Task: Find connections with filter location Alcoy with filter topic #mentorwith filter profile language Potuguese with filter current company WEG with filter school Indian Institute of Social Welfare and Business Management with filter industry Vocational Rehabilitation Services with filter service category Homeowners Insurance with filter keywords title Cafeteria Worker
Action: Mouse moved to (532, 61)
Screenshot: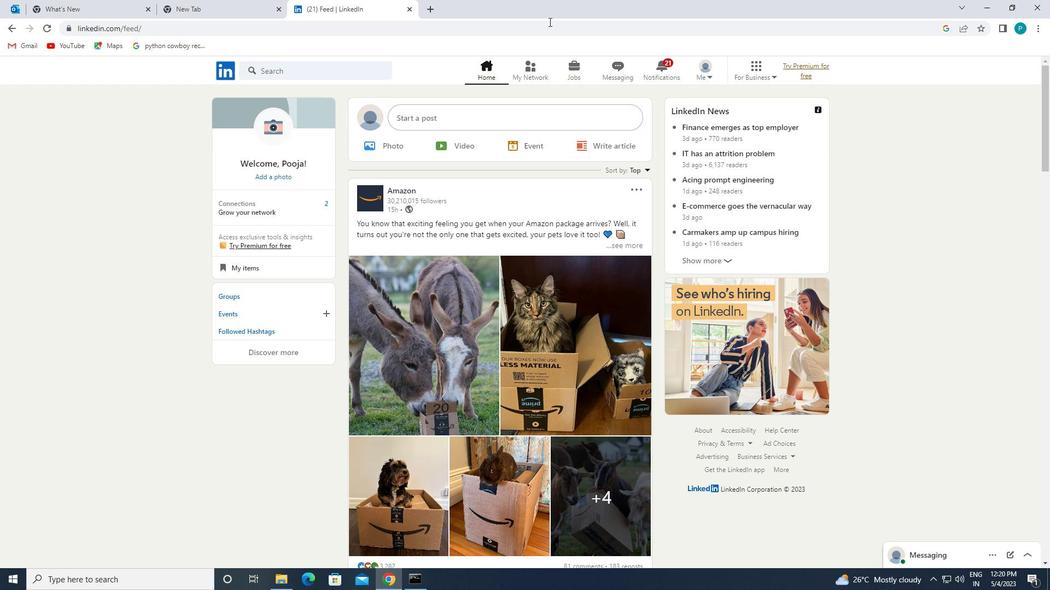 
Action: Mouse pressed left at (532, 61)
Screenshot: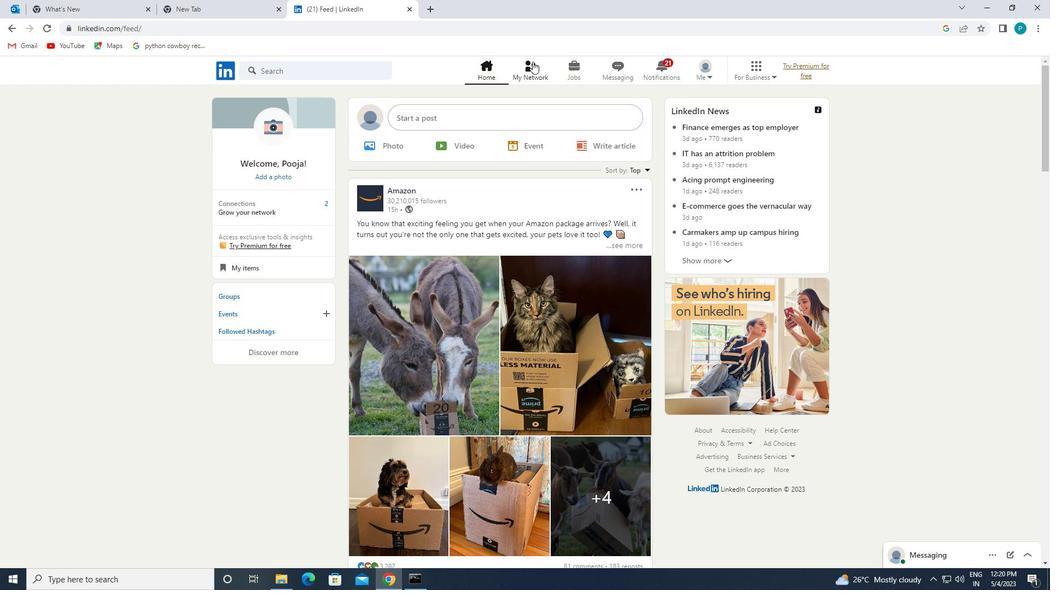 
Action: Mouse moved to (292, 128)
Screenshot: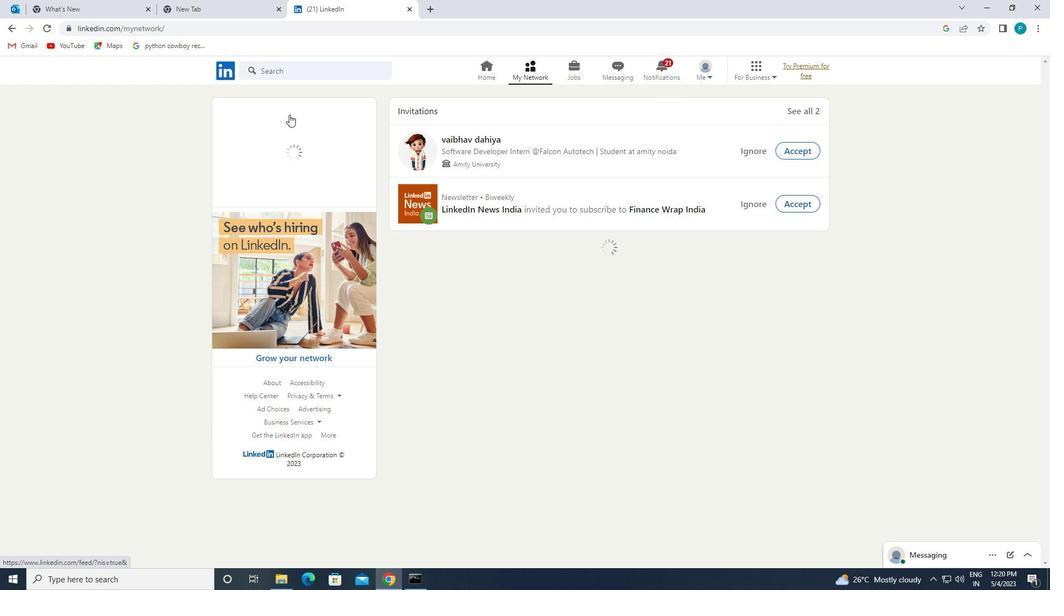 
Action: Mouse pressed left at (292, 128)
Screenshot: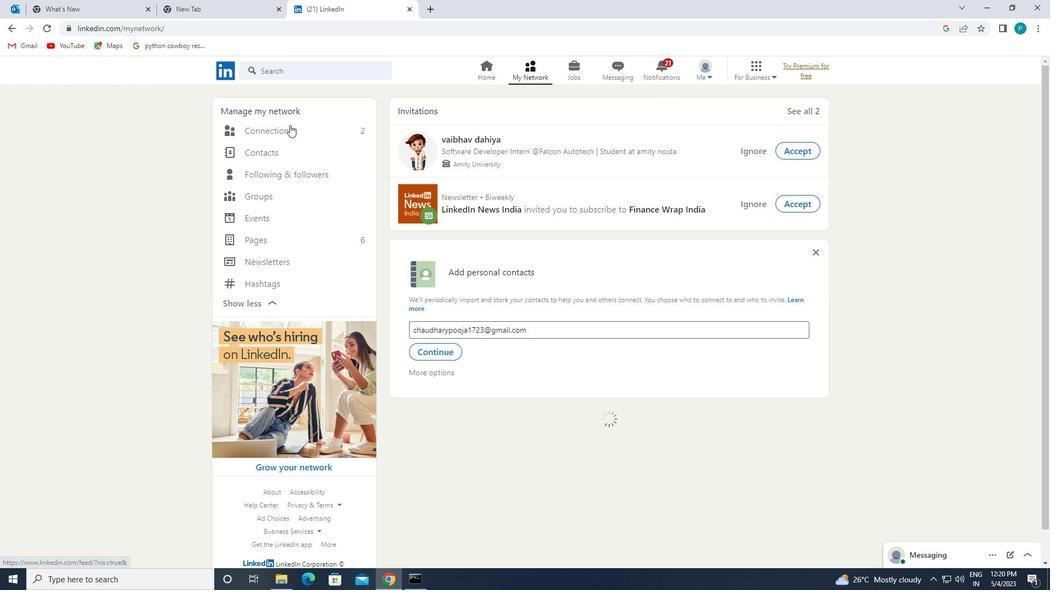 
Action: Mouse moved to (594, 131)
Screenshot: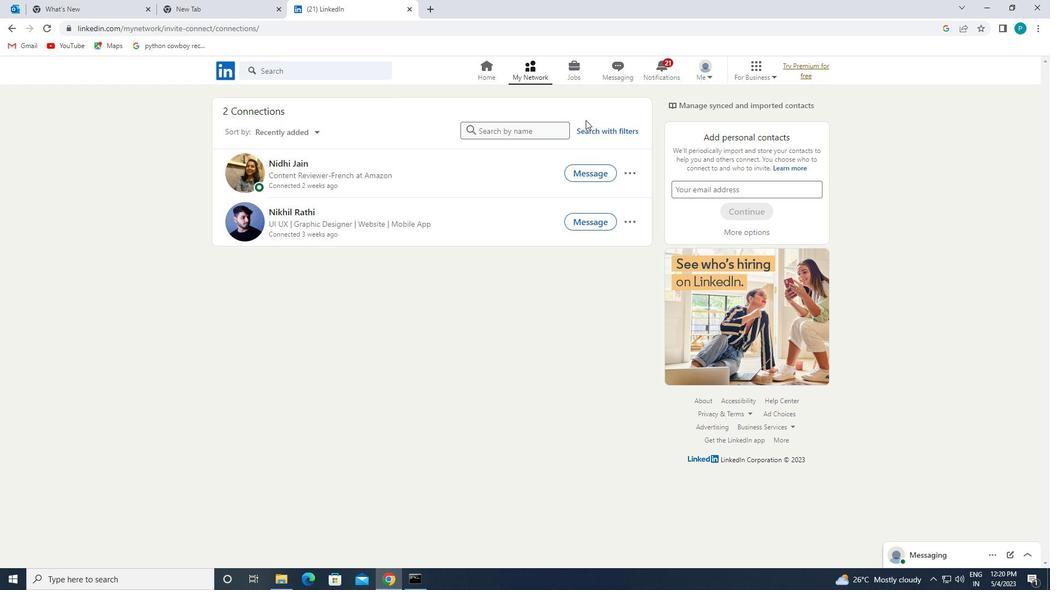 
Action: Mouse pressed left at (594, 131)
Screenshot: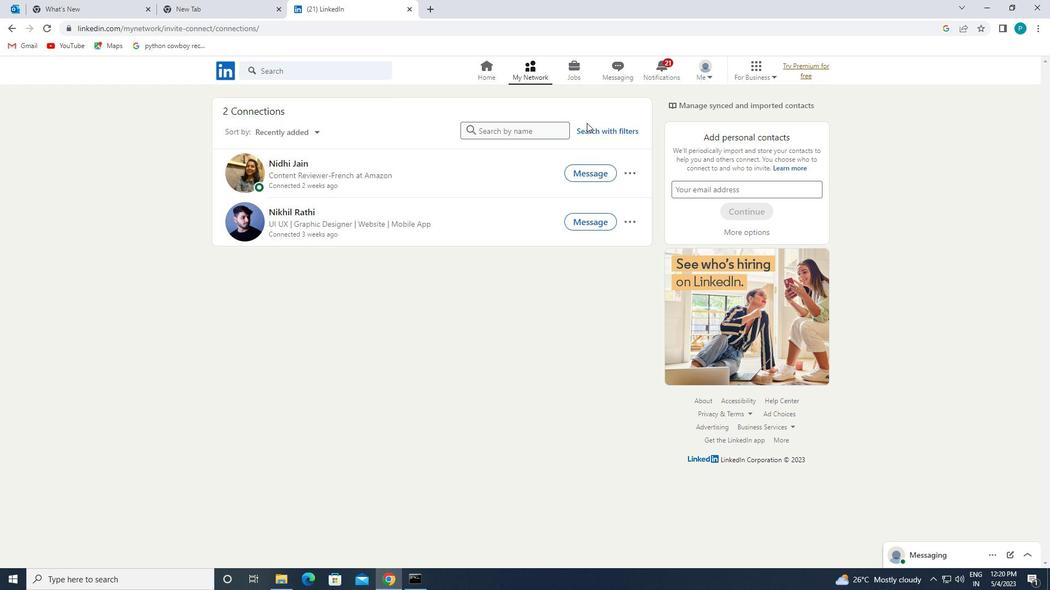 
Action: Mouse moved to (547, 104)
Screenshot: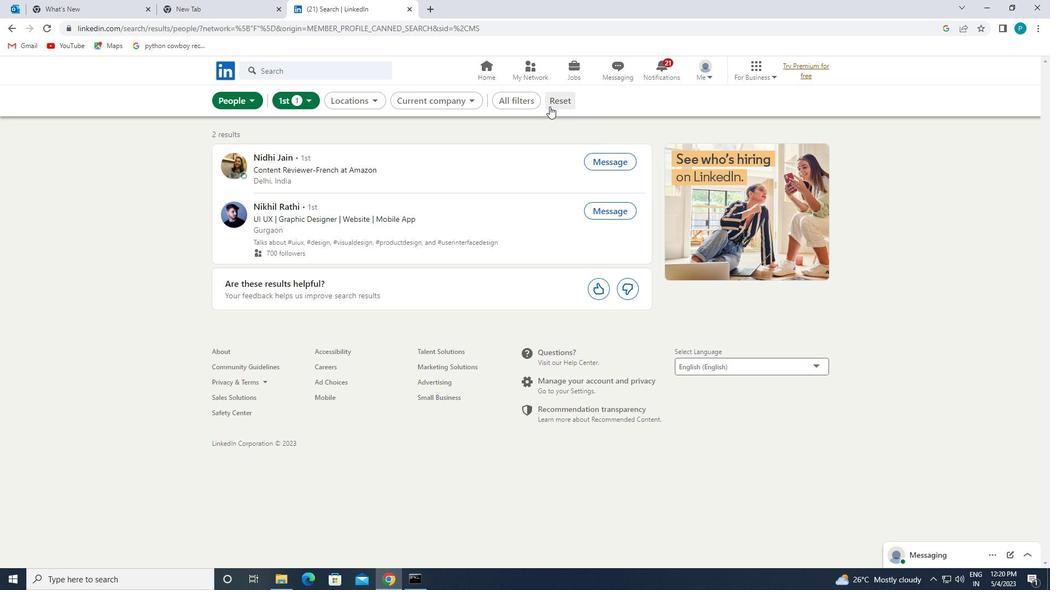 
Action: Mouse pressed left at (547, 104)
Screenshot: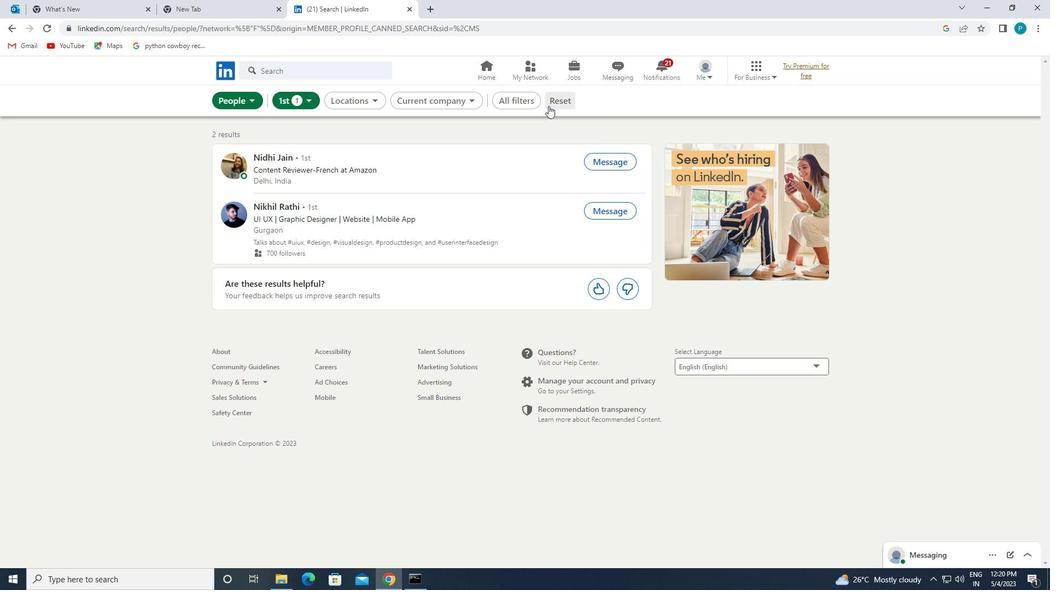 
Action: Mouse moved to (540, 97)
Screenshot: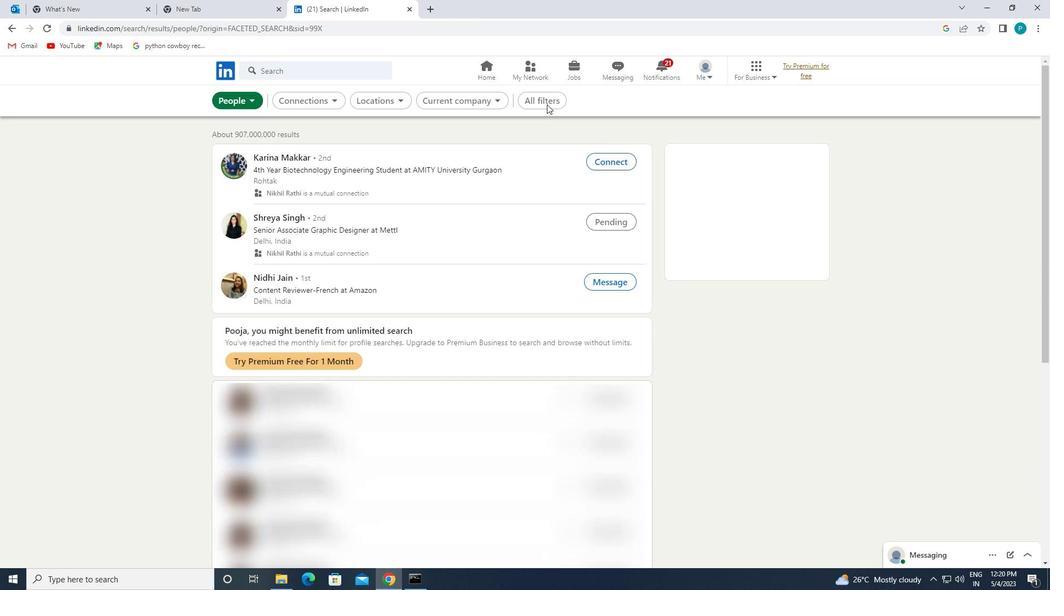 
Action: Mouse pressed left at (540, 97)
Screenshot: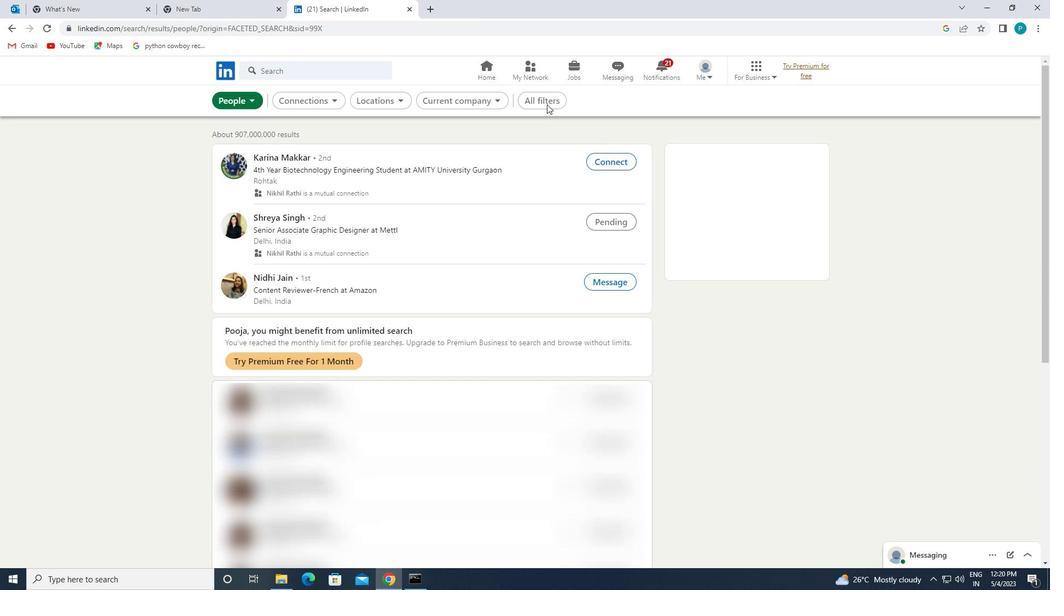 
Action: Mouse moved to (786, 206)
Screenshot: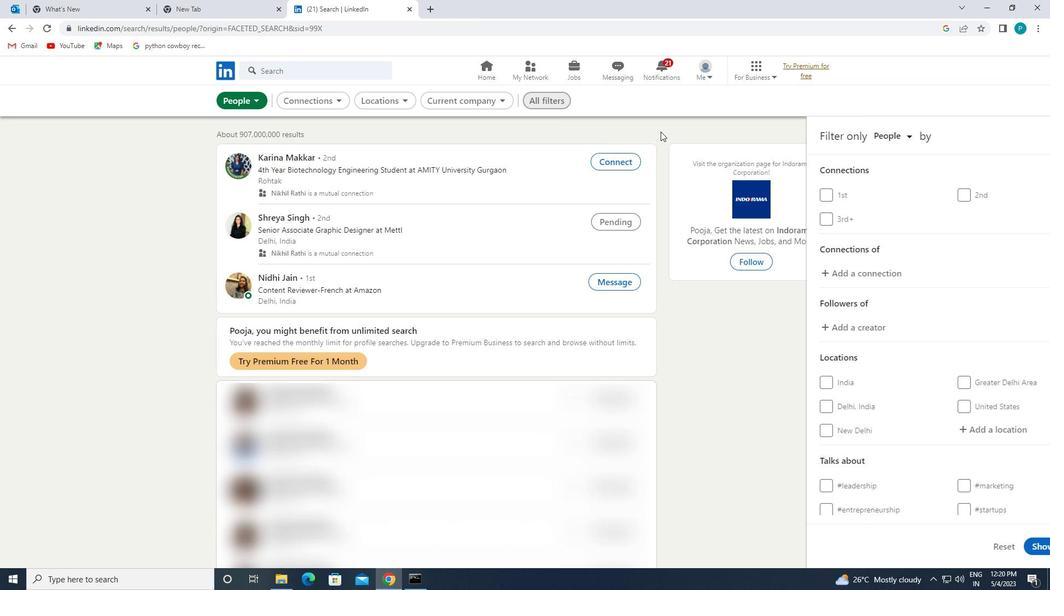 
Action: Mouse scrolled (786, 205) with delta (0, 0)
Screenshot: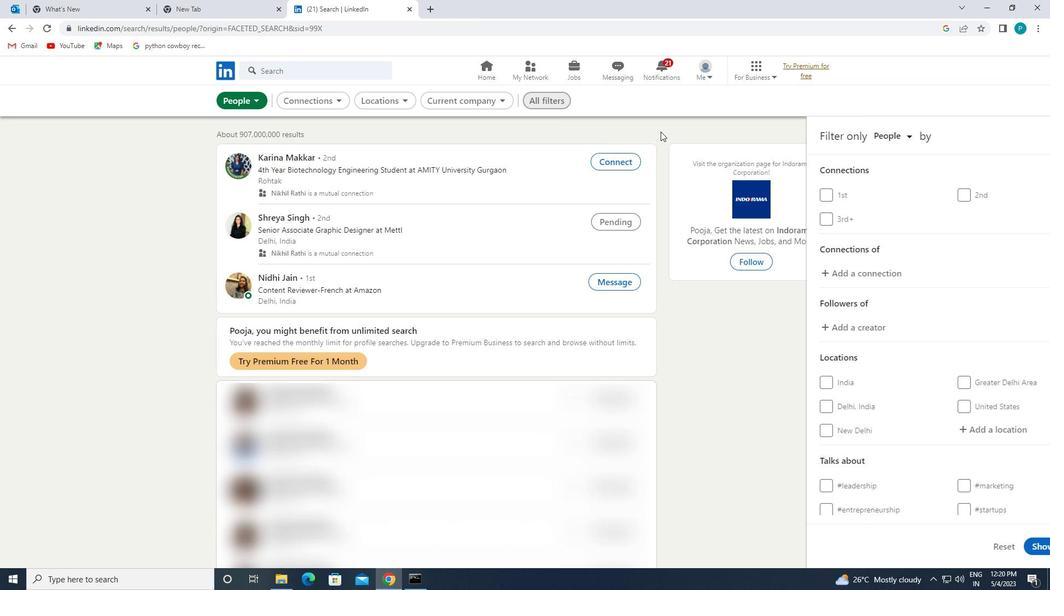 
Action: Mouse moved to (829, 233)
Screenshot: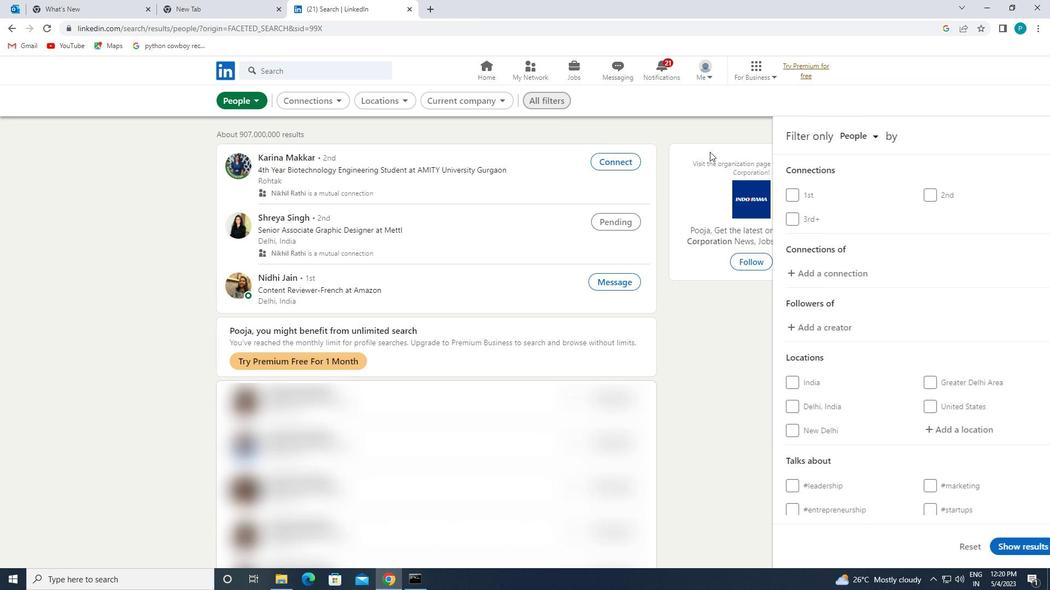 
Action: Mouse scrolled (829, 233) with delta (0, 0)
Screenshot: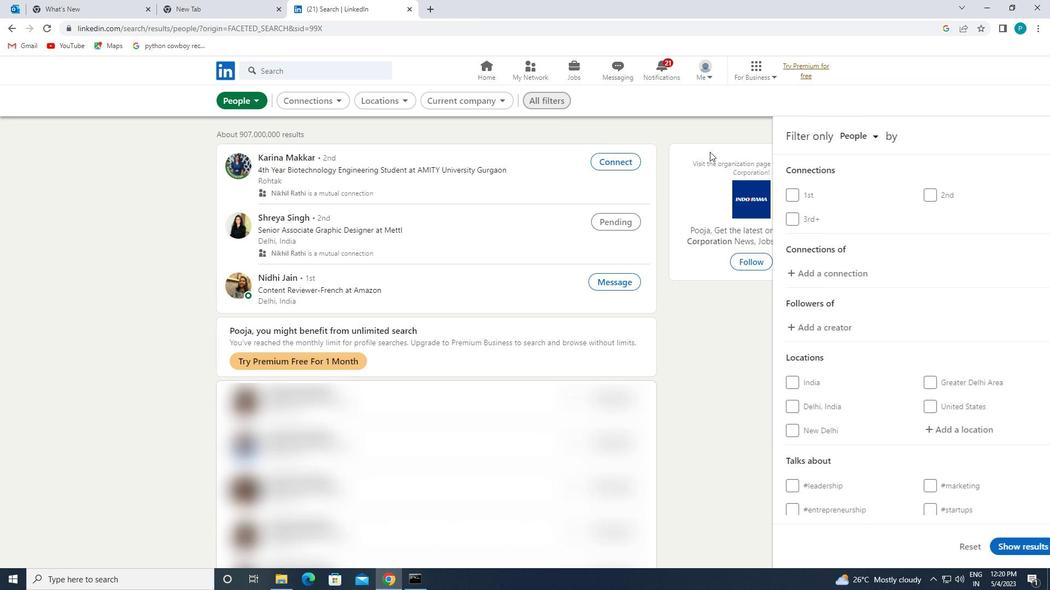 
Action: Mouse moved to (831, 234)
Screenshot: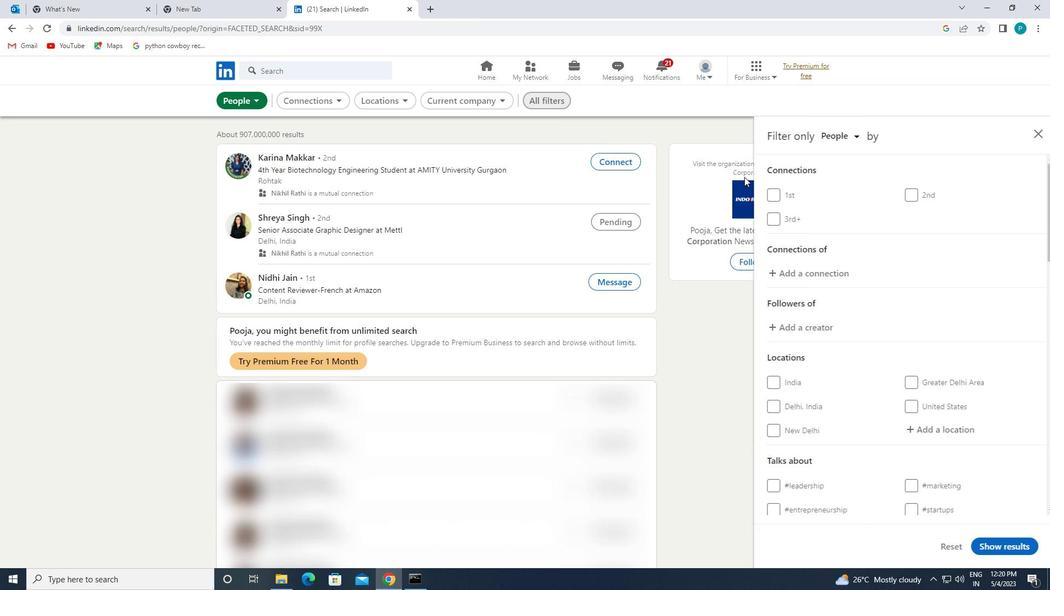 
Action: Mouse scrolled (831, 234) with delta (0, 0)
Screenshot: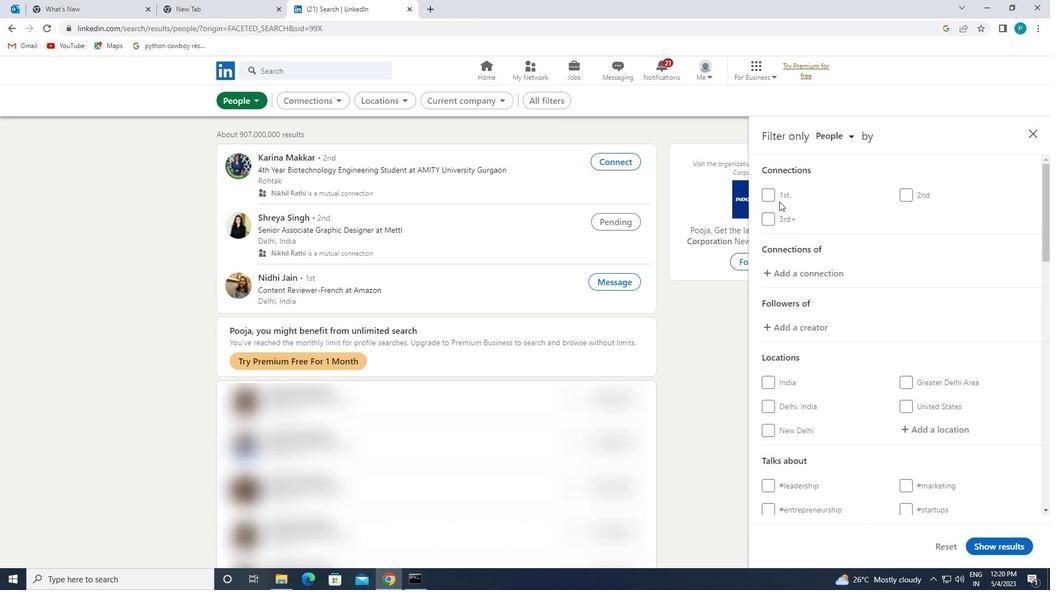 
Action: Mouse moved to (922, 264)
Screenshot: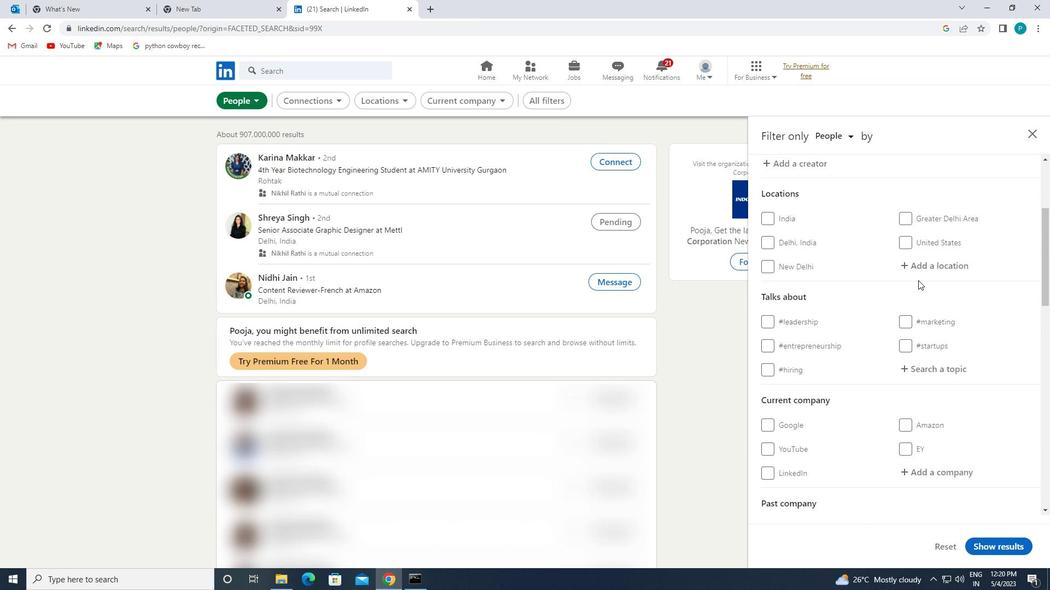 
Action: Mouse pressed left at (922, 264)
Screenshot: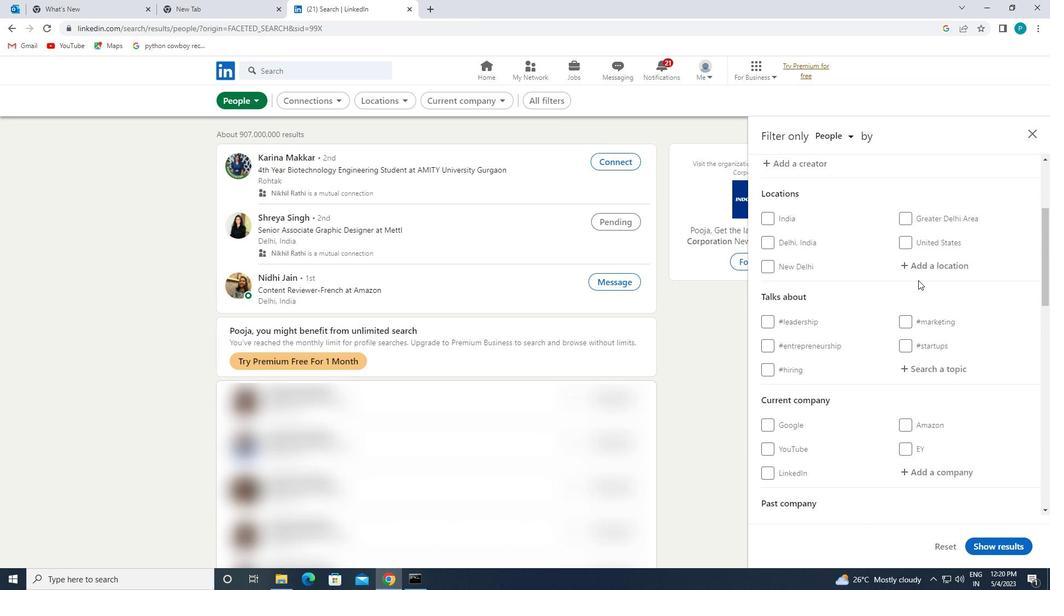 
Action: Mouse moved to (921, 263)
Screenshot: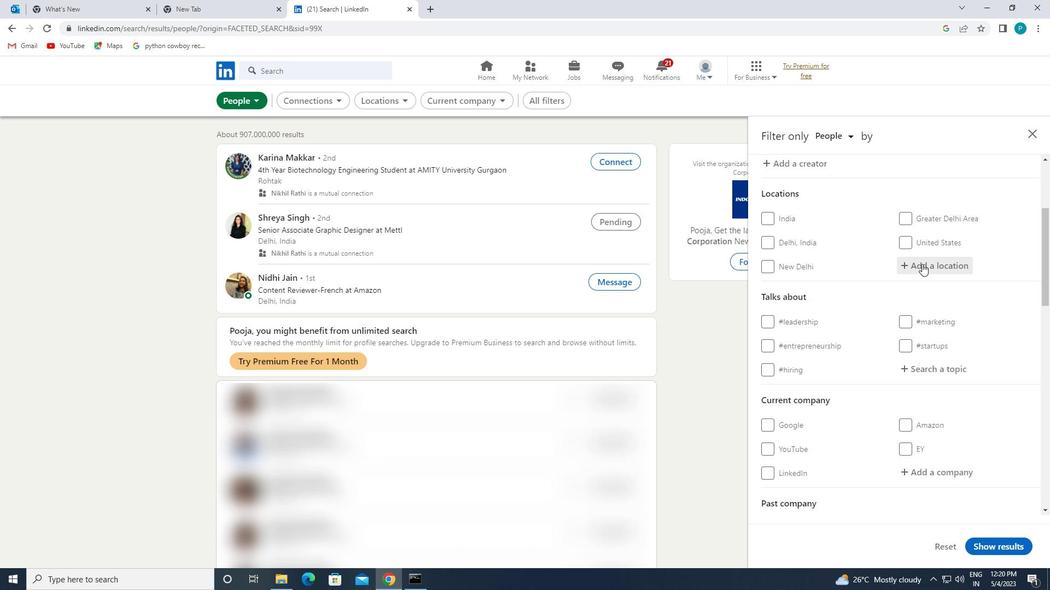 
Action: Key pressed <Key.caps_lock>a<Key.caps_lock>lcoy
Screenshot: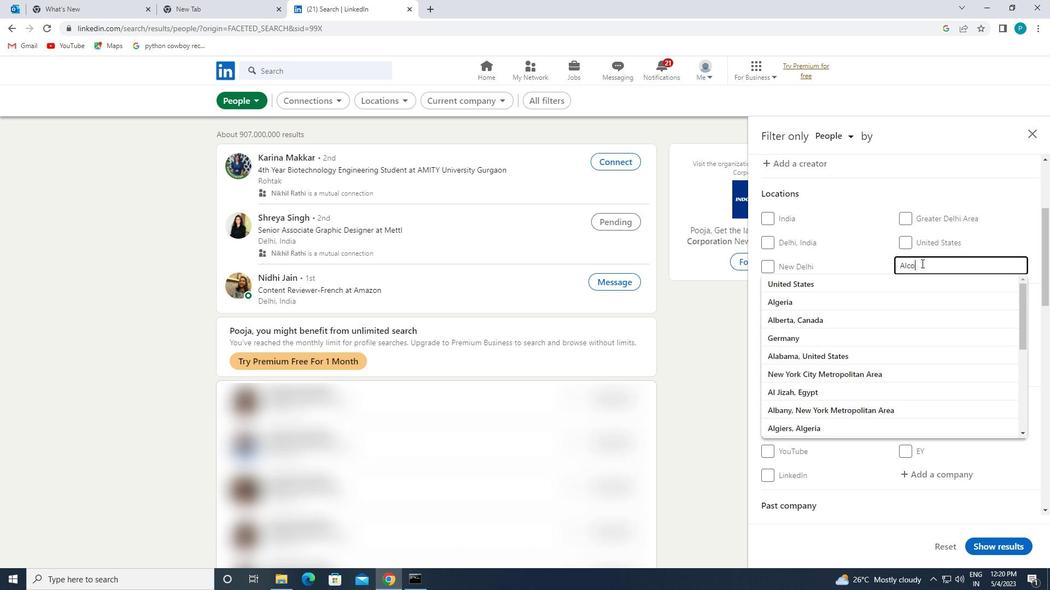 
Action: Mouse moved to (906, 274)
Screenshot: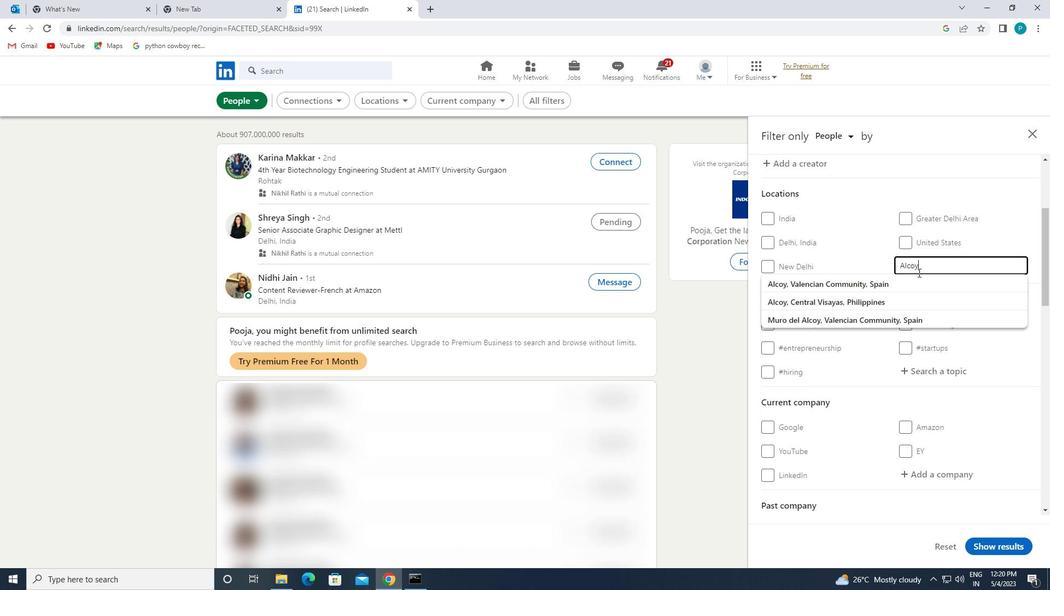
Action: Mouse pressed left at (906, 274)
Screenshot: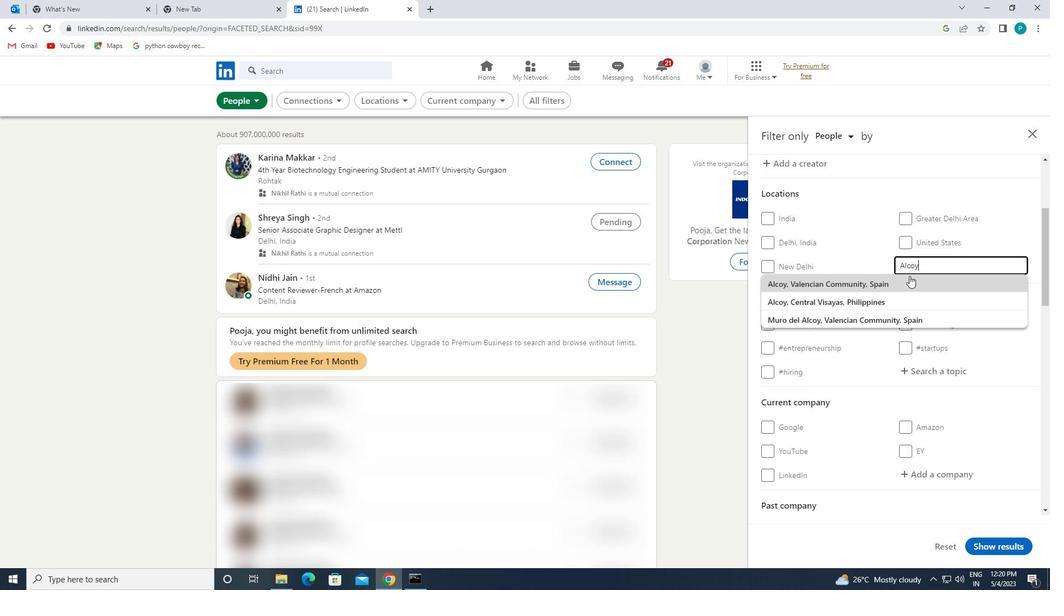 
Action: Mouse moved to (918, 286)
Screenshot: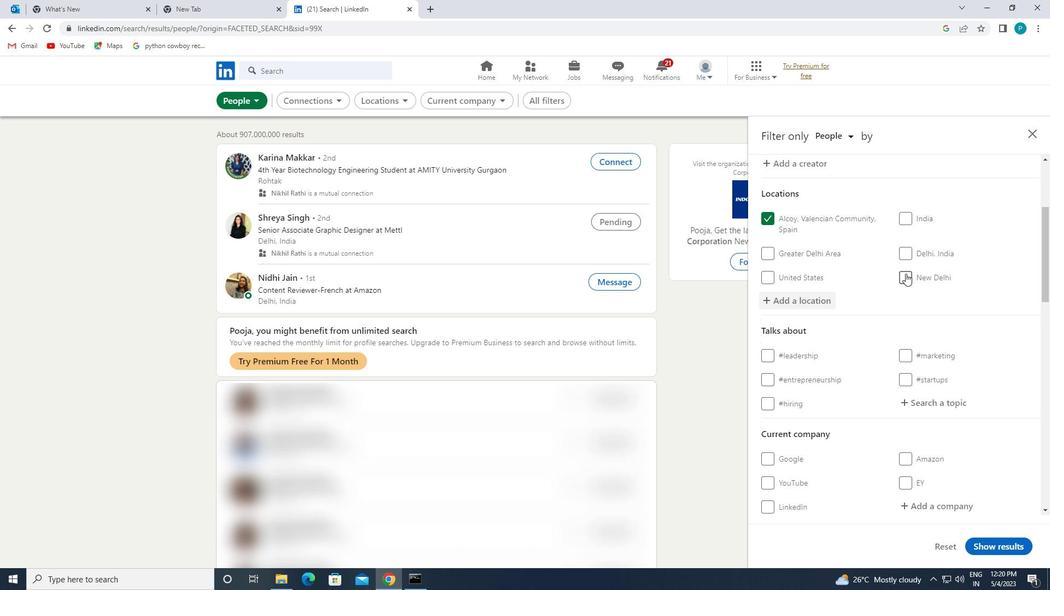 
Action: Mouse scrolled (918, 285) with delta (0, 0)
Screenshot: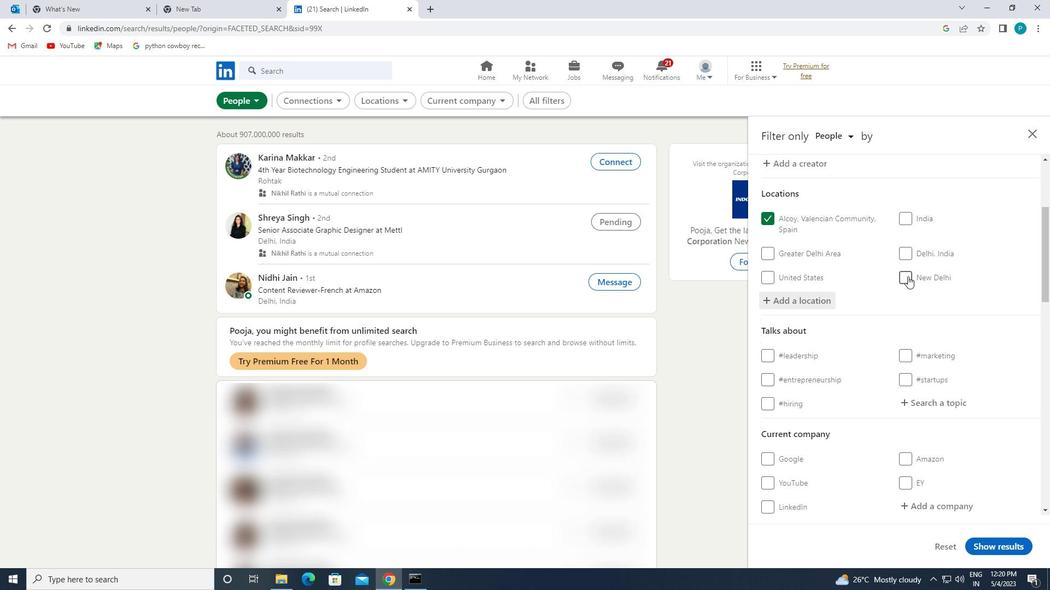 
Action: Mouse moved to (918, 286)
Screenshot: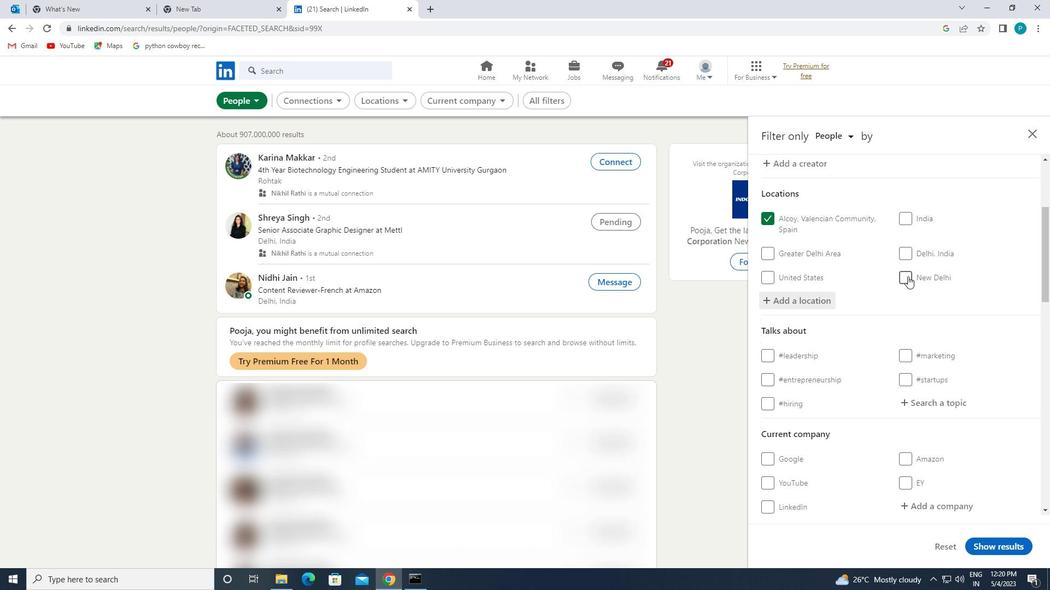 
Action: Mouse scrolled (918, 285) with delta (0, 0)
Screenshot: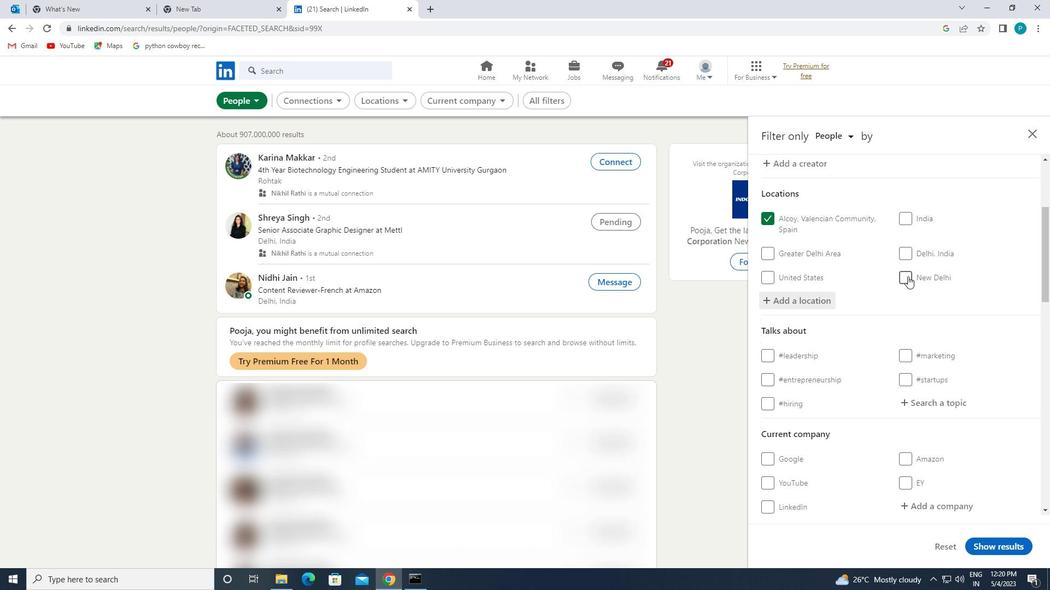 
Action: Mouse moved to (918, 286)
Screenshot: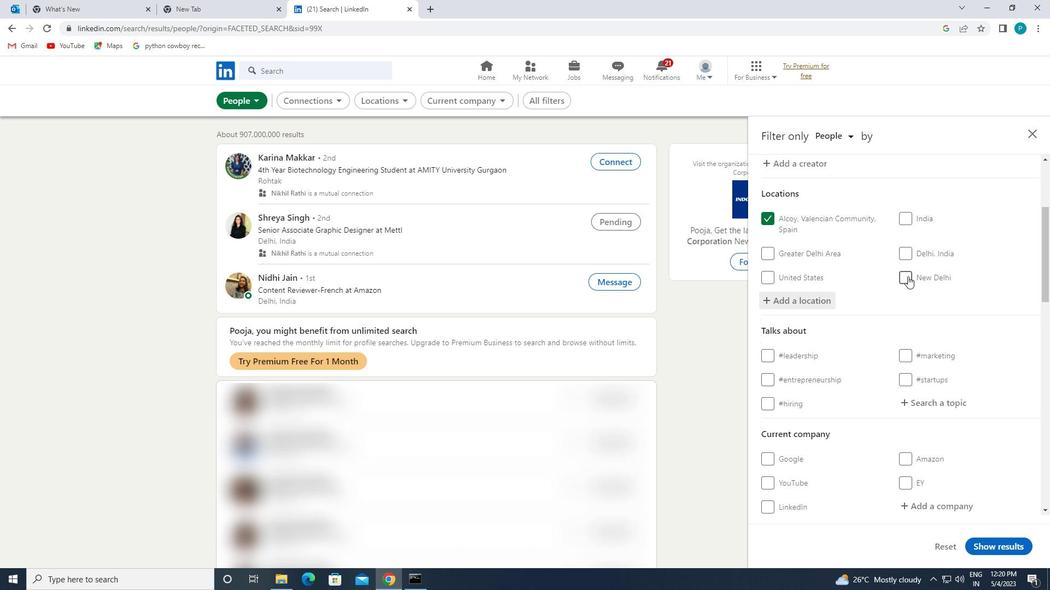 
Action: Mouse scrolled (918, 286) with delta (0, 0)
Screenshot: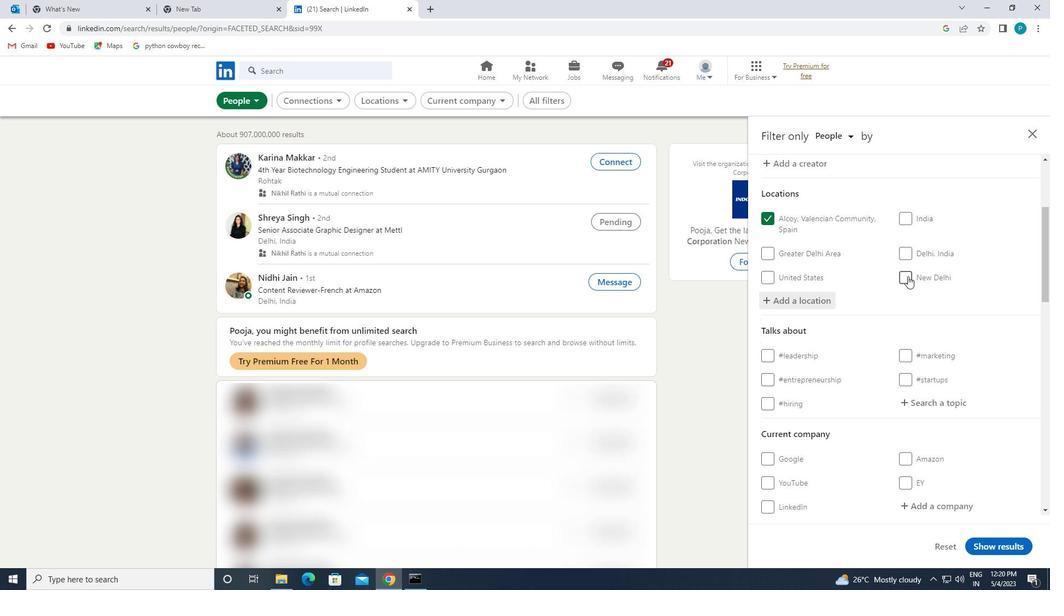 
Action: Mouse moved to (918, 243)
Screenshot: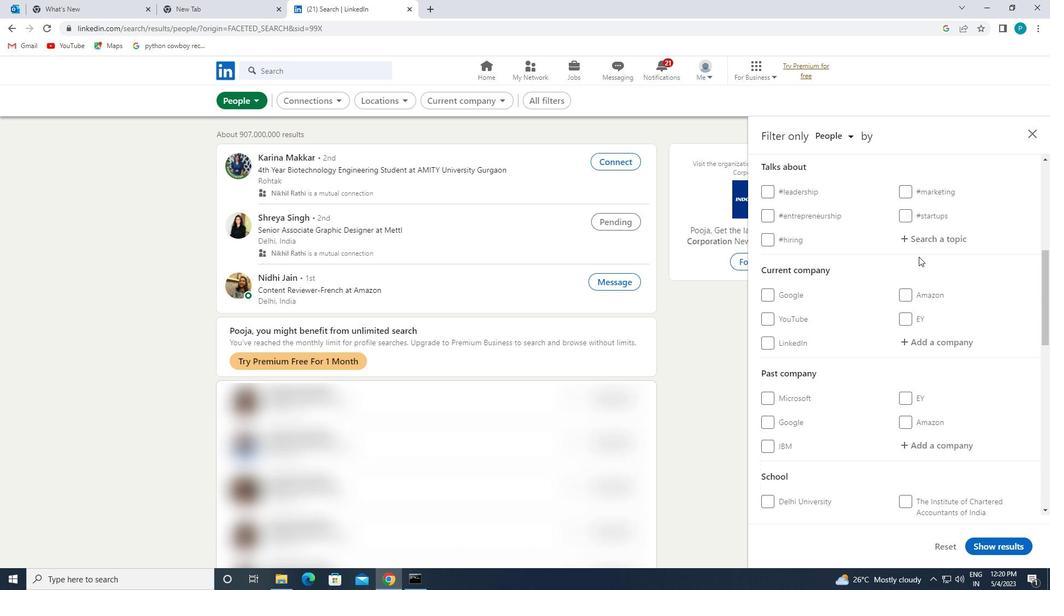 
Action: Mouse pressed left at (918, 243)
Screenshot: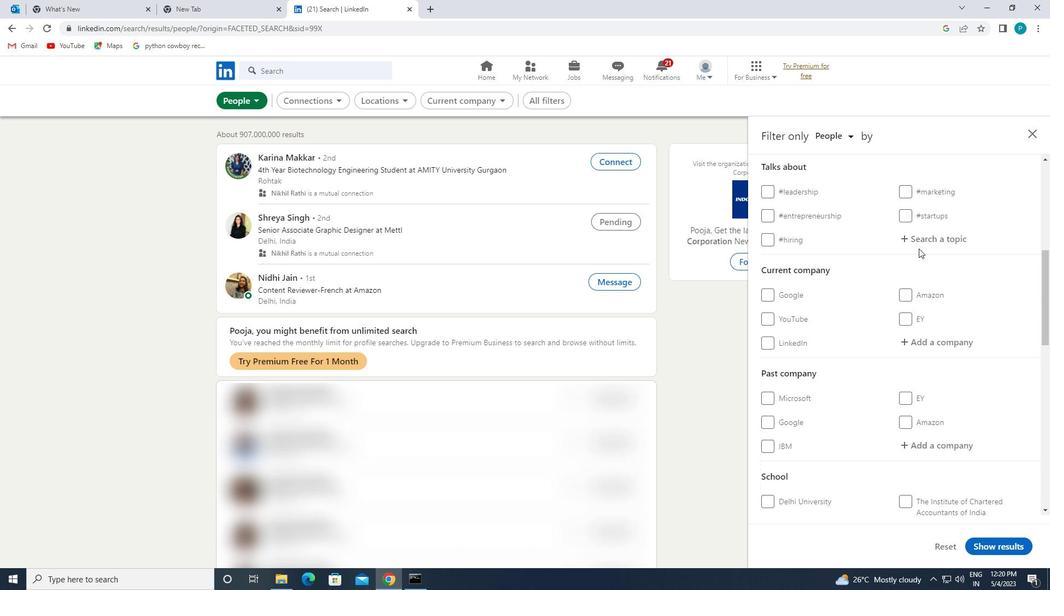 
Action: Mouse moved to (921, 246)
Screenshot: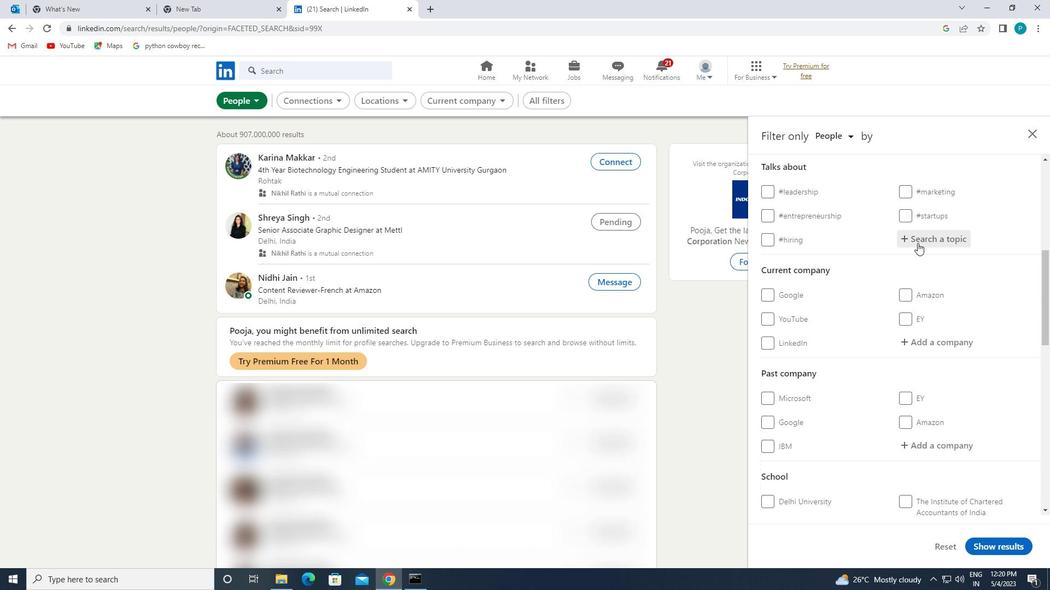 
Action: Key pressed <Key.shift><Key.shift>#MENTOR
Screenshot: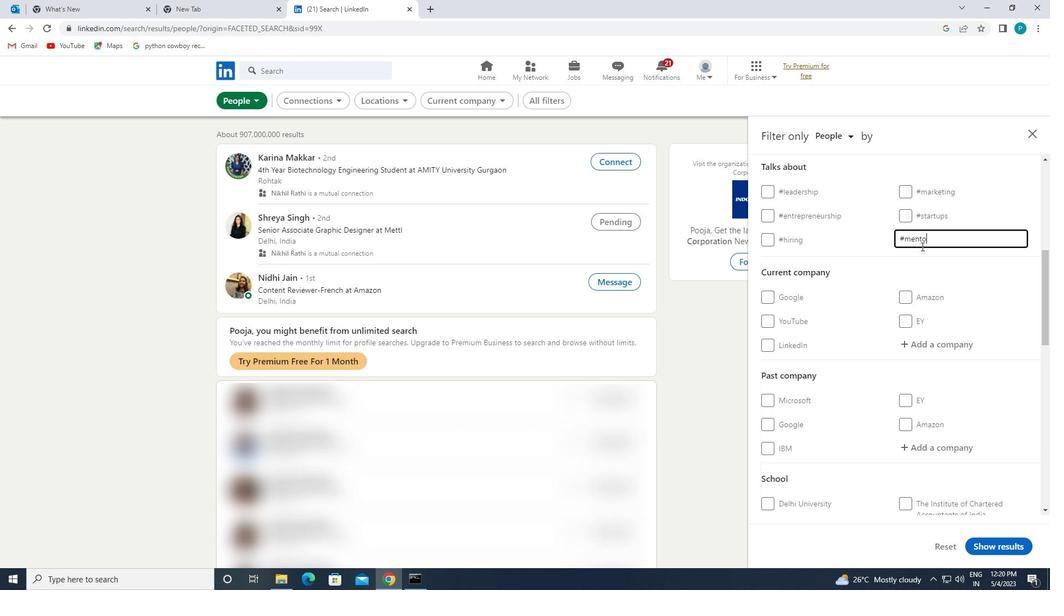 
Action: Mouse moved to (926, 250)
Screenshot: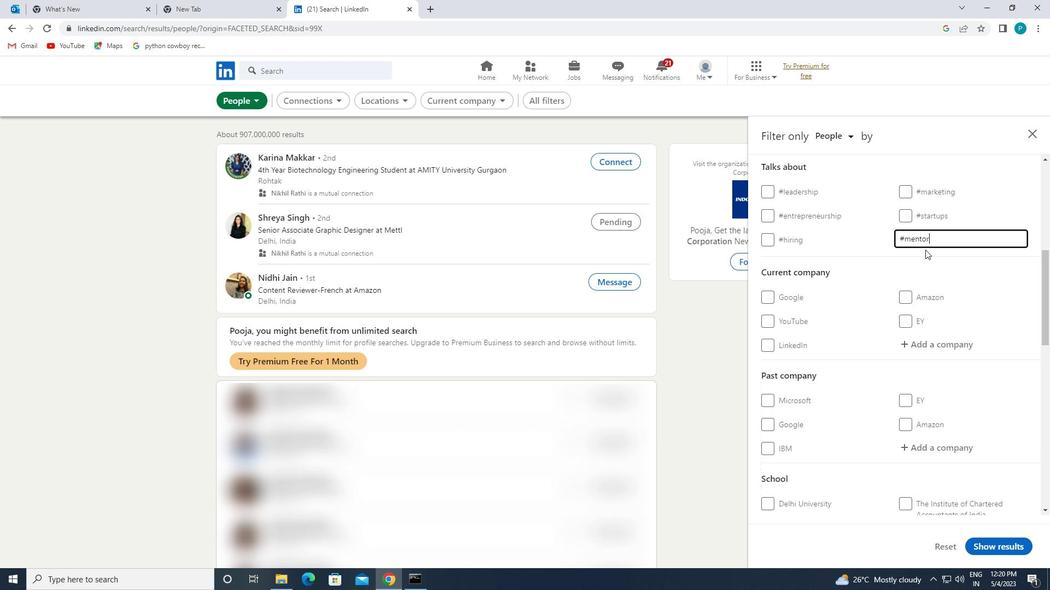 
Action: Mouse scrolled (926, 250) with delta (0, 0)
Screenshot: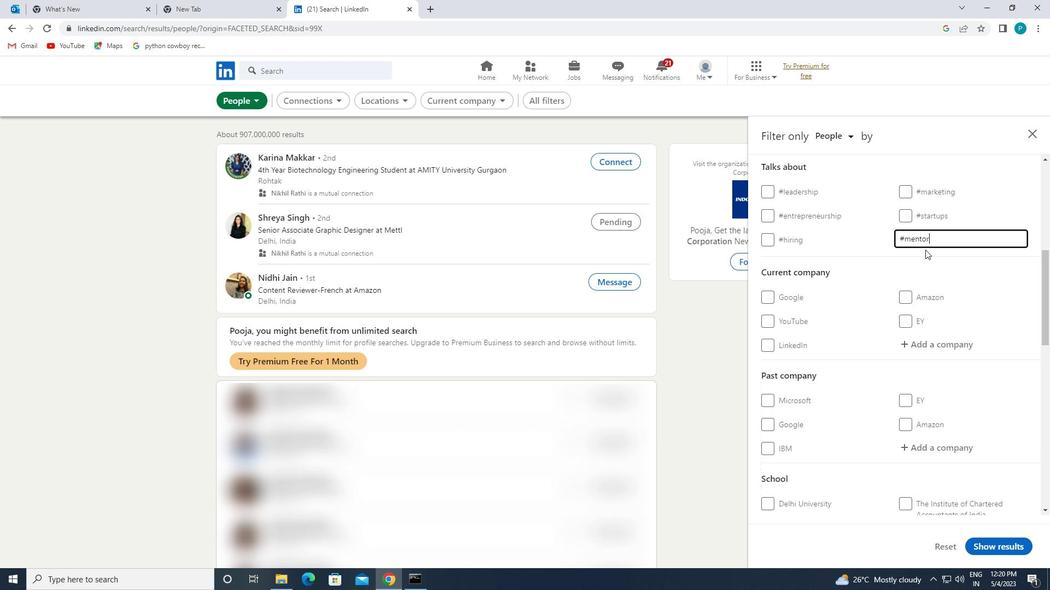 
Action: Mouse moved to (930, 254)
Screenshot: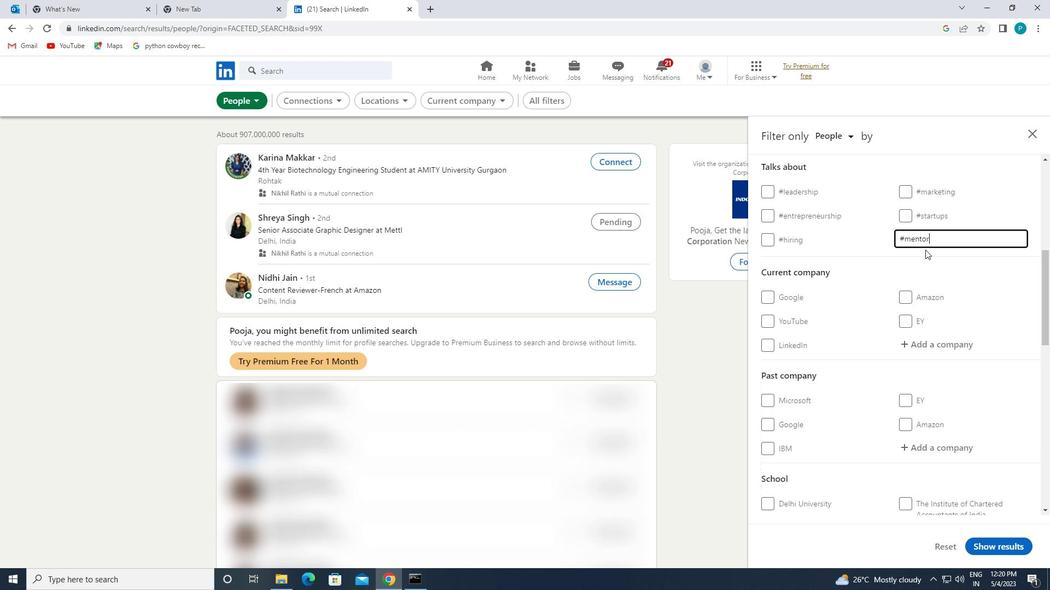 
Action: Mouse scrolled (930, 253) with delta (0, 0)
Screenshot: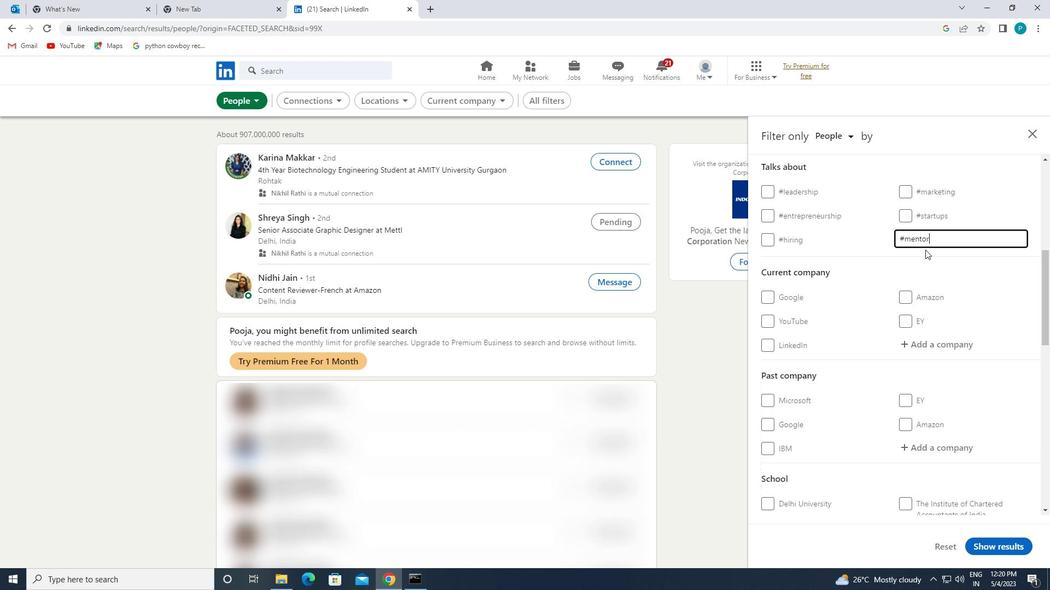
Action: Mouse moved to (930, 275)
Screenshot: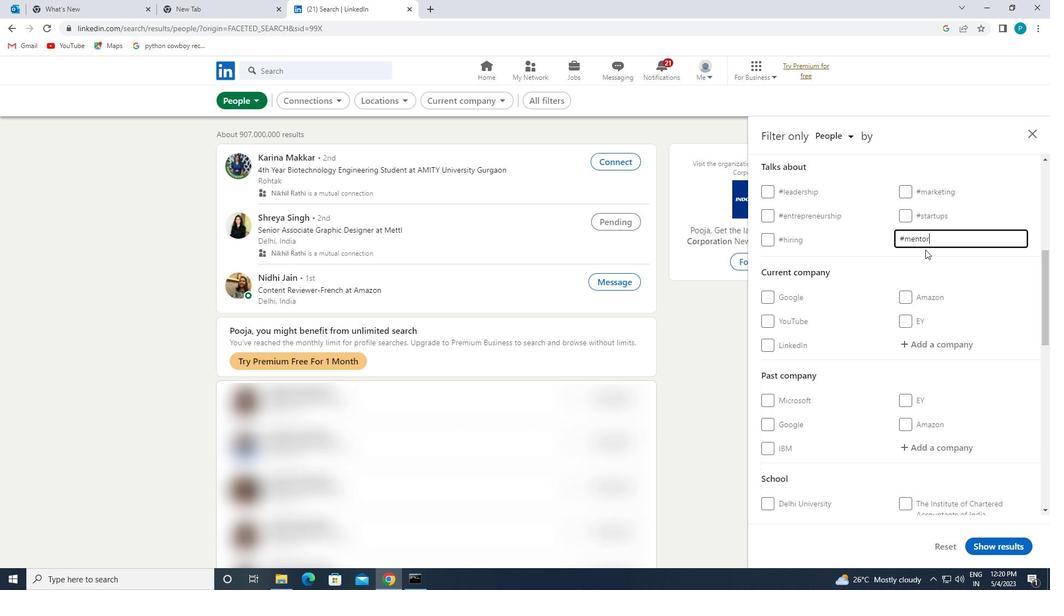 
Action: Mouse scrolled (930, 274) with delta (0, 0)
Screenshot: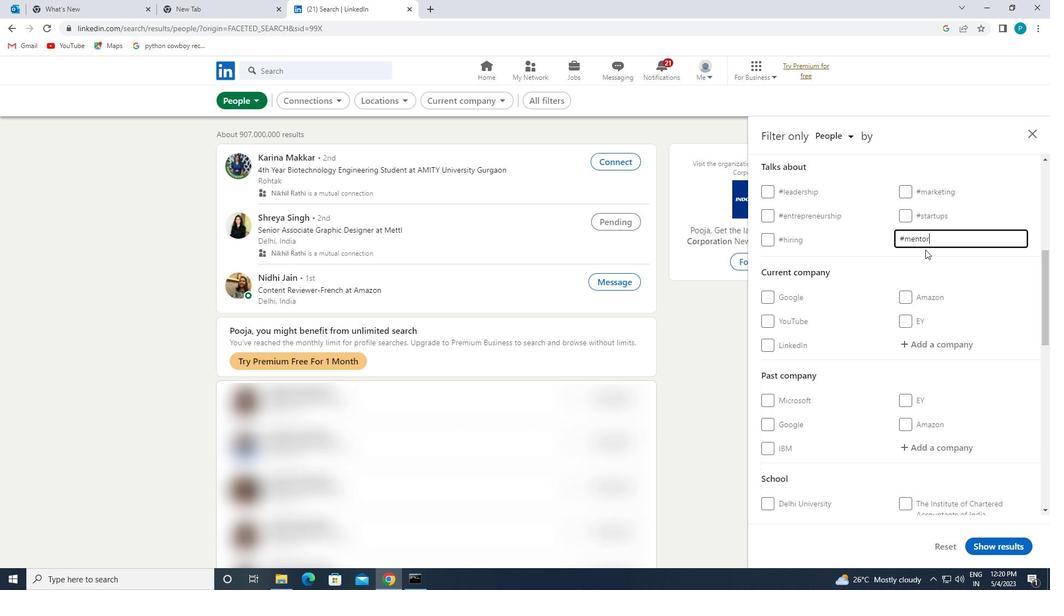 
Action: Mouse moved to (930, 283)
Screenshot: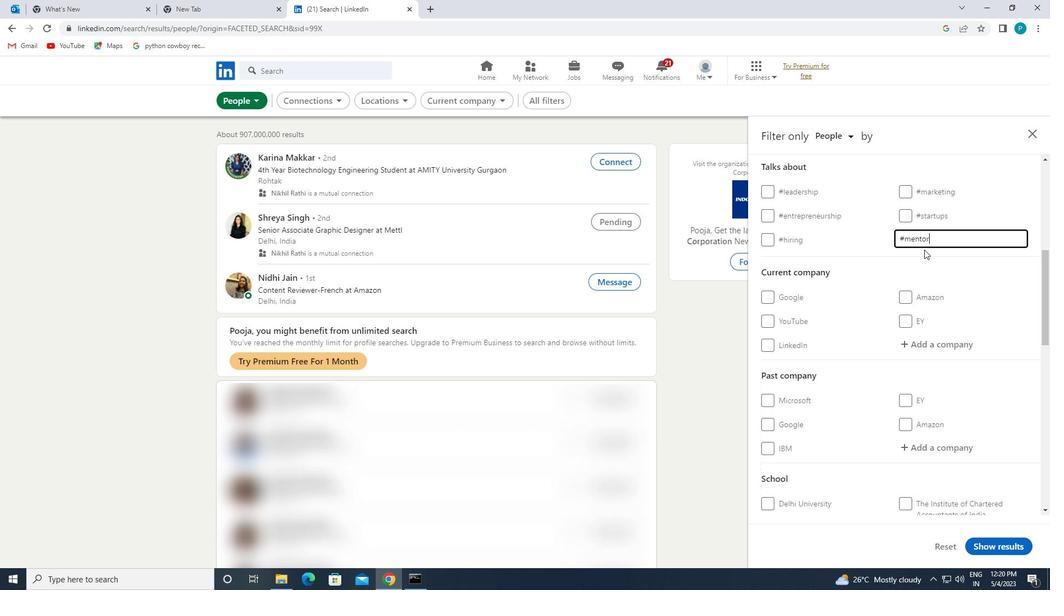 
Action: Mouse scrolled (930, 283) with delta (0, 0)
Screenshot: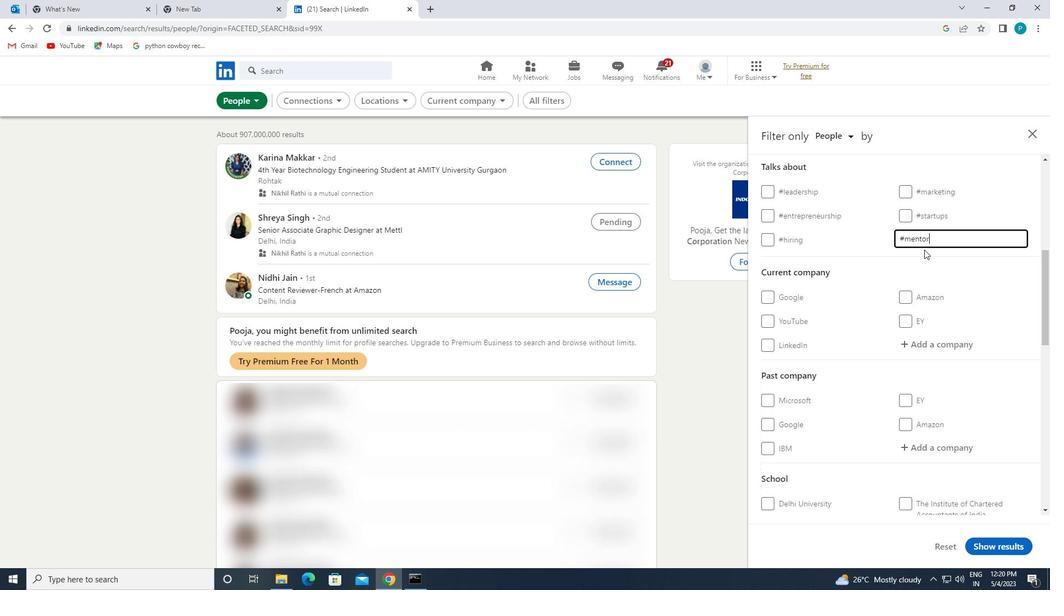 
Action: Mouse moved to (931, 294)
Screenshot: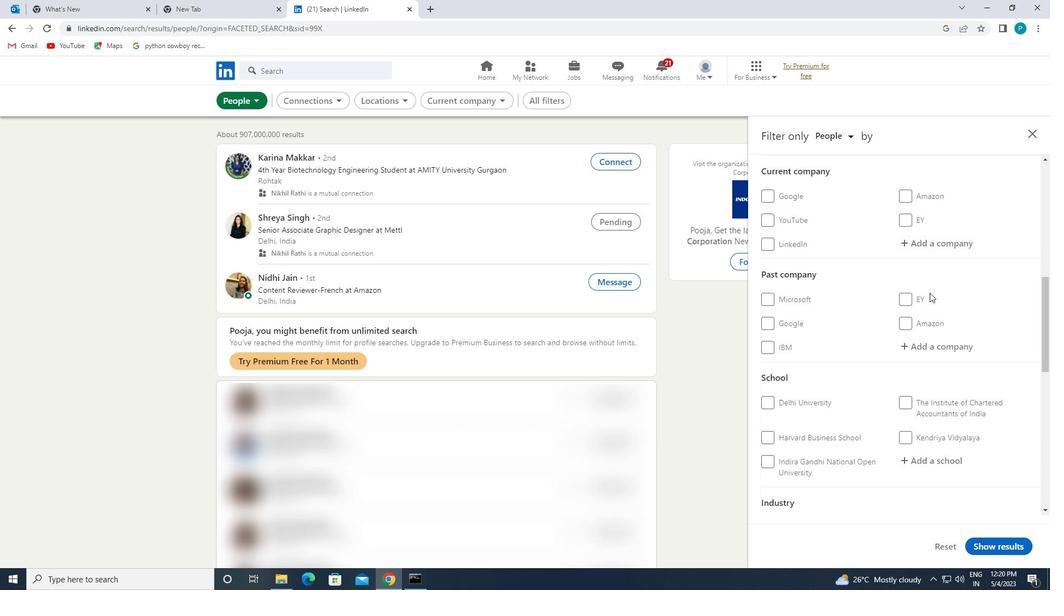 
Action: Mouse scrolled (931, 293) with delta (0, 0)
Screenshot: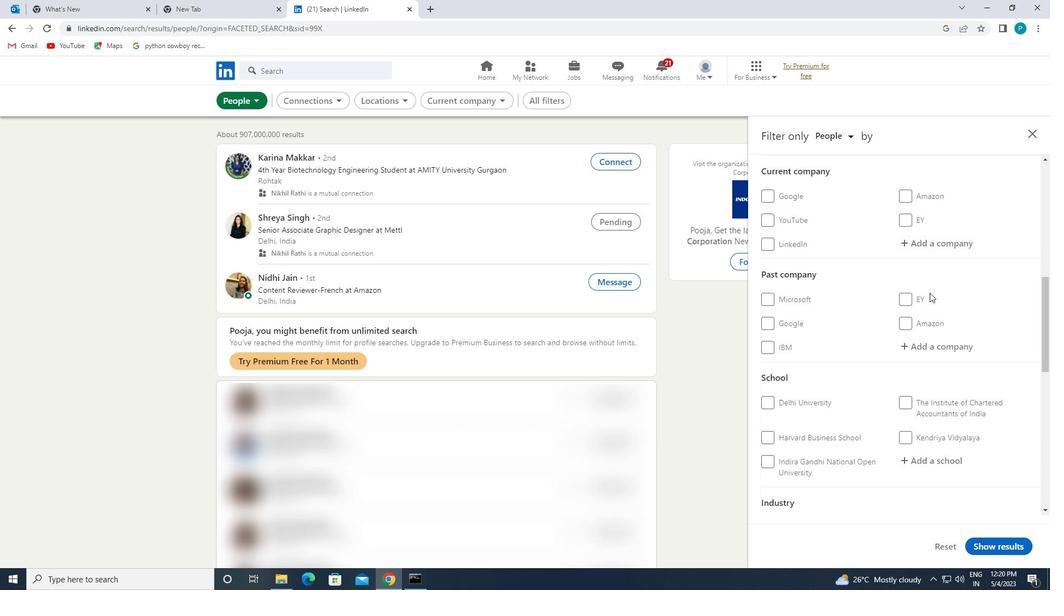 
Action: Mouse moved to (931, 294)
Screenshot: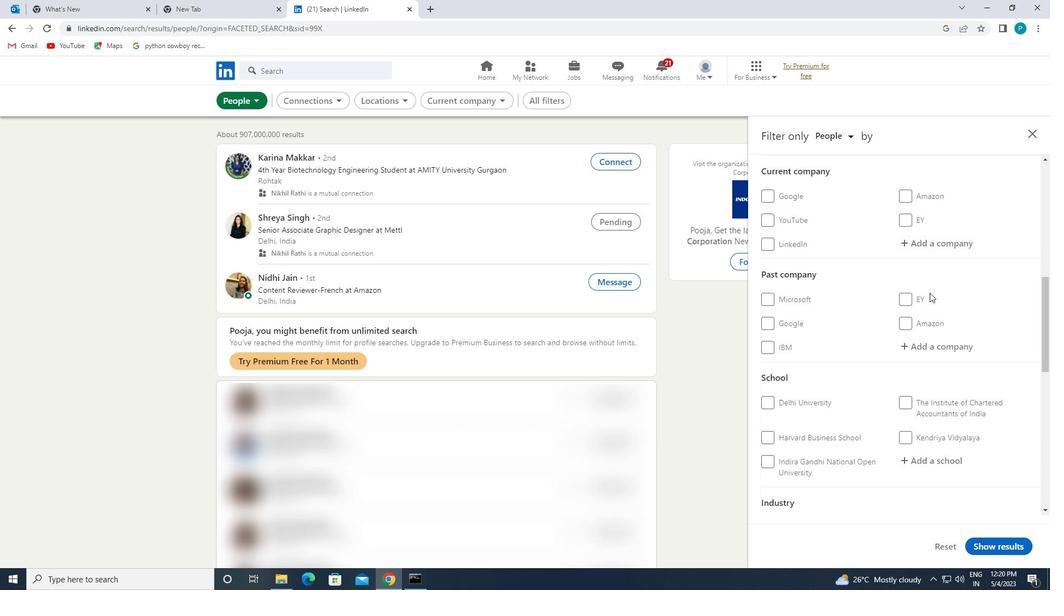 
Action: Mouse scrolled (931, 294) with delta (0, 0)
Screenshot: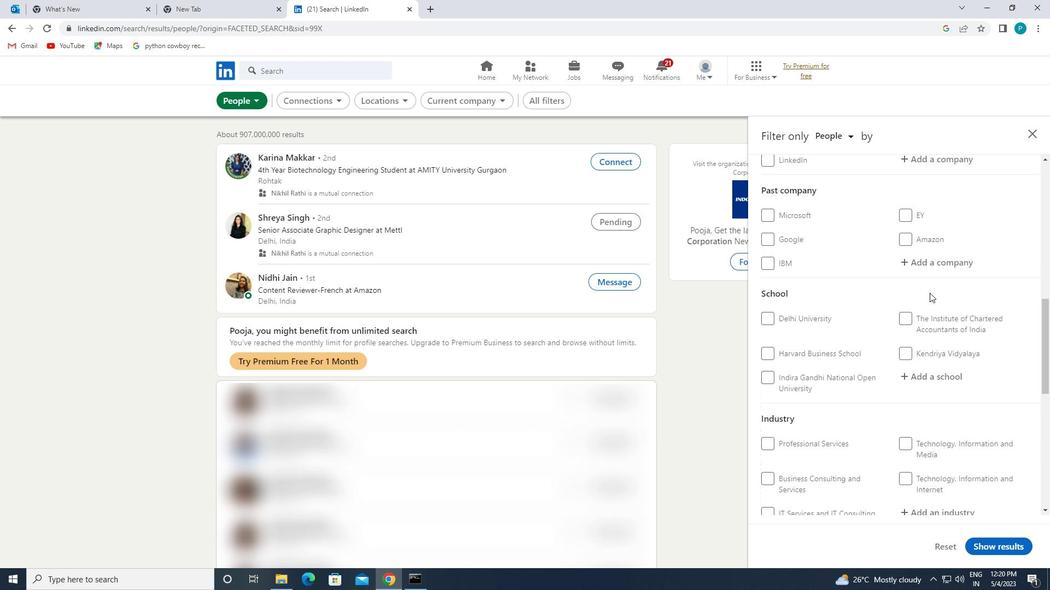 
Action: Mouse scrolled (931, 294) with delta (0, 0)
Screenshot: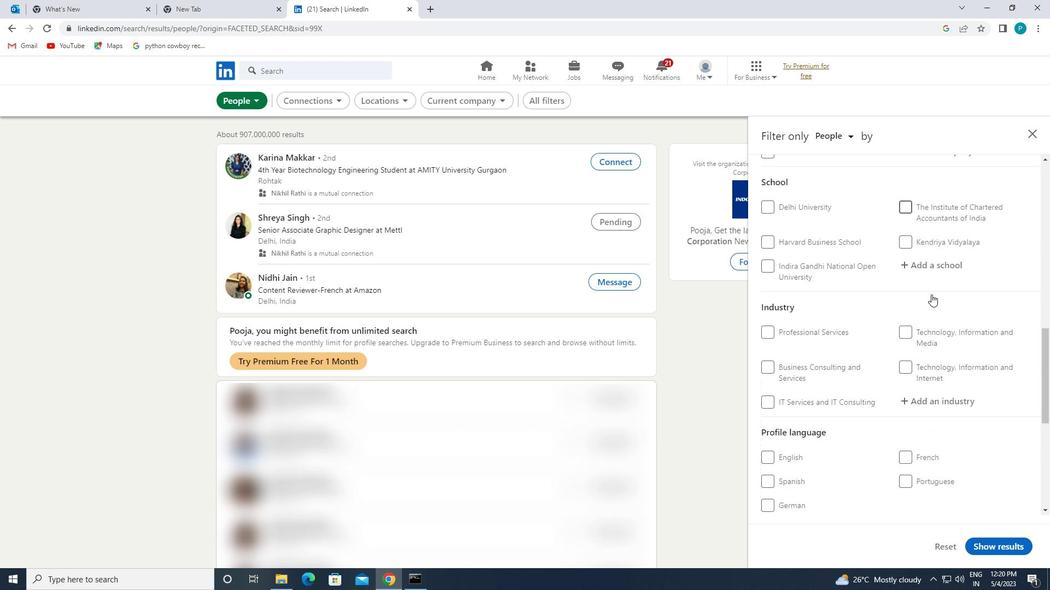 
Action: Mouse moved to (931, 297)
Screenshot: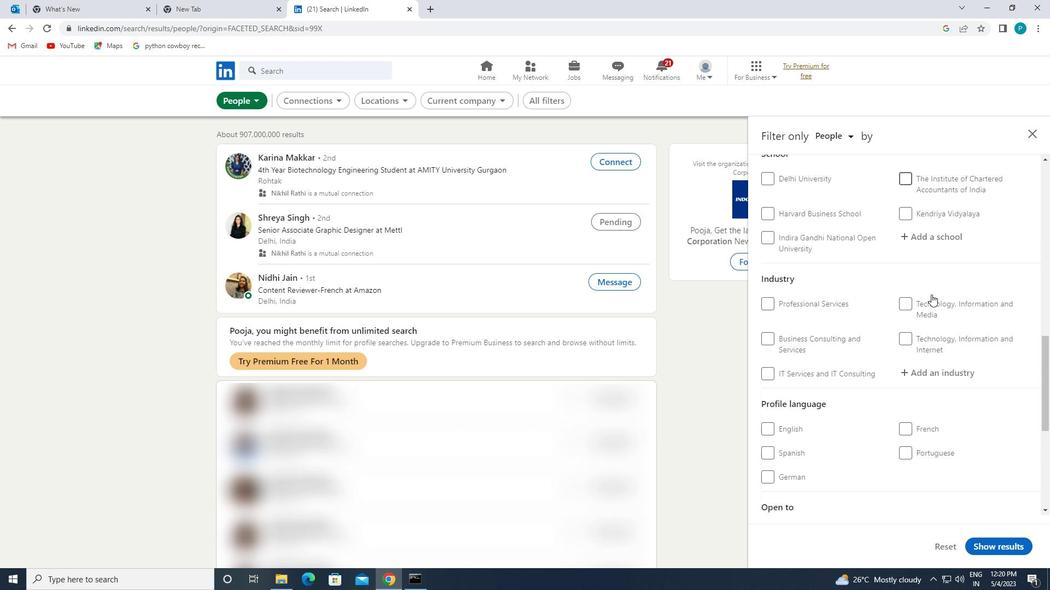 
Action: Mouse scrolled (931, 297) with delta (0, 0)
Screenshot: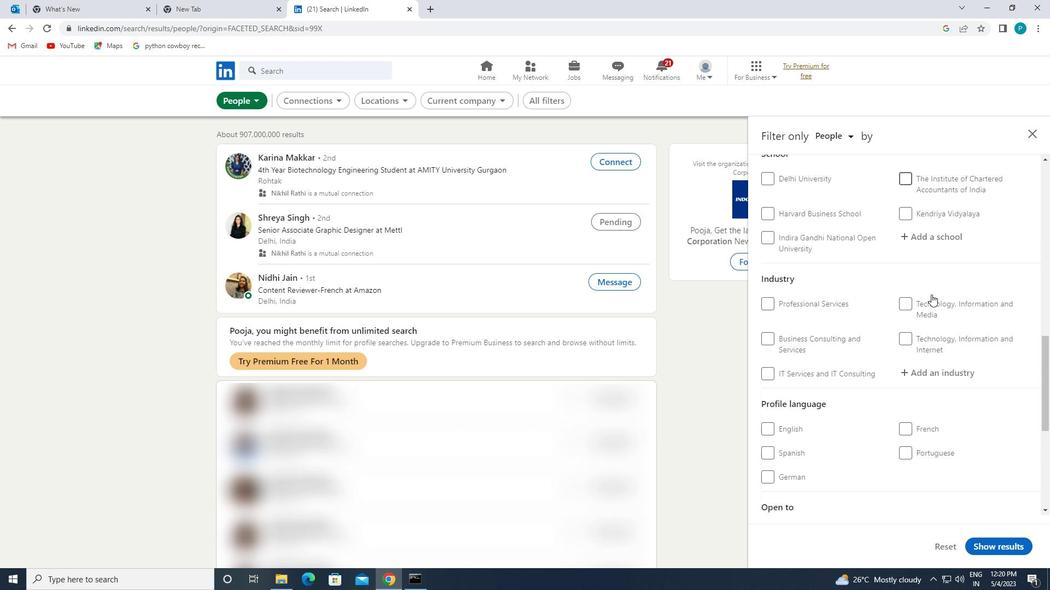 
Action: Mouse moved to (922, 333)
Screenshot: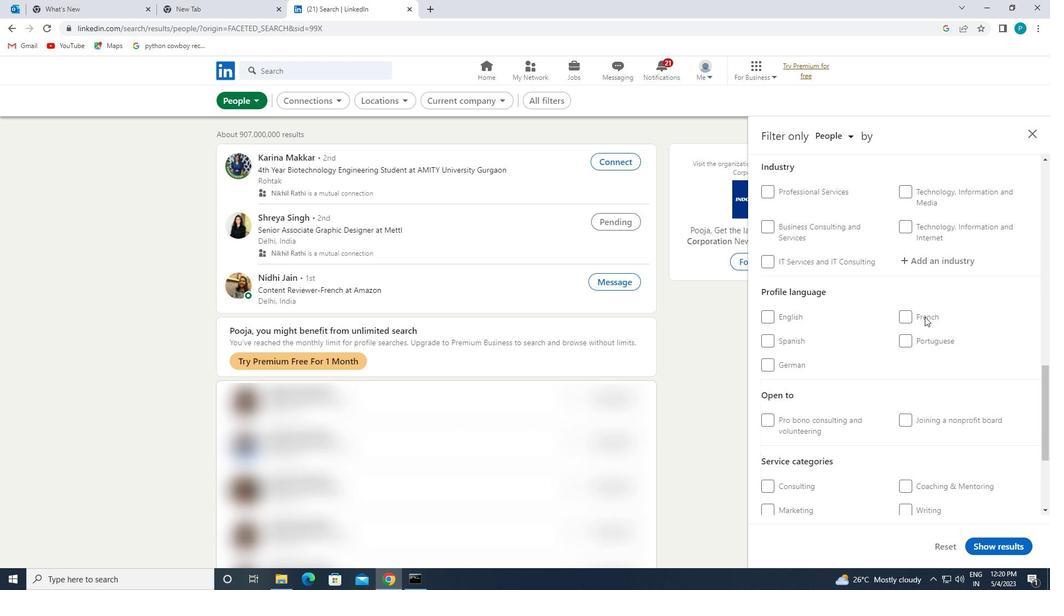 
Action: Mouse pressed left at (922, 333)
Screenshot: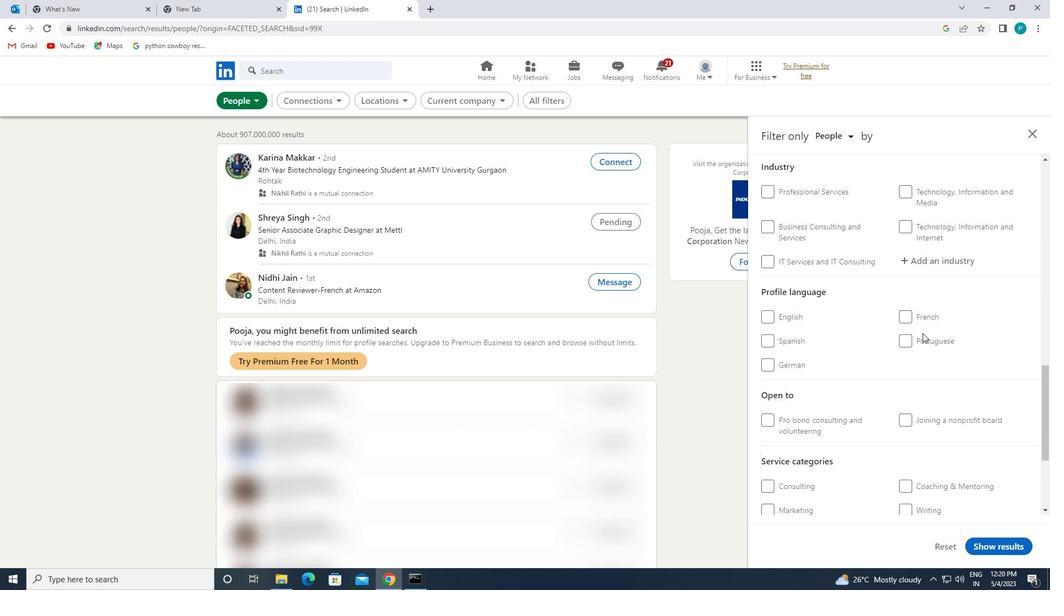 
Action: Mouse moved to (923, 341)
Screenshot: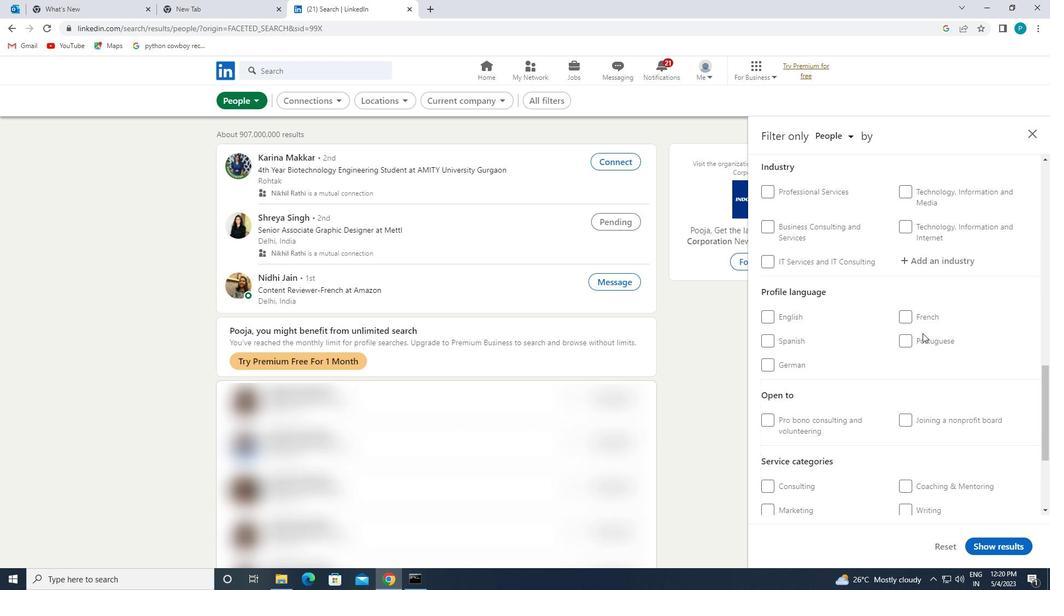 
Action: Mouse pressed left at (923, 341)
Screenshot: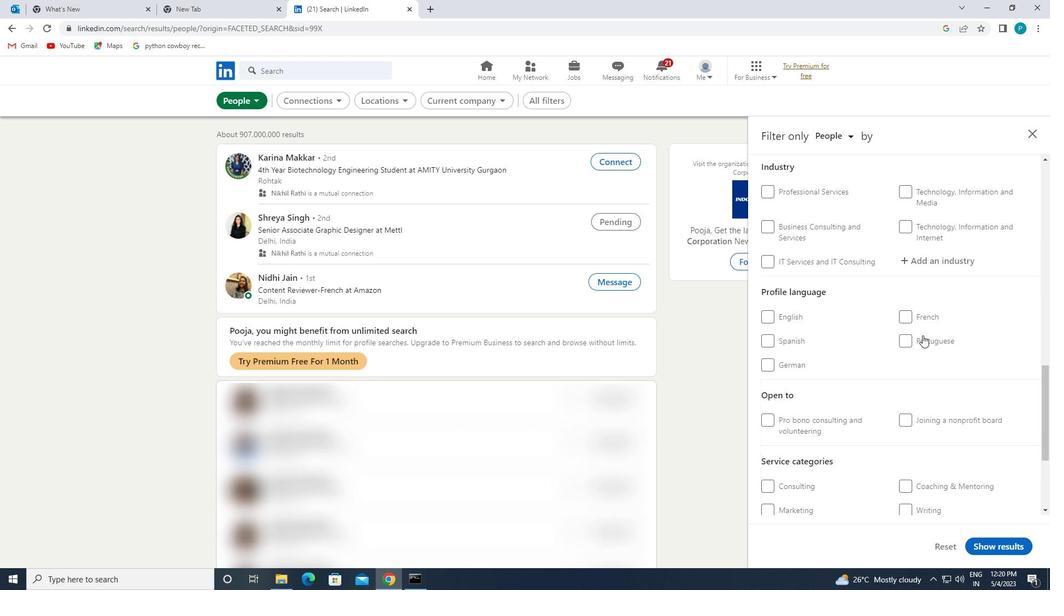 
Action: Mouse moved to (950, 339)
Screenshot: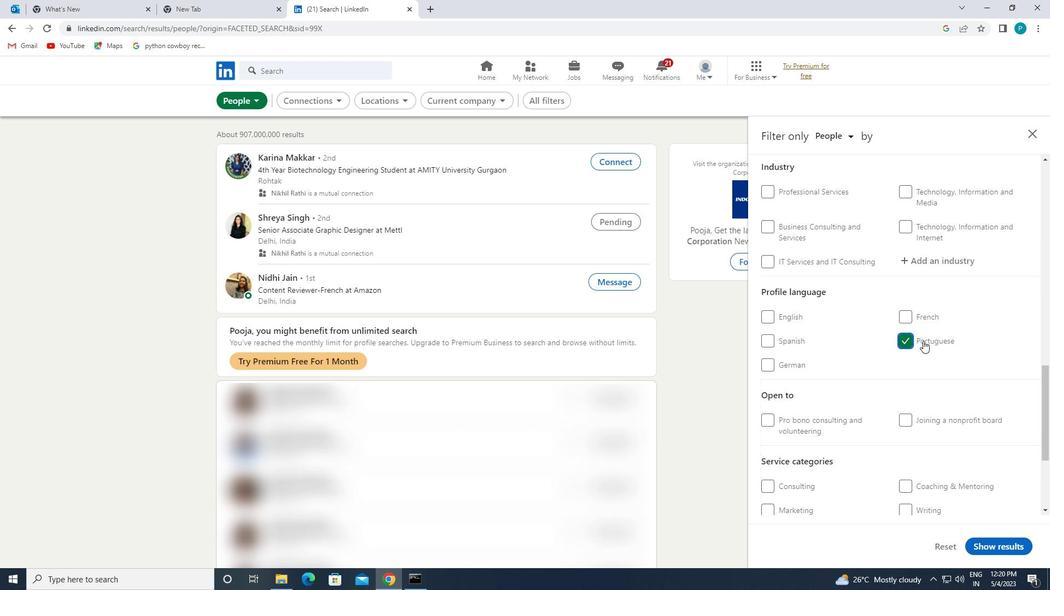 
Action: Mouse scrolled (950, 340) with delta (0, 0)
Screenshot: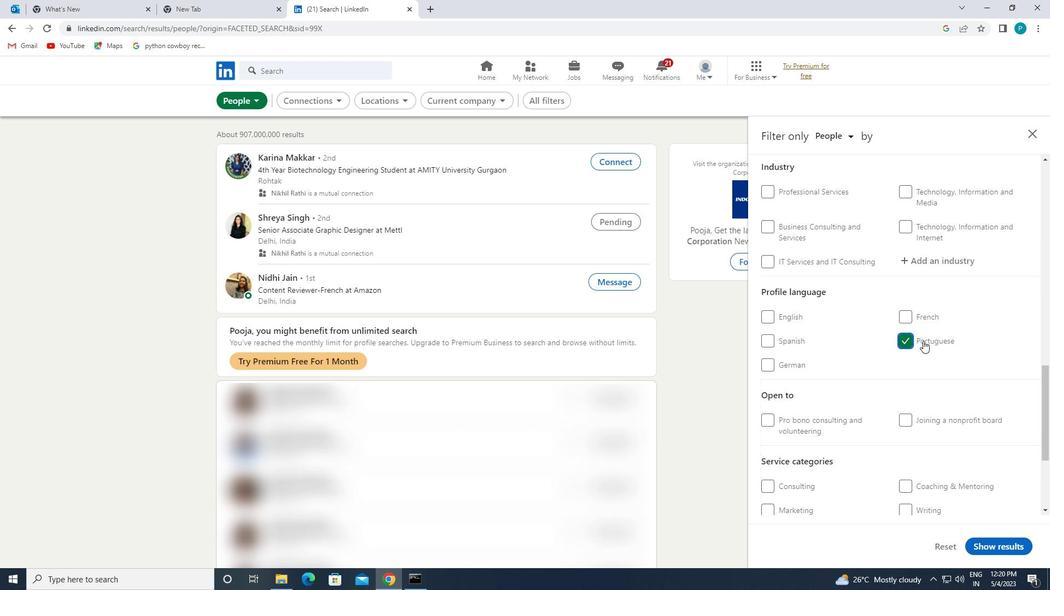 
Action: Mouse moved to (950, 339)
Screenshot: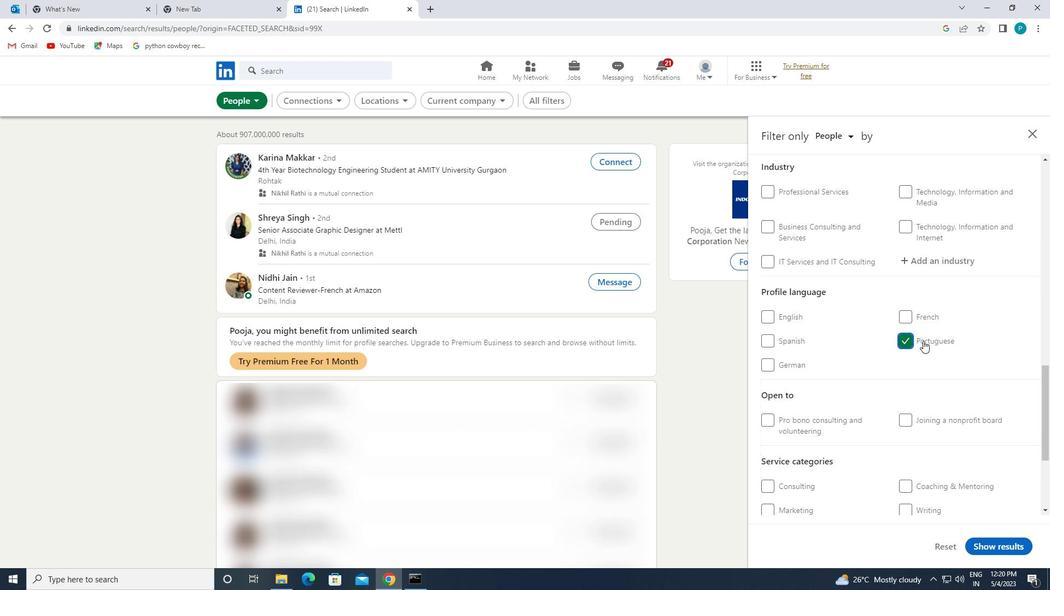 
Action: Mouse scrolled (950, 340) with delta (0, 0)
Screenshot: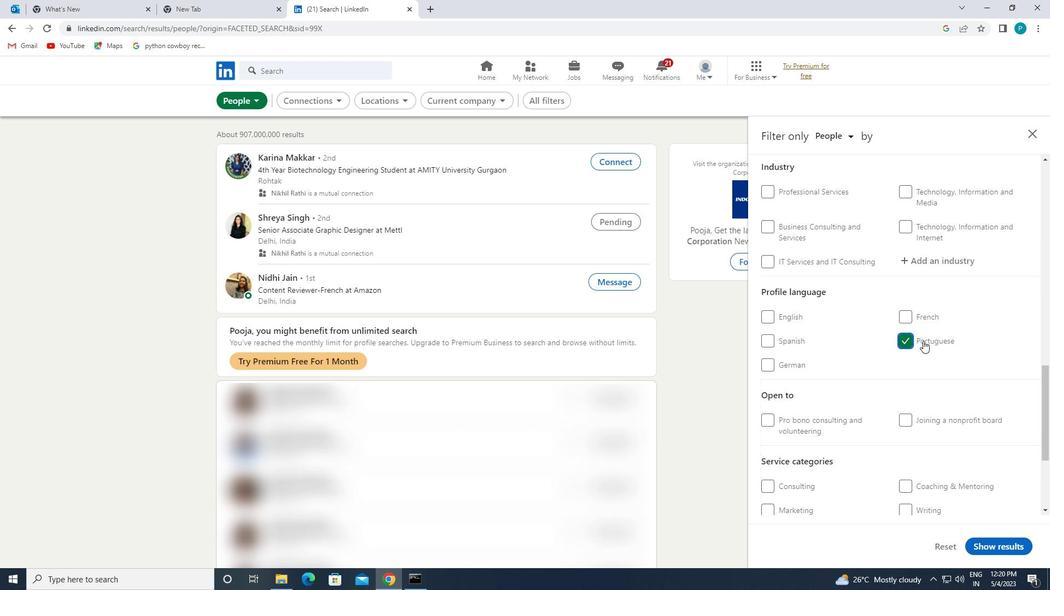 
Action: Mouse scrolled (950, 340) with delta (0, 0)
Screenshot: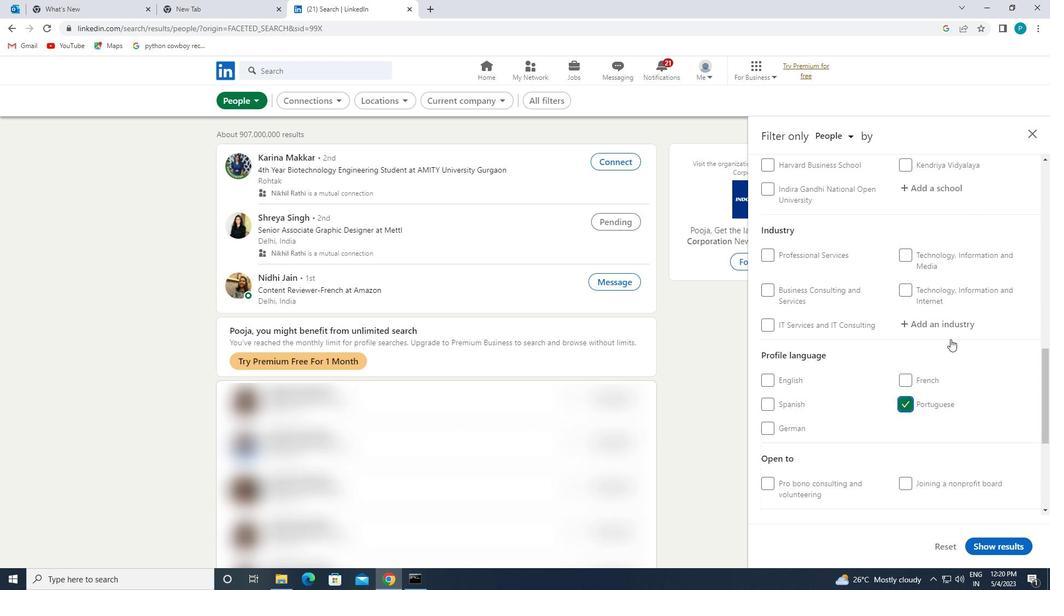 
Action: Mouse scrolled (950, 340) with delta (0, 0)
Screenshot: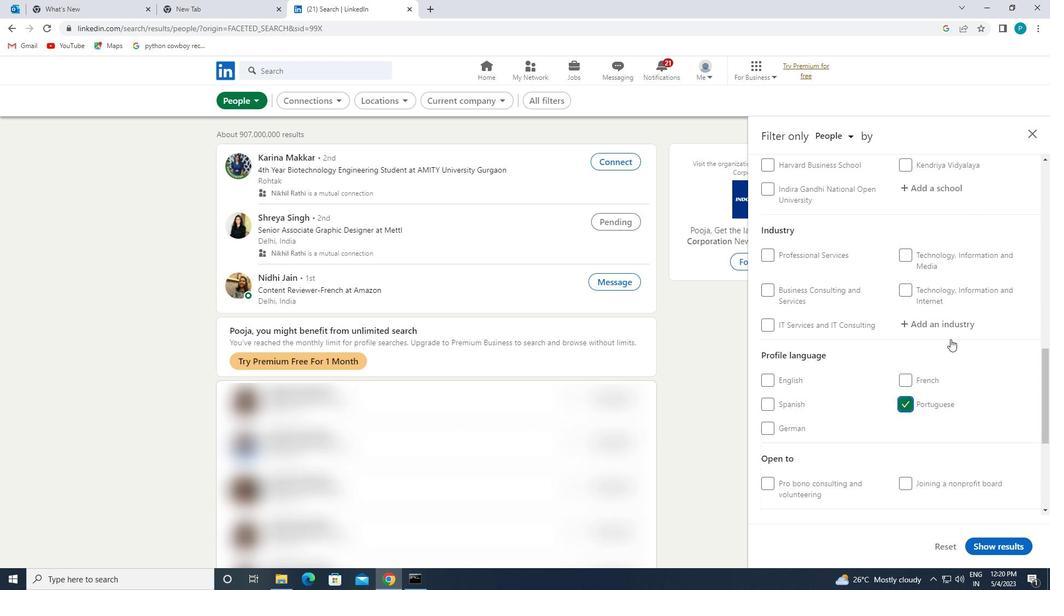 
Action: Mouse scrolled (950, 340) with delta (0, 0)
Screenshot: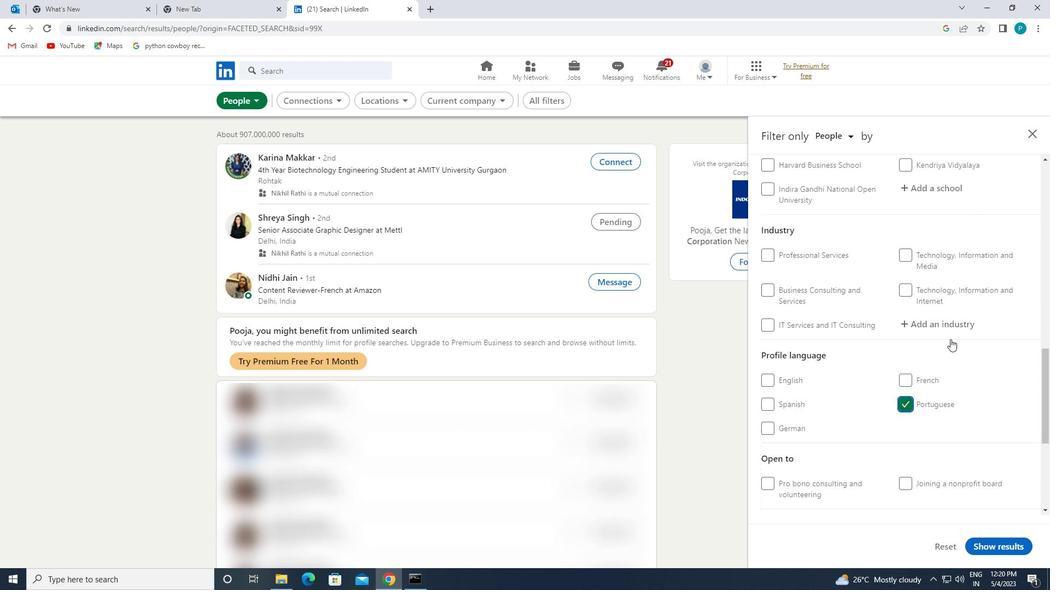 
Action: Mouse moved to (929, 283)
Screenshot: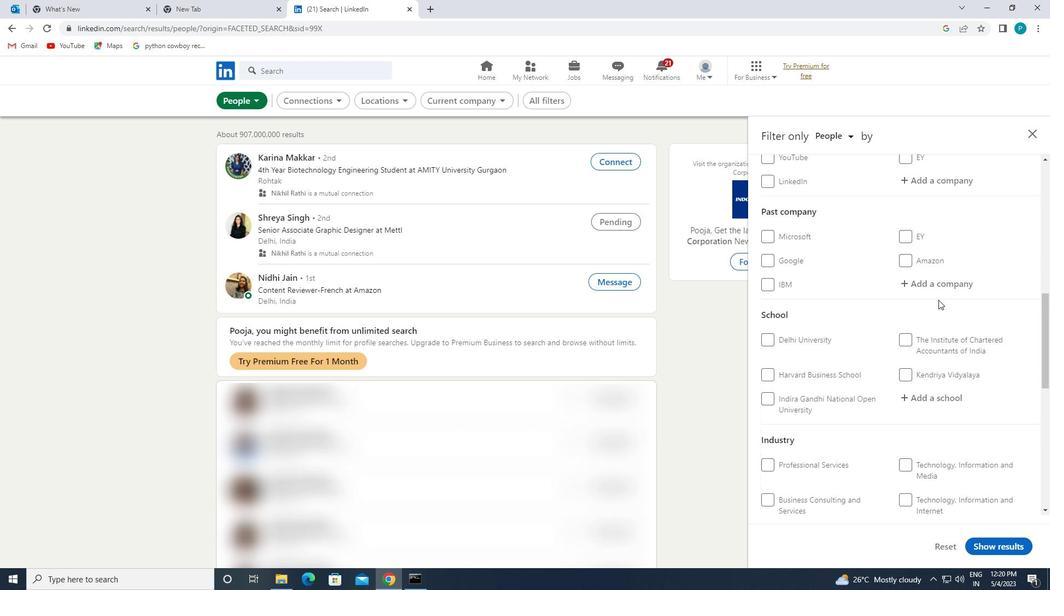 
Action: Mouse scrolled (929, 284) with delta (0, 0)
Screenshot: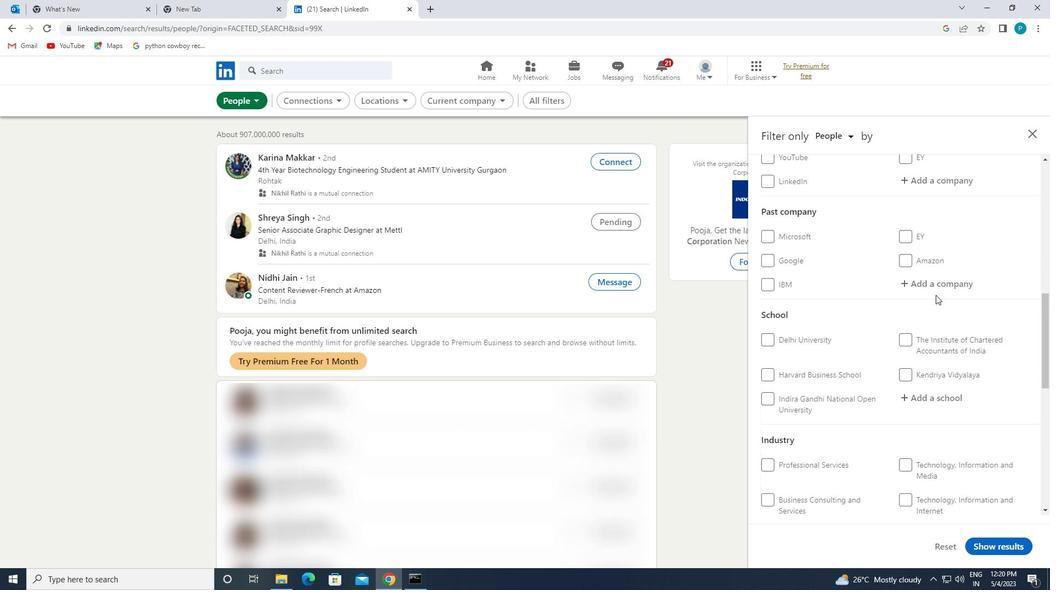 
Action: Mouse scrolled (929, 284) with delta (0, 0)
Screenshot: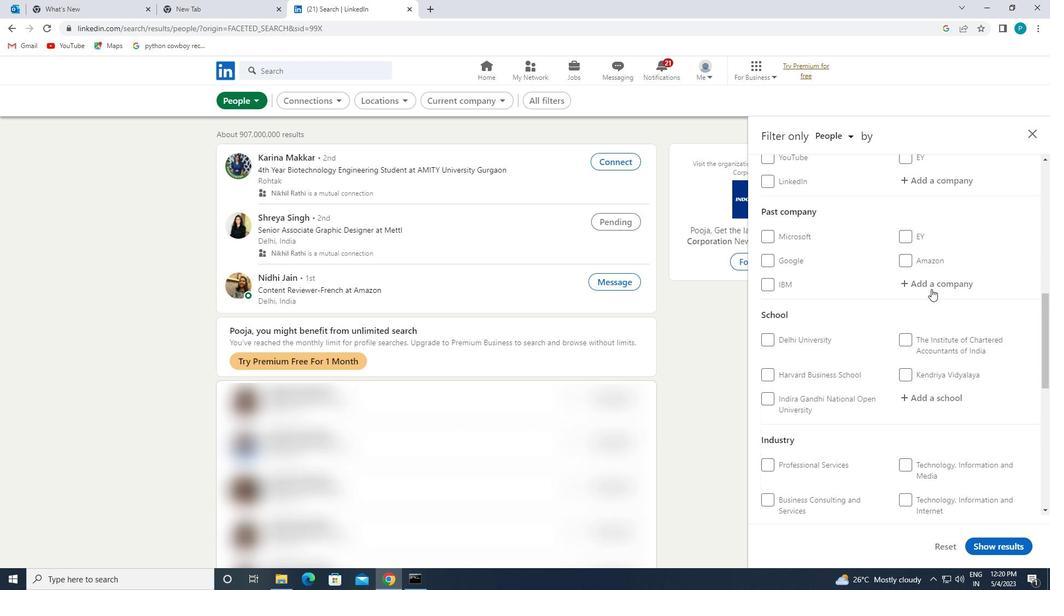 
Action: Mouse moved to (929, 286)
Screenshot: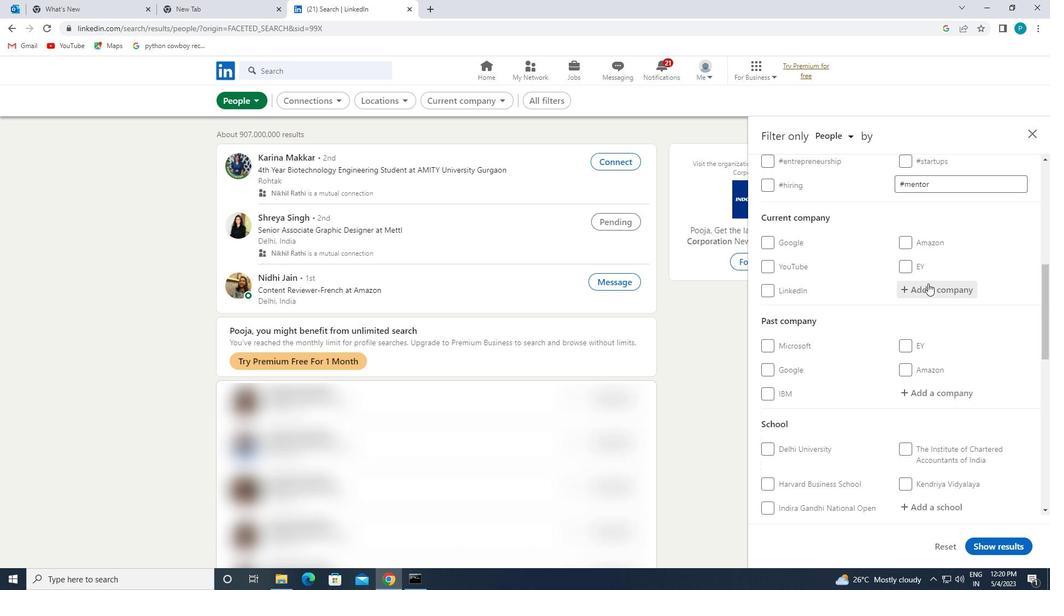 
Action: Mouse pressed left at (929, 286)
Screenshot: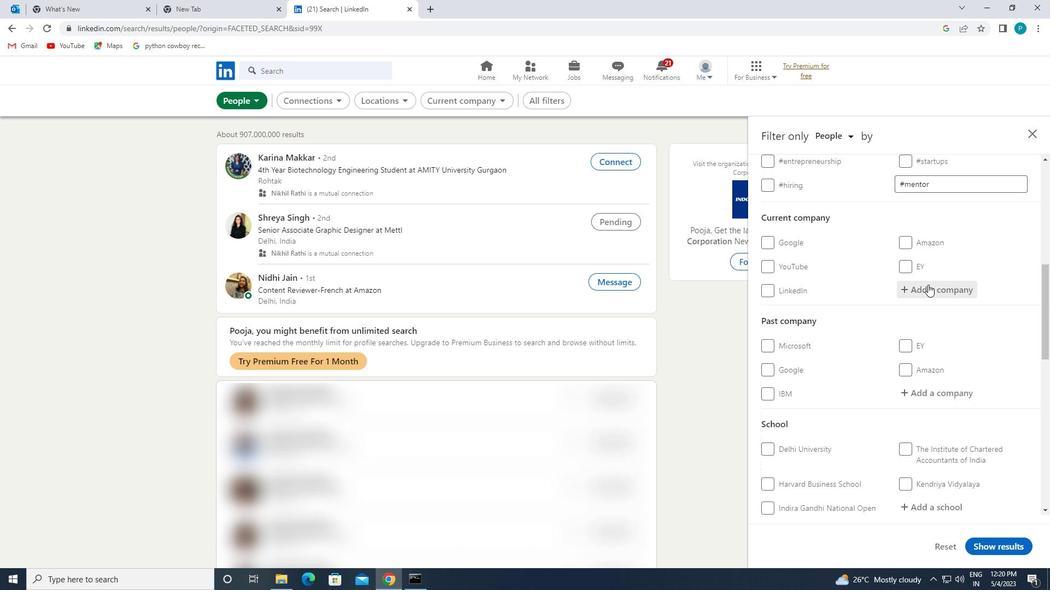 
Action: Key pressed <Key.caps_lock>WEG
Screenshot: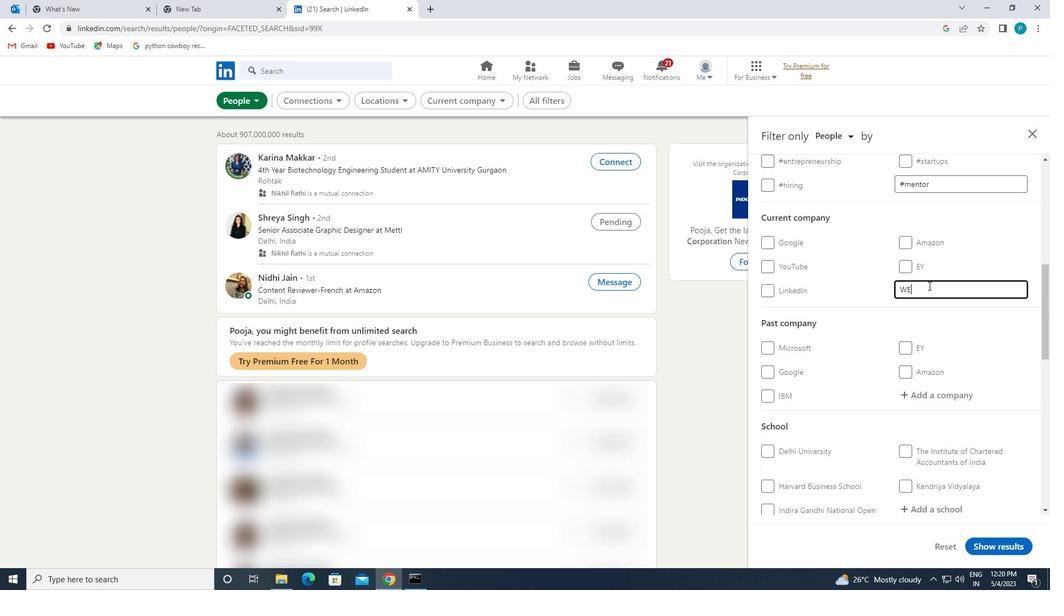 
Action: Mouse moved to (929, 306)
Screenshot: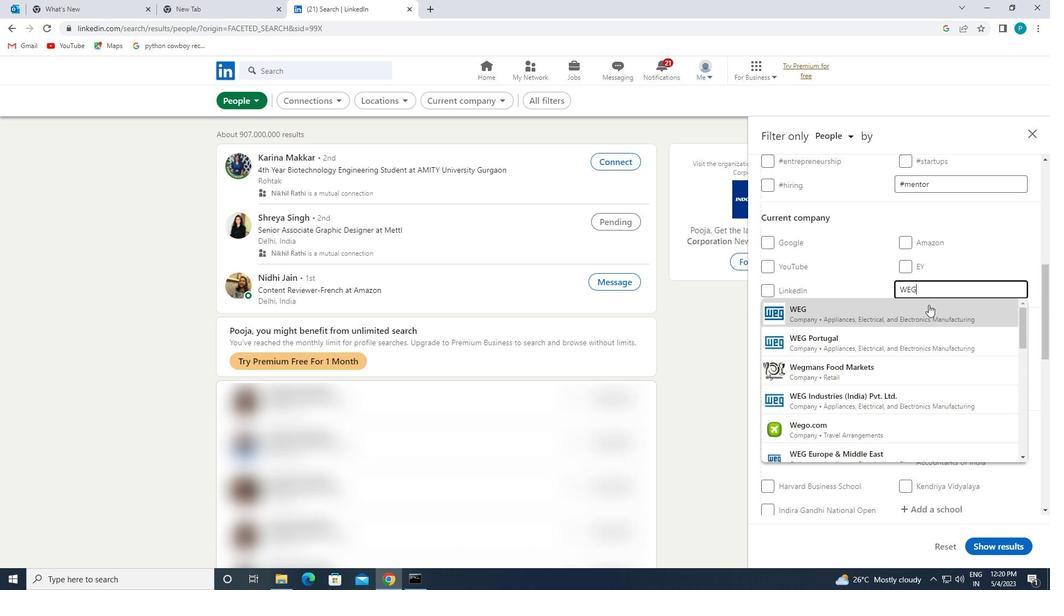 
Action: Mouse pressed left at (929, 306)
Screenshot: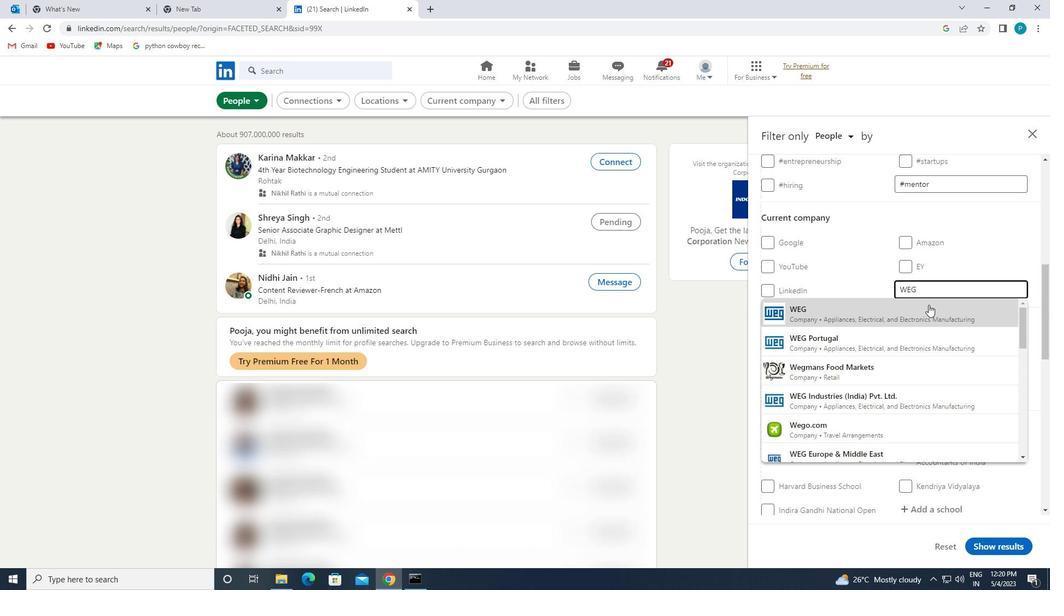 
Action: Mouse moved to (931, 311)
Screenshot: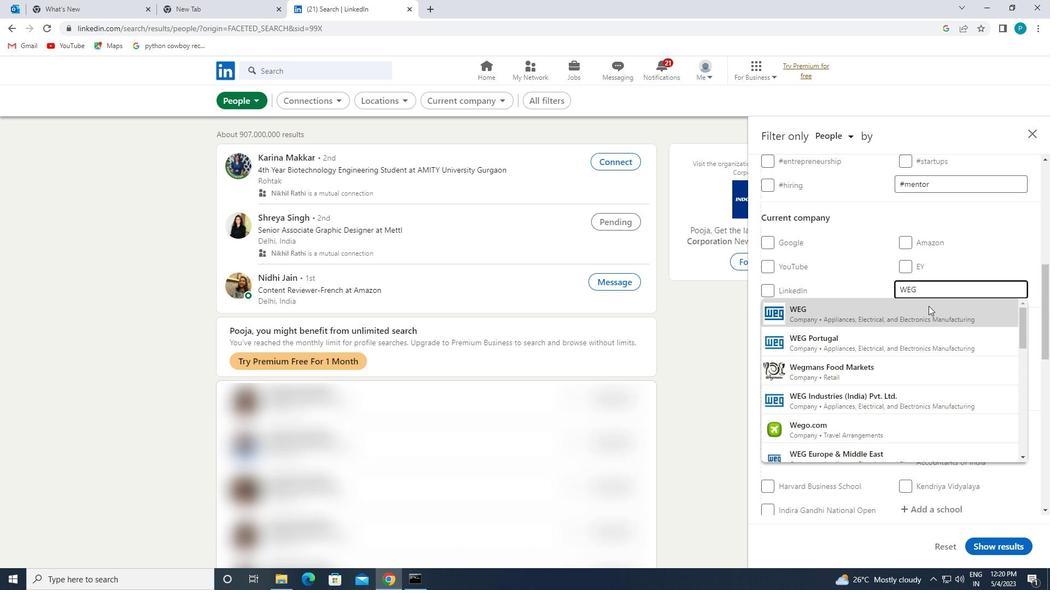 
Action: Mouse scrolled (931, 311) with delta (0, 0)
Screenshot: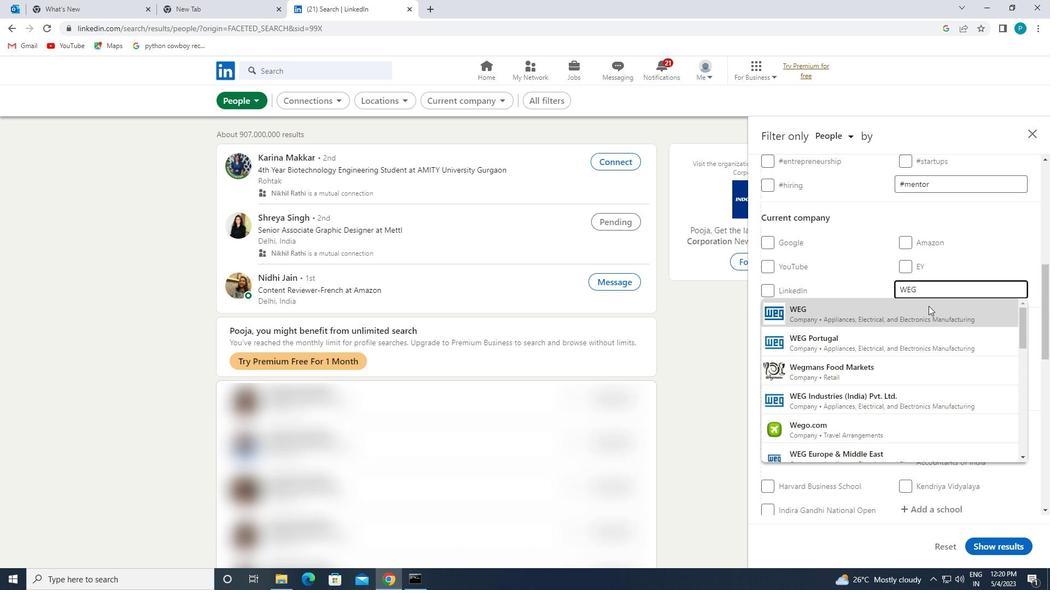 
Action: Mouse moved to (931, 312)
Screenshot: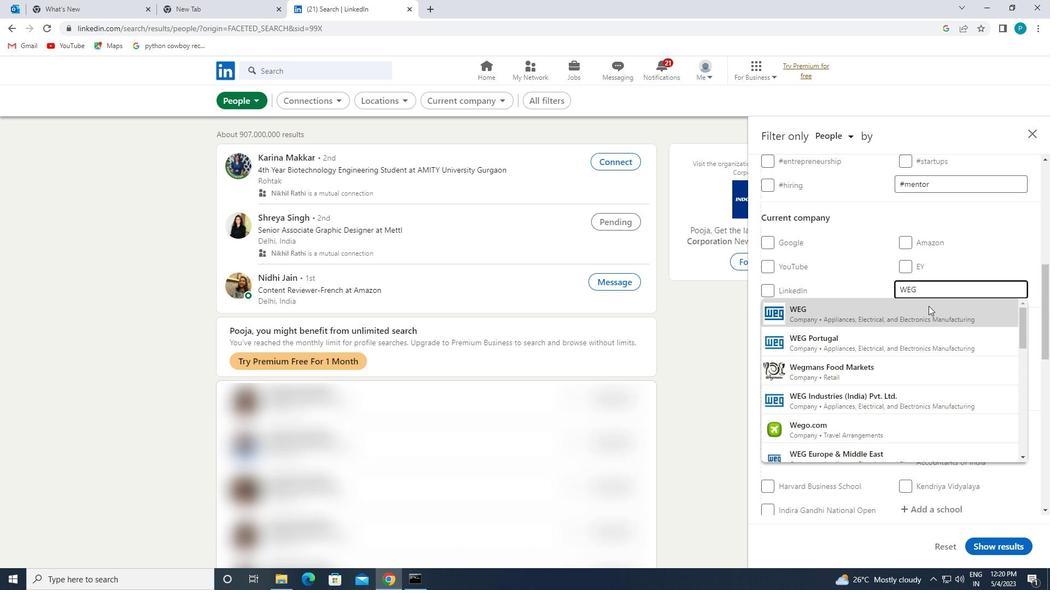 
Action: Mouse scrolled (931, 312) with delta (0, 0)
Screenshot: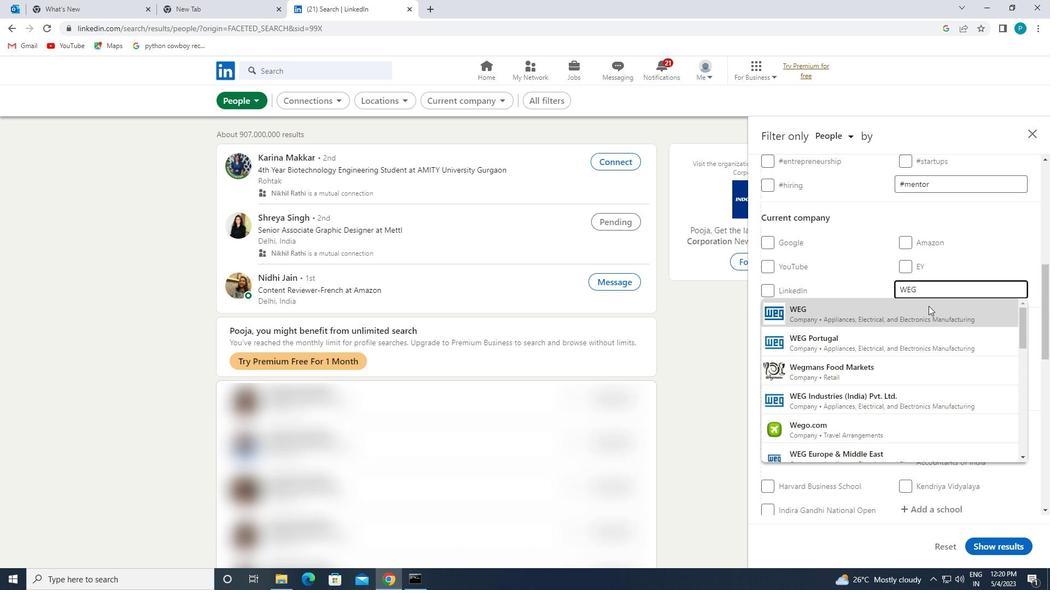 
Action: Mouse moved to (931, 313)
Screenshot: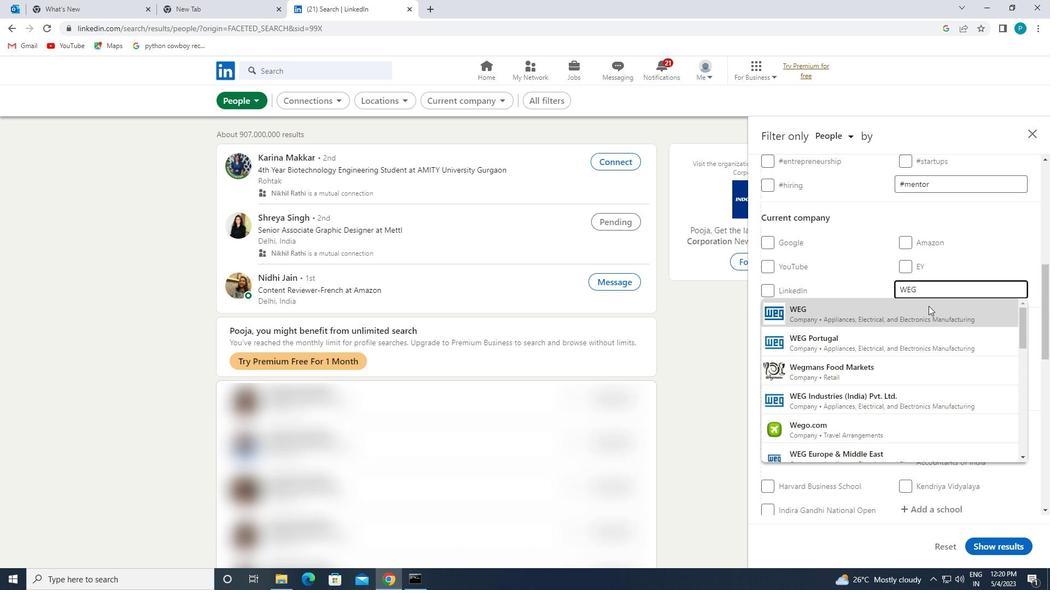 
Action: Mouse scrolled (931, 312) with delta (0, 0)
Screenshot: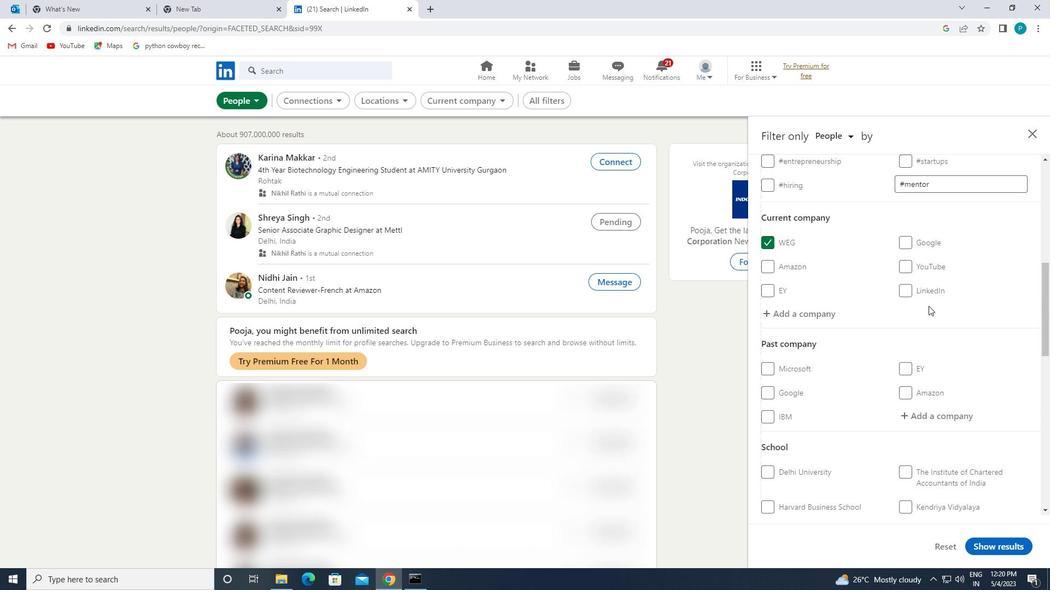 
Action: Mouse moved to (919, 306)
Screenshot: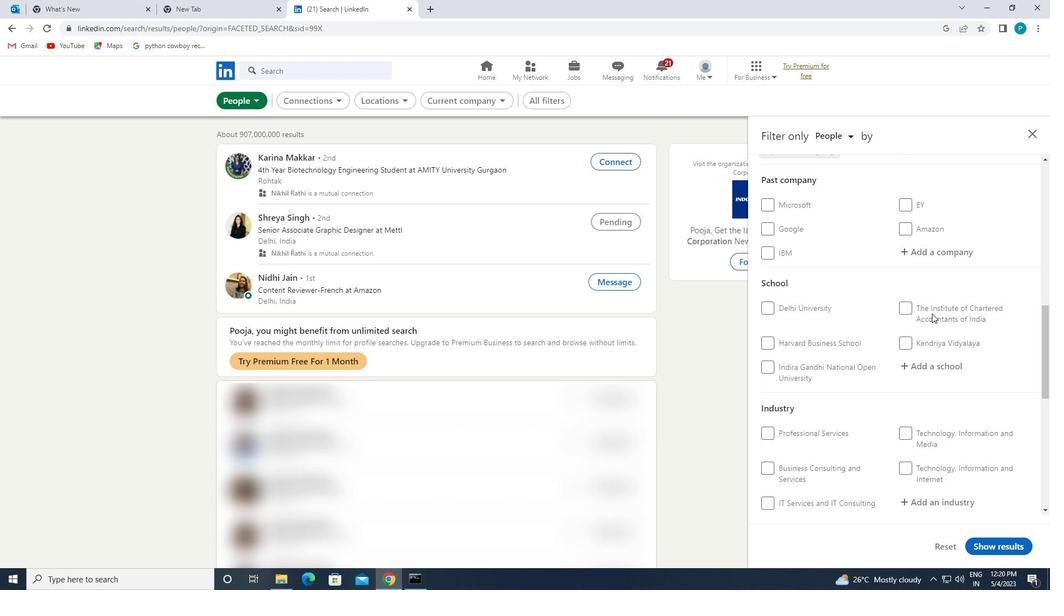 
Action: Mouse scrolled (919, 305) with delta (0, 0)
Screenshot: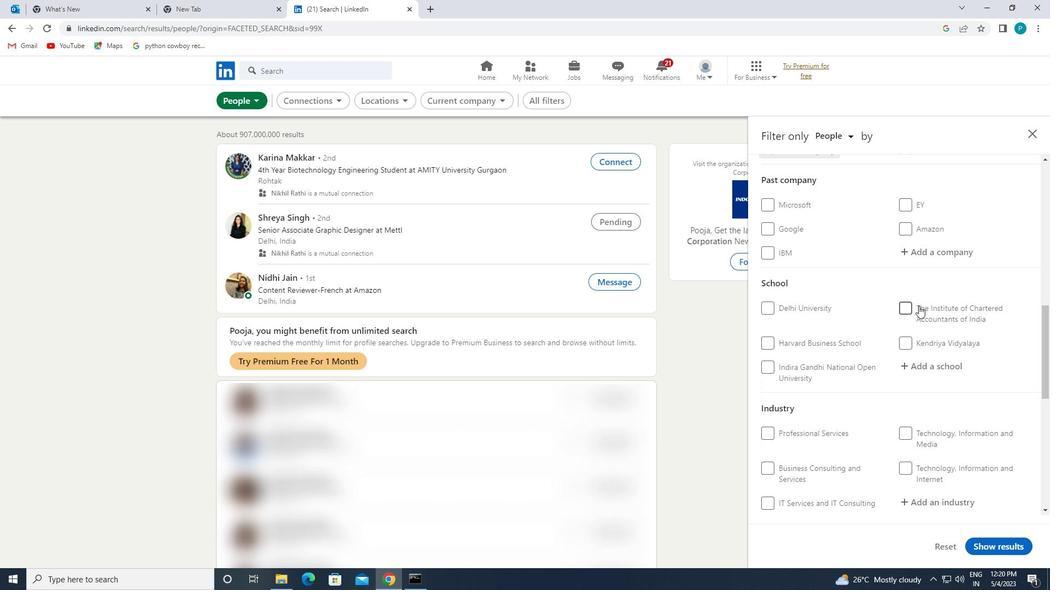 
Action: Mouse moved to (918, 311)
Screenshot: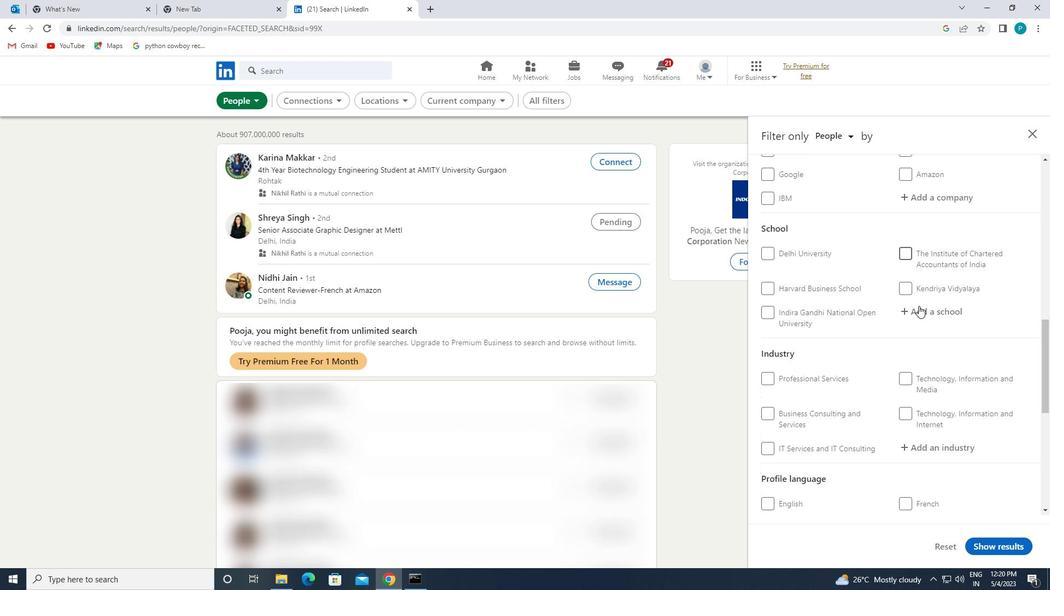 
Action: Mouse pressed left at (918, 311)
Screenshot: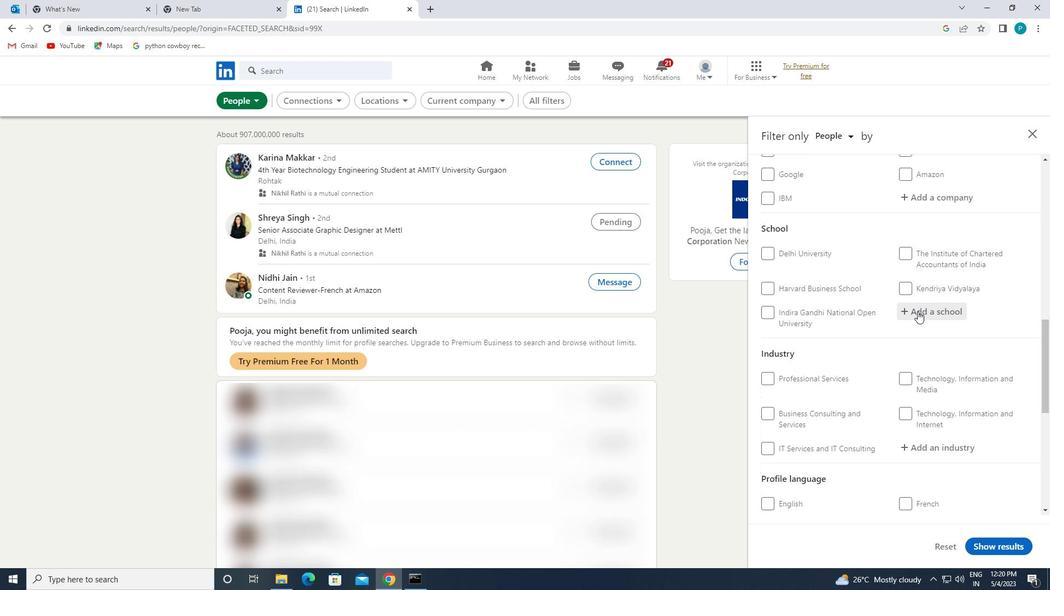 
Action: Key pressed <Key.caps_lock>I<Key.caps_lock>NDIAN<Key.backspace><Key.backspace><Key.backspace><Key.backspace><Key.backspace><Key.backspace><Key.backspace><Key.backspace>I<Key.caps_lock>NDIAN<Key.space><Key.caps_lock>I<Key.caps_lock>NSTITUTE<Key.space>OF<Key.space><Key.caps_lock>S<Key.caps_lock>OCO<Key.backspace>IAL
Screenshot: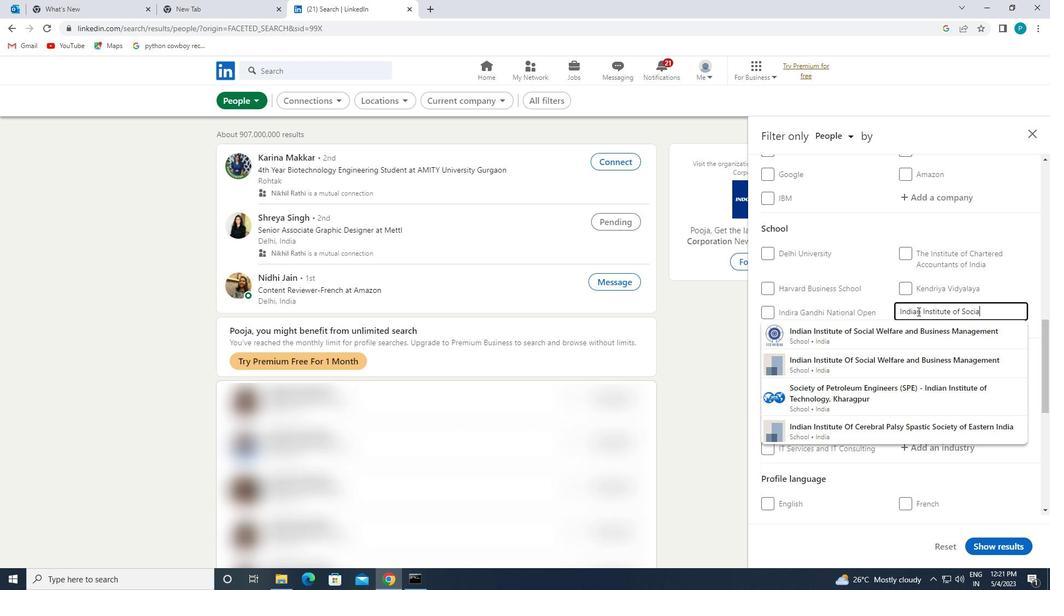
Action: Mouse moved to (902, 338)
Screenshot: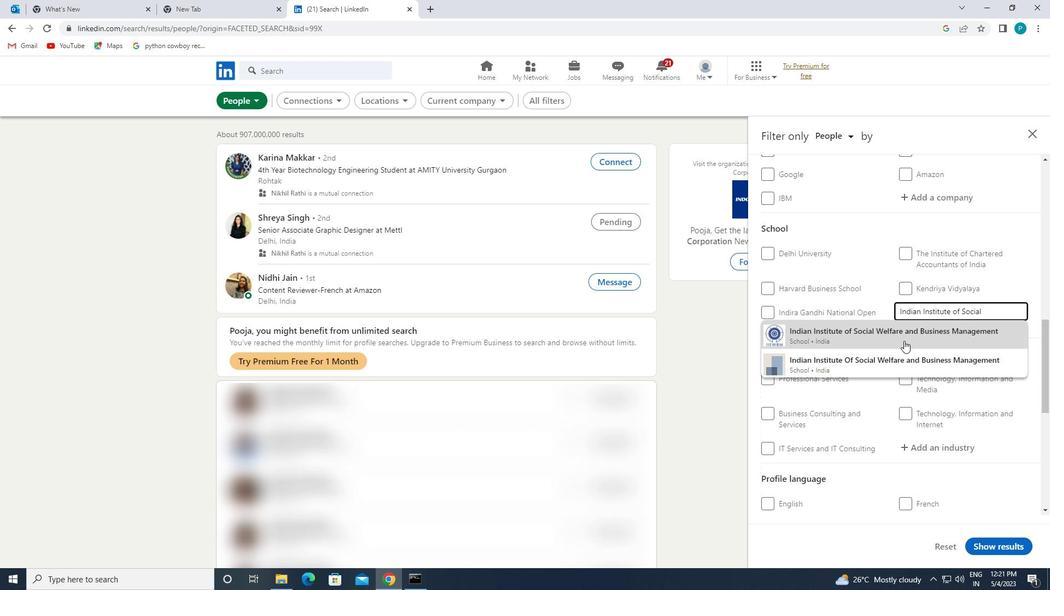 
Action: Mouse pressed left at (902, 338)
Screenshot: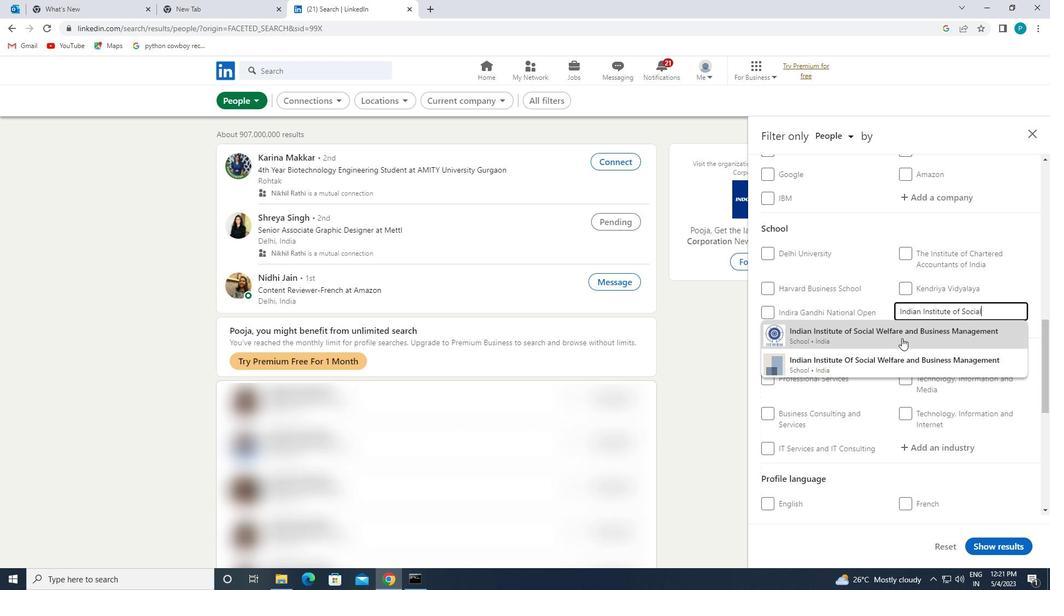 
Action: Mouse moved to (925, 356)
Screenshot: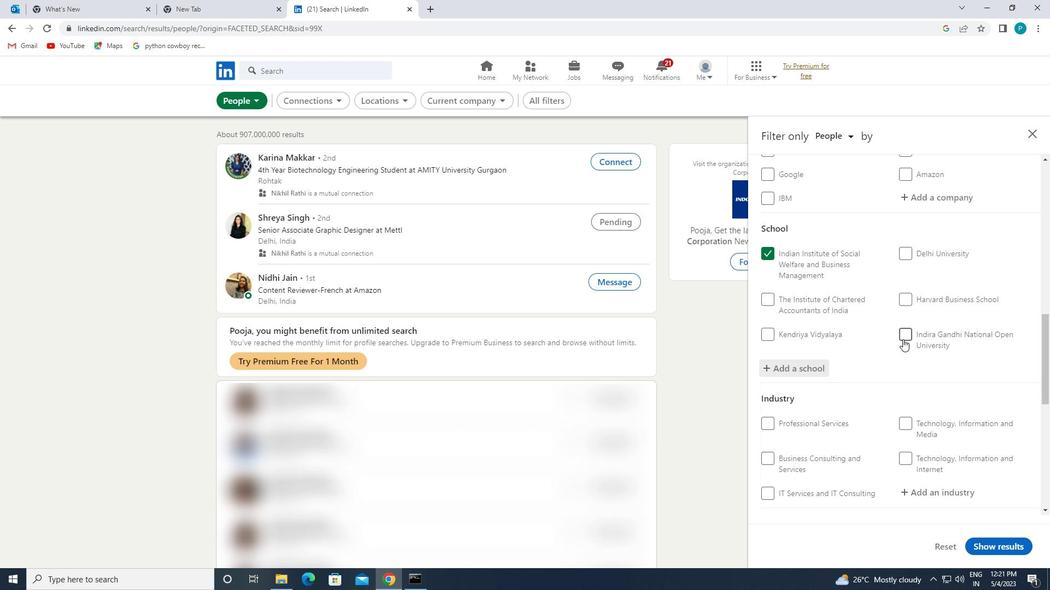 
Action: Mouse scrolled (925, 355) with delta (0, 0)
Screenshot: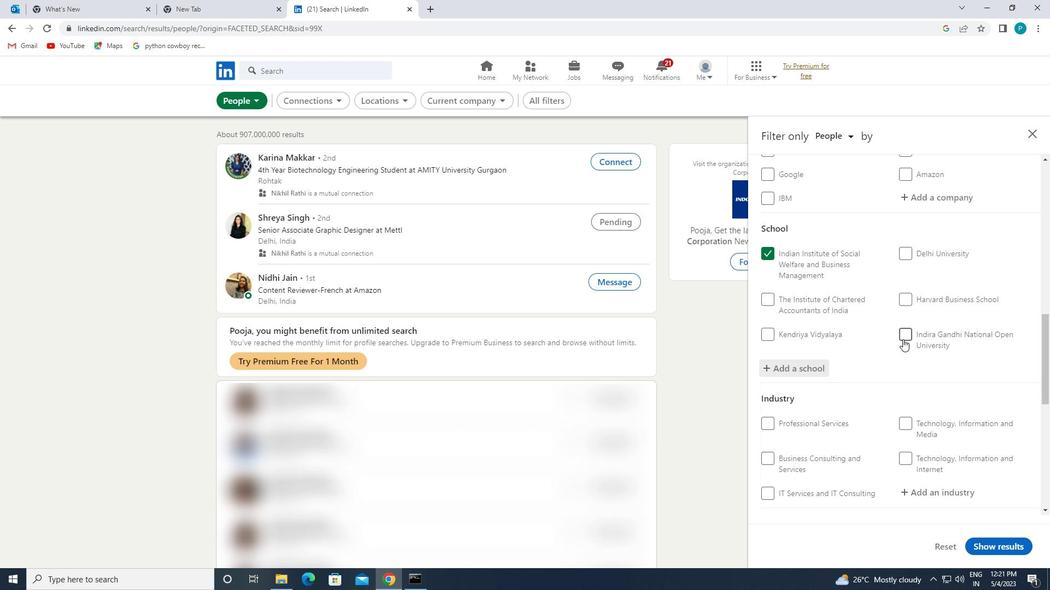 
Action: Mouse moved to (926, 356)
Screenshot: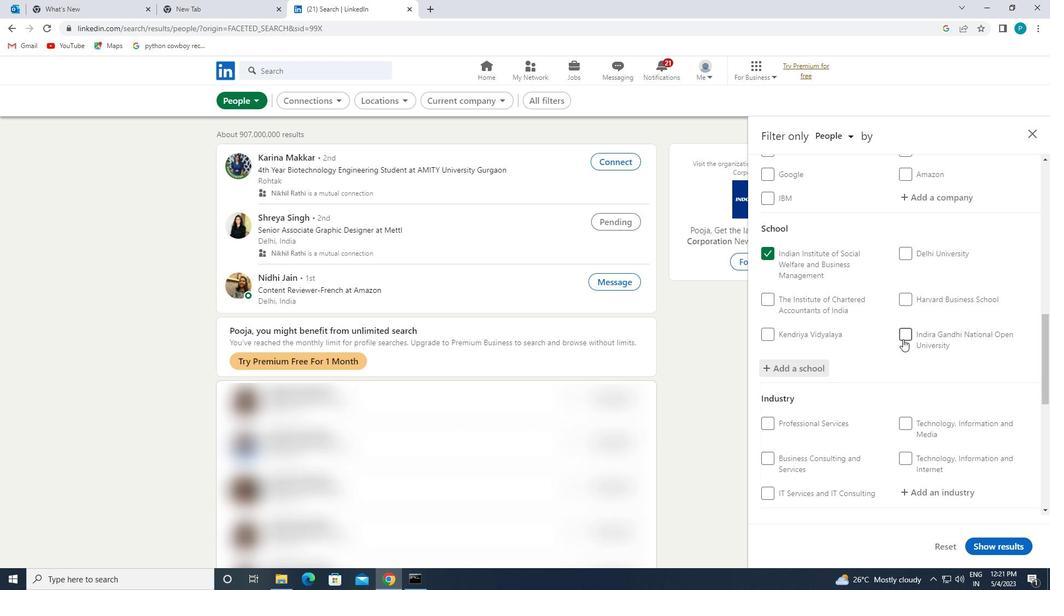 
Action: Mouse scrolled (926, 356) with delta (0, 0)
Screenshot: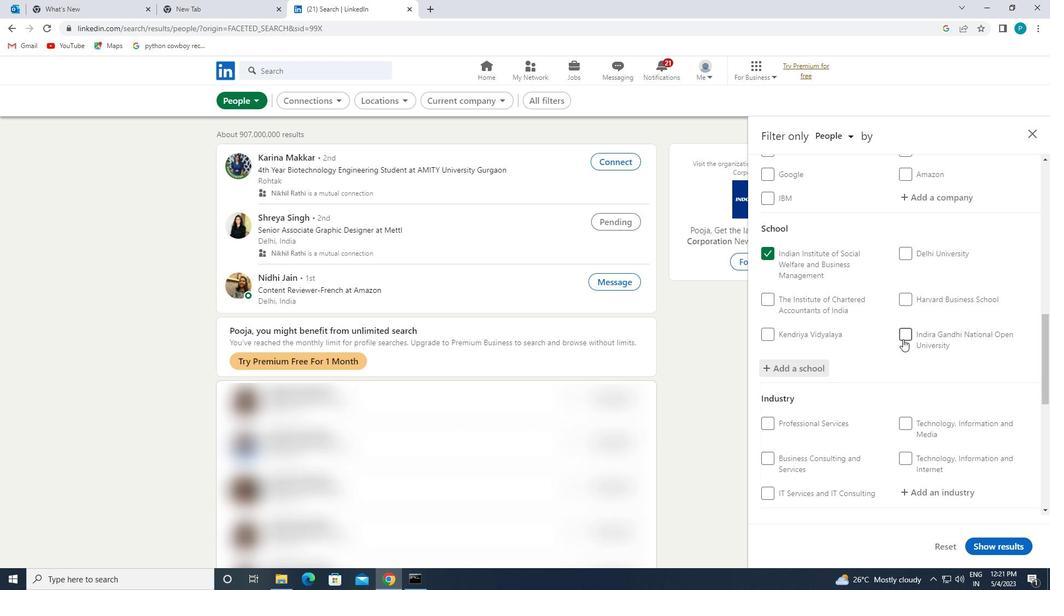 
Action: Mouse moved to (936, 381)
Screenshot: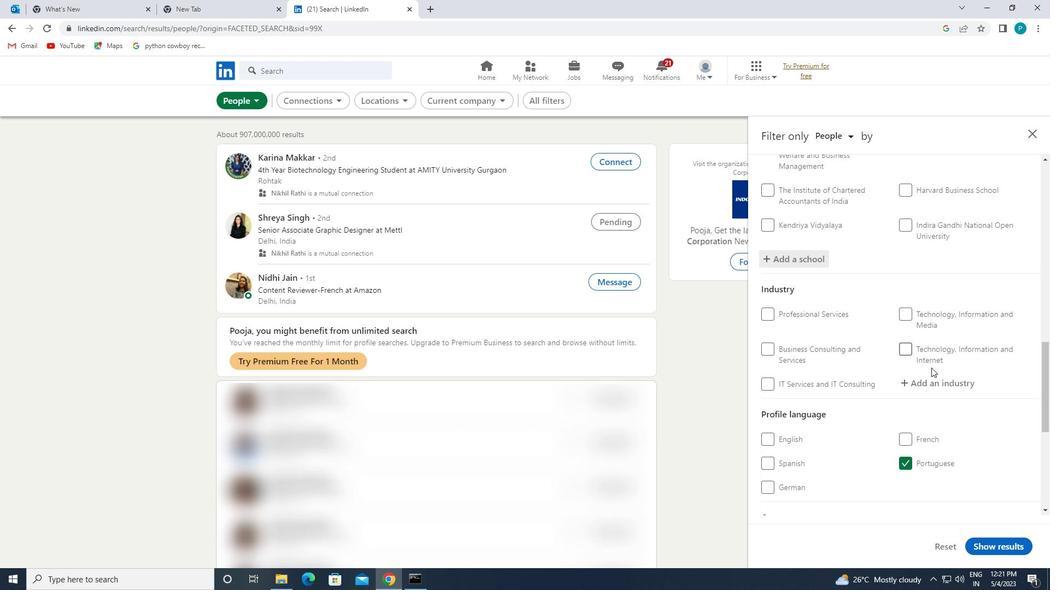 
Action: Mouse pressed left at (936, 381)
Screenshot: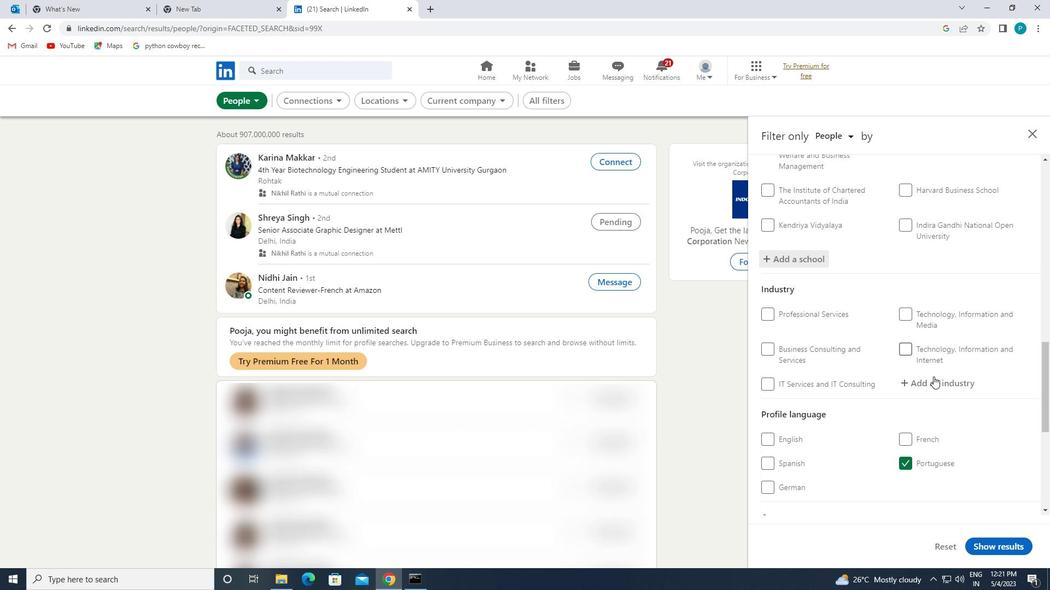 
Action: Key pressed <Key.caps_lock>V<Key.caps_lock>P<Key.backspace>OCATIONAL
Screenshot: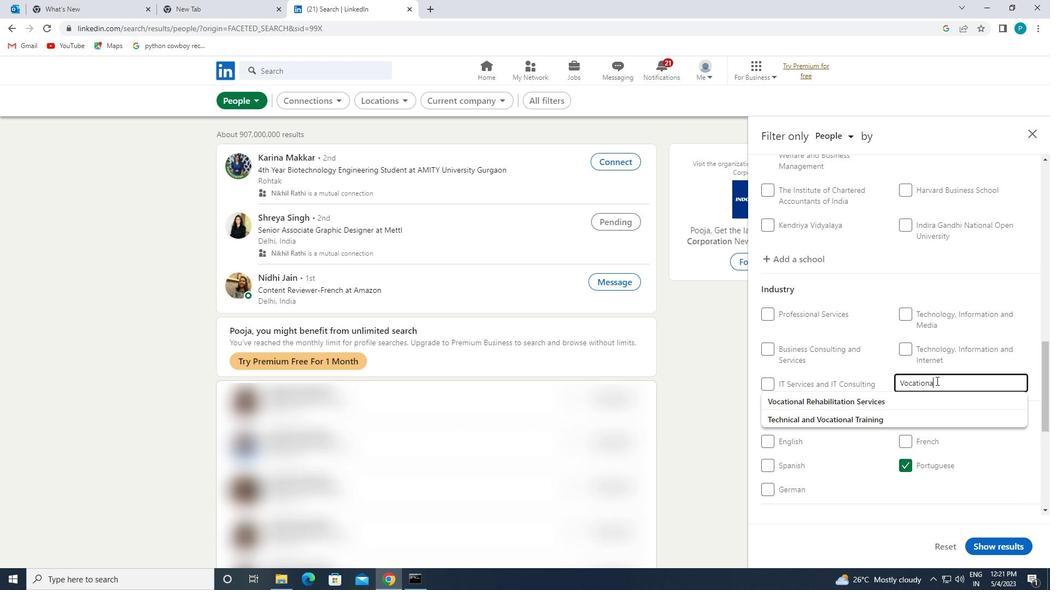 
Action: Mouse moved to (908, 401)
Screenshot: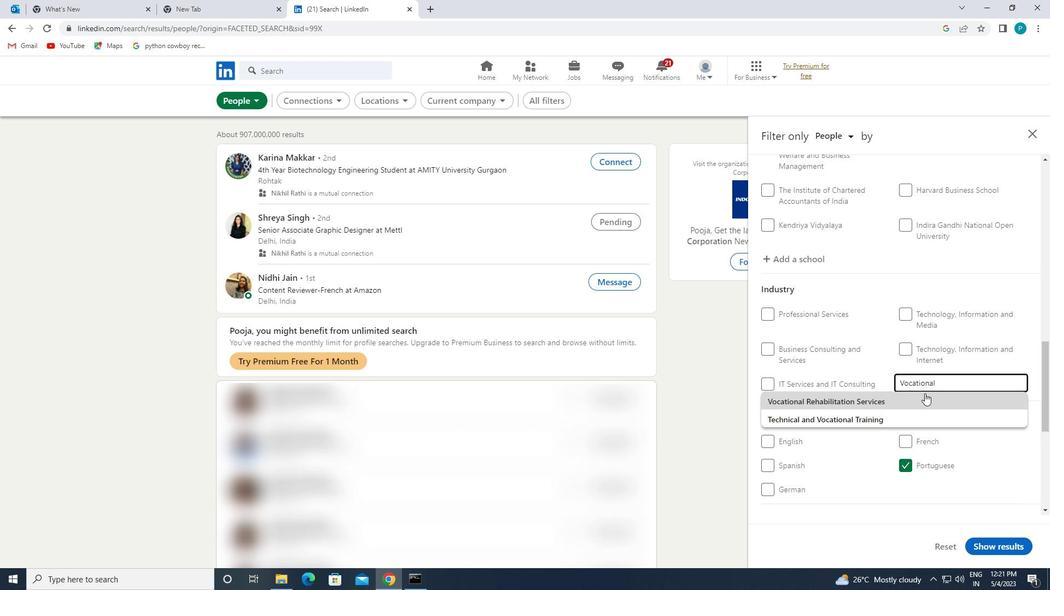 
Action: Mouse pressed left at (908, 401)
Screenshot: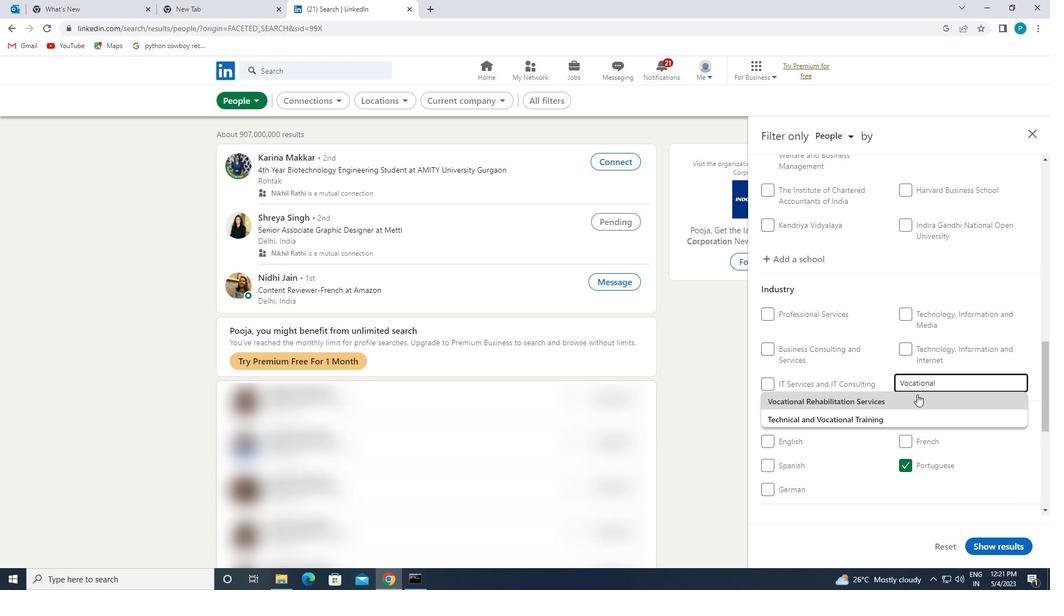 
Action: Mouse scrolled (908, 401) with delta (0, 0)
Screenshot: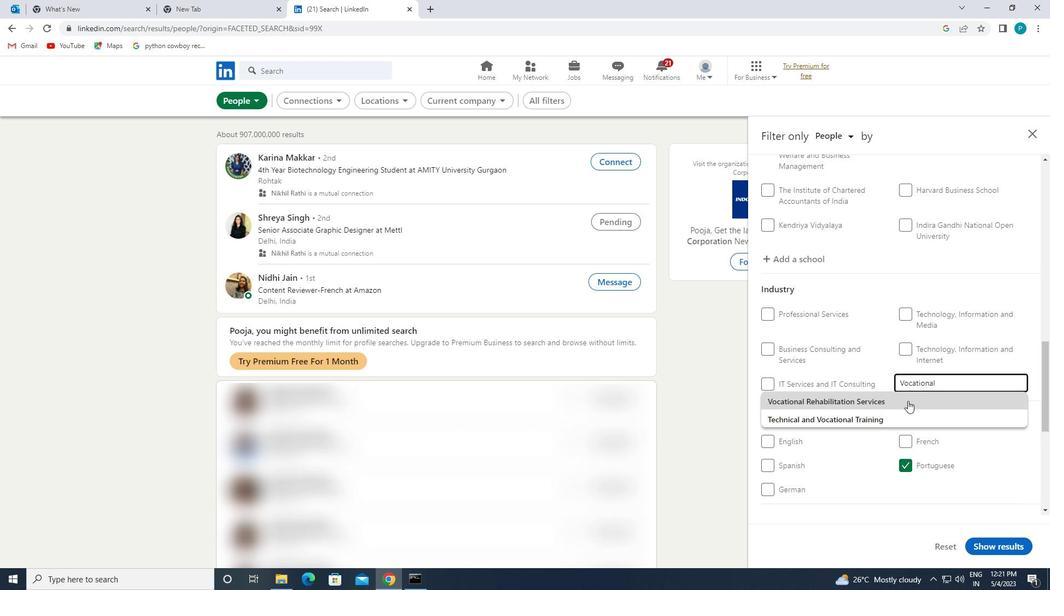 
Action: Mouse scrolled (908, 401) with delta (0, 0)
Screenshot: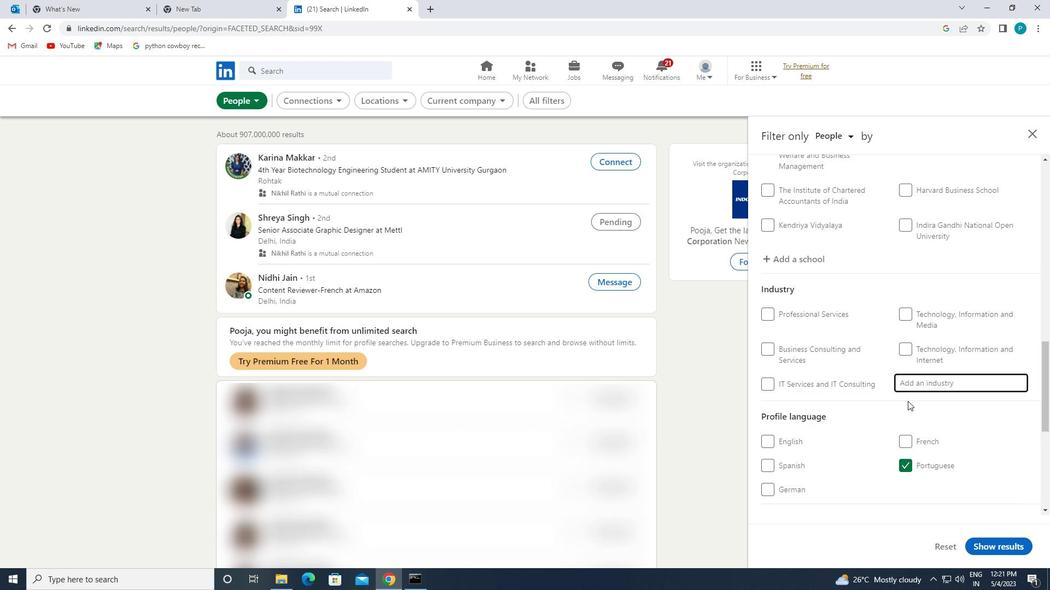 
Action: Mouse scrolled (908, 401) with delta (0, 0)
Screenshot: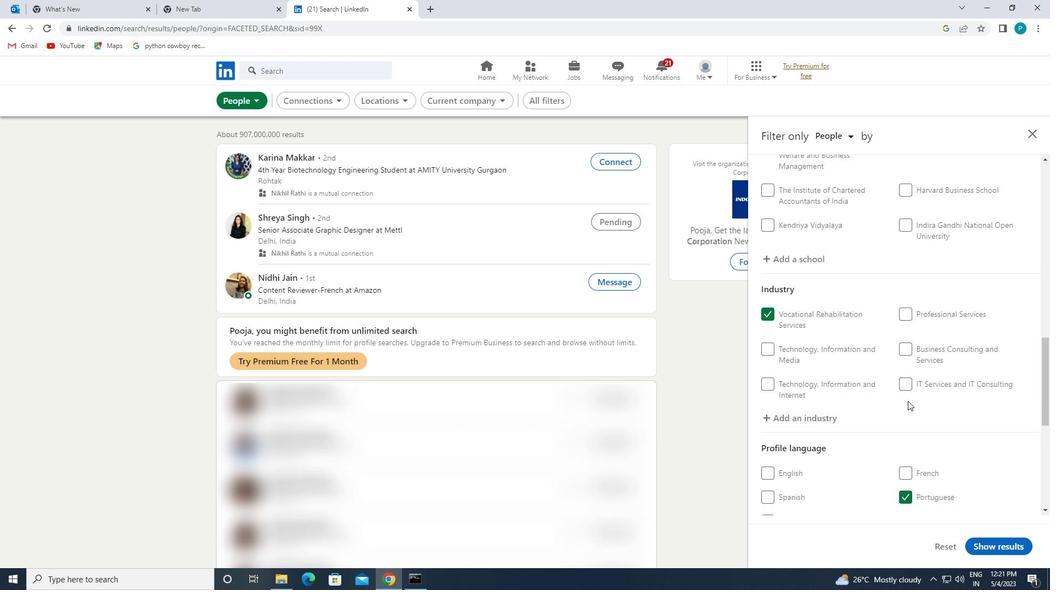 
Action: Mouse scrolled (908, 401) with delta (0, 0)
Screenshot: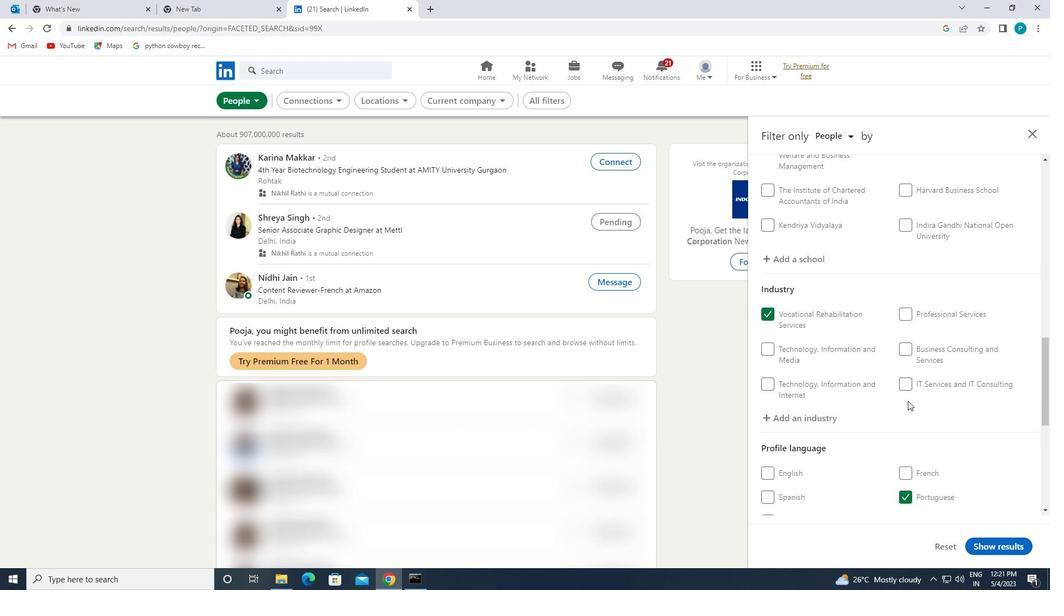 
Action: Mouse moved to (921, 429)
Screenshot: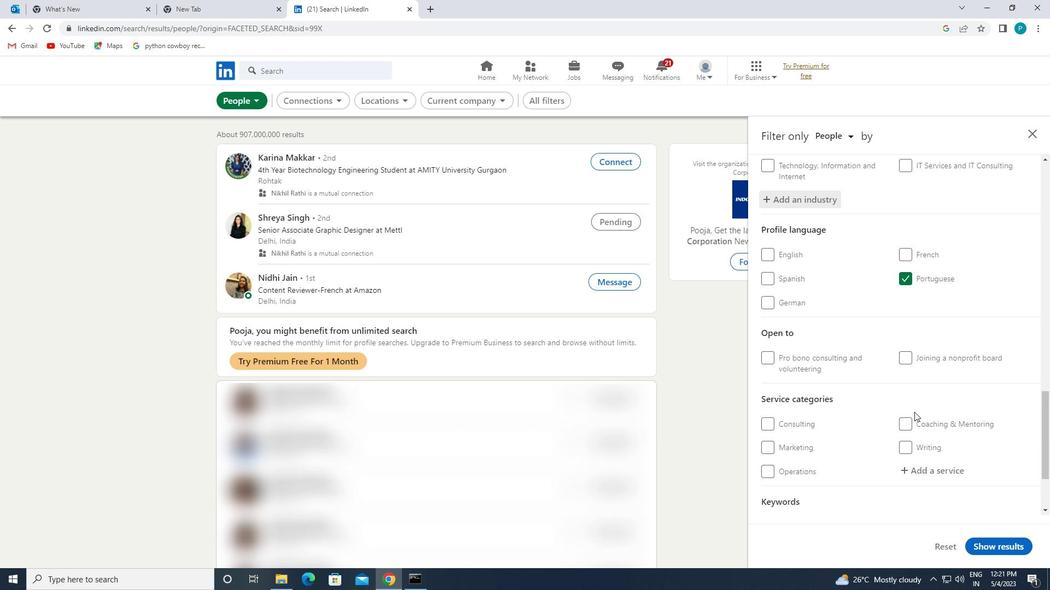 
Action: Mouse scrolled (921, 428) with delta (0, 0)
Screenshot: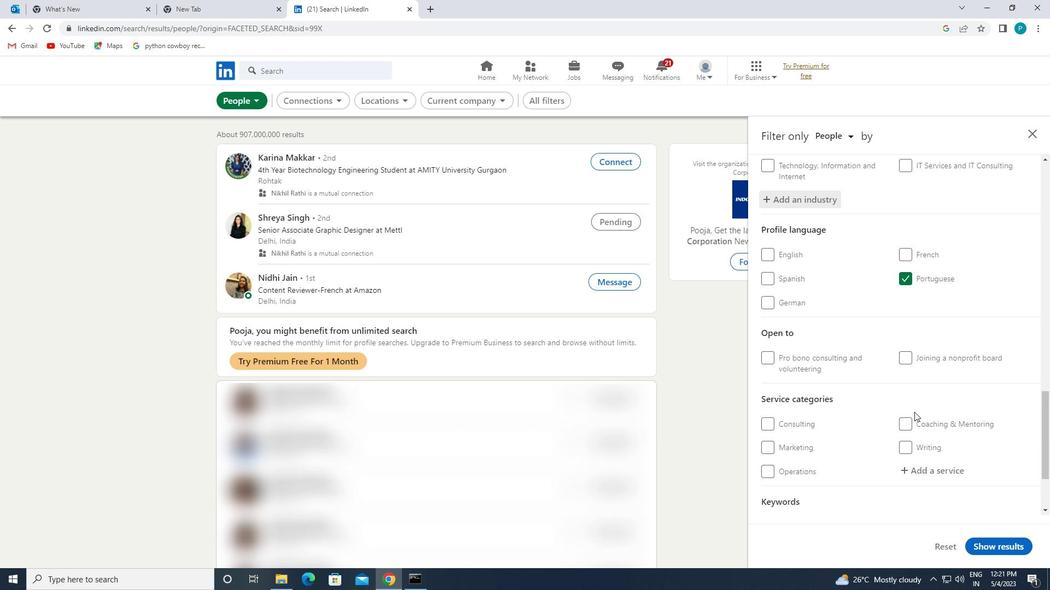 
Action: Mouse moved to (922, 420)
Screenshot: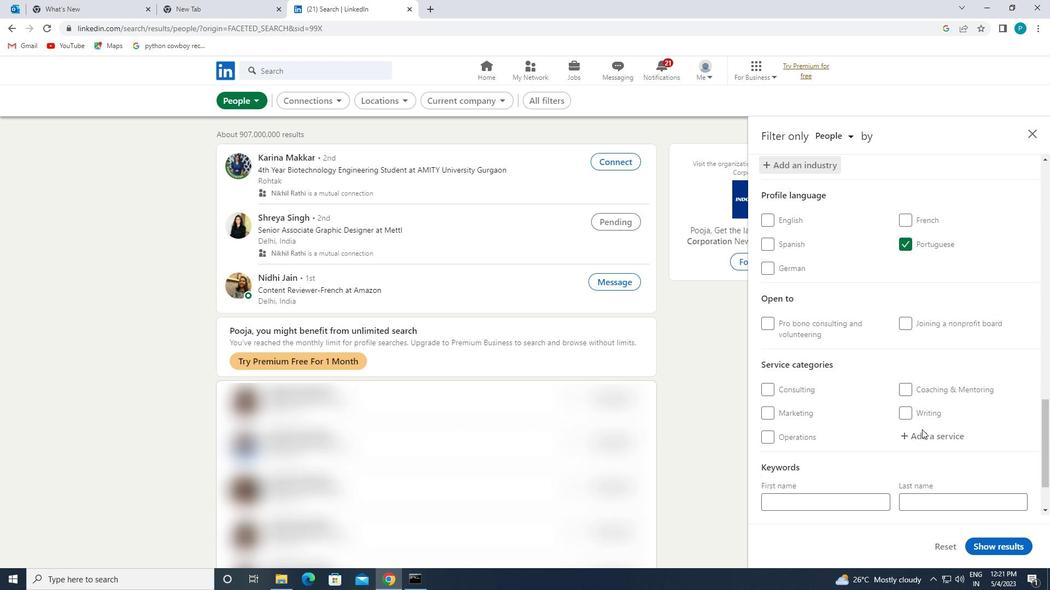 
Action: Mouse pressed left at (922, 420)
Screenshot: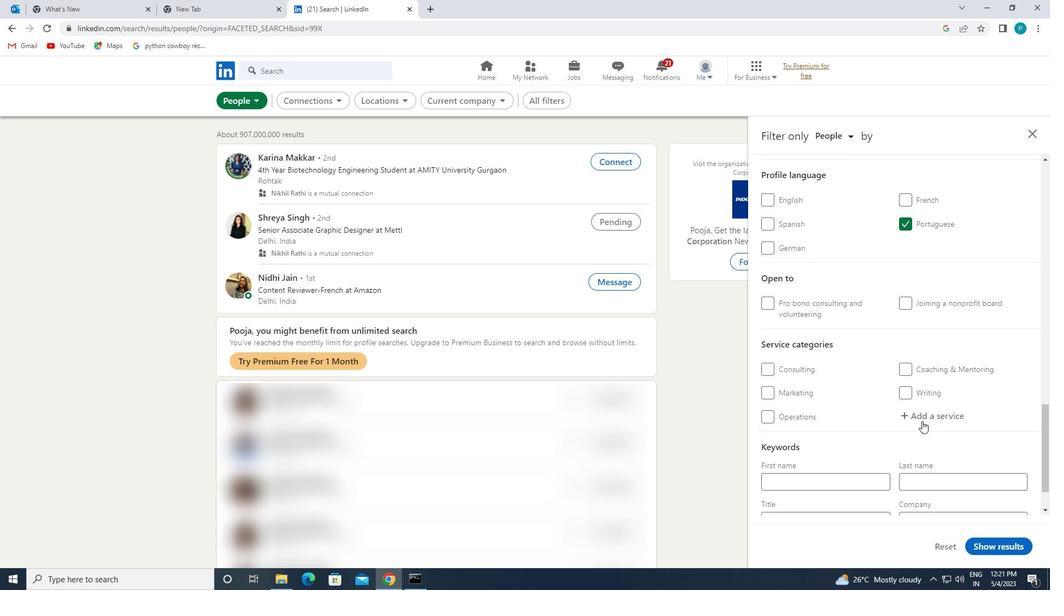 
Action: Mouse moved to (922, 420)
Screenshot: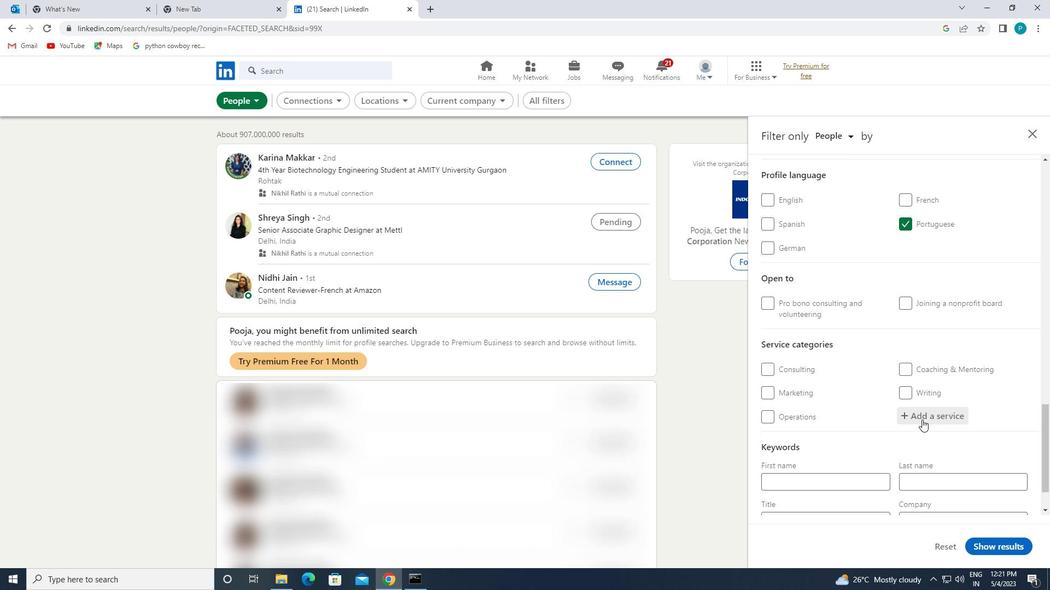 
Action: Key pressed <Key.caps_lock>H<Key.caps_lock>OME
Screenshot: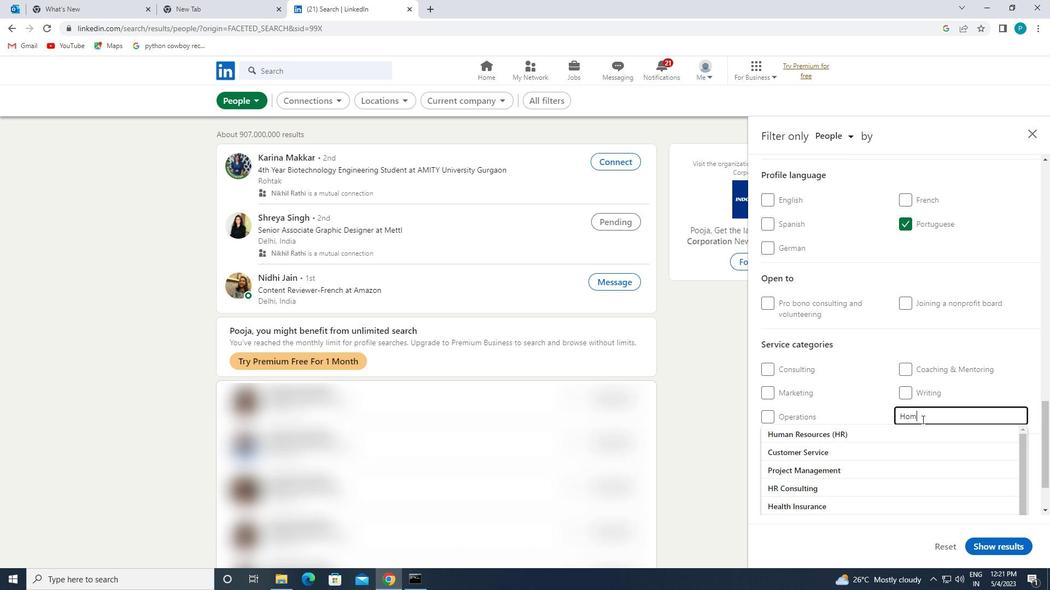 
Action: Mouse moved to (849, 429)
Screenshot: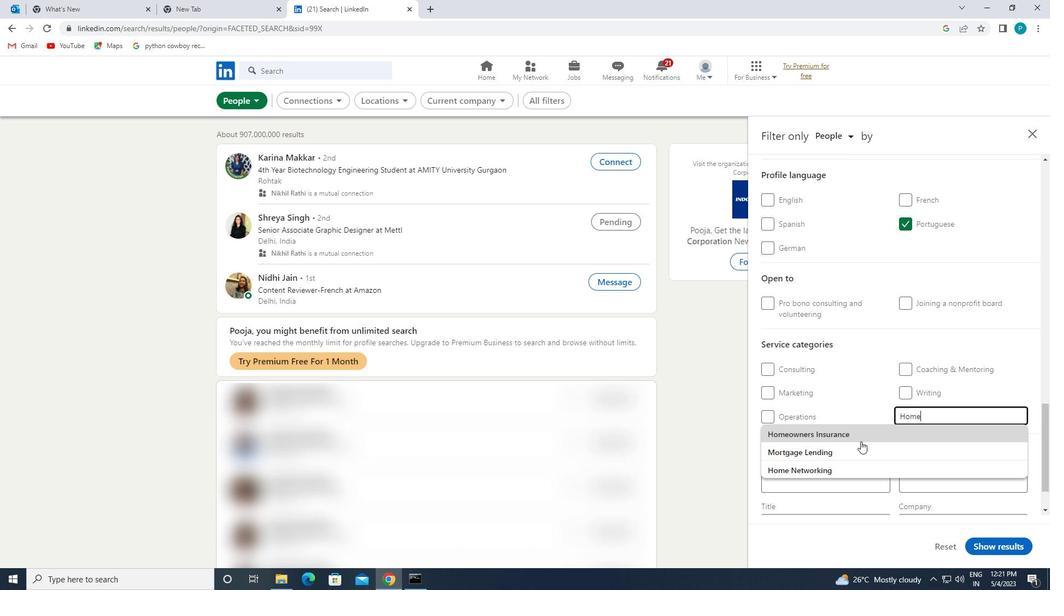 
Action: Mouse pressed left at (849, 429)
Screenshot: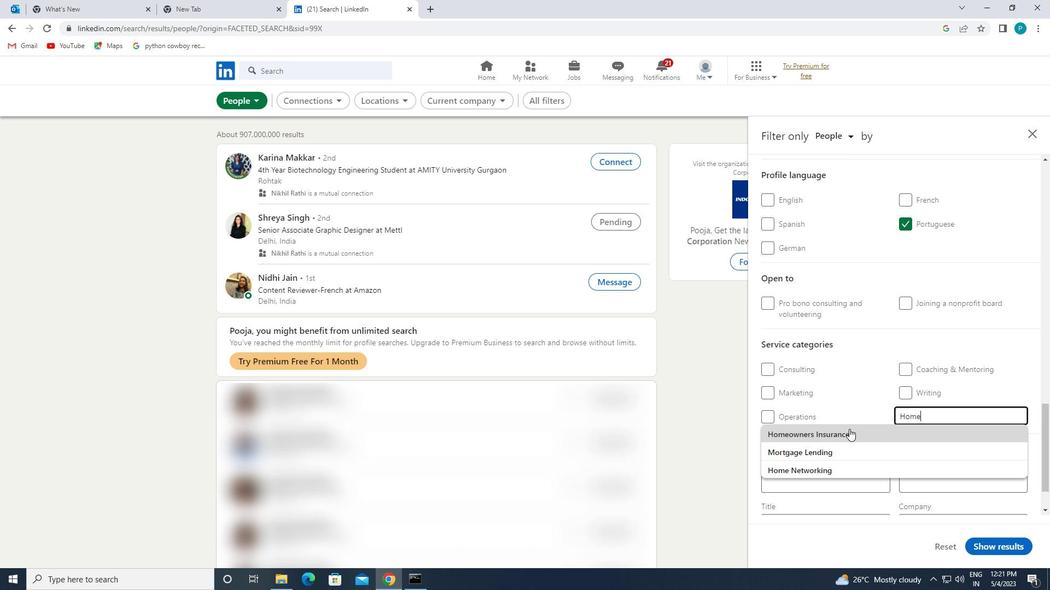 
Action: Mouse scrolled (849, 428) with delta (0, 0)
Screenshot: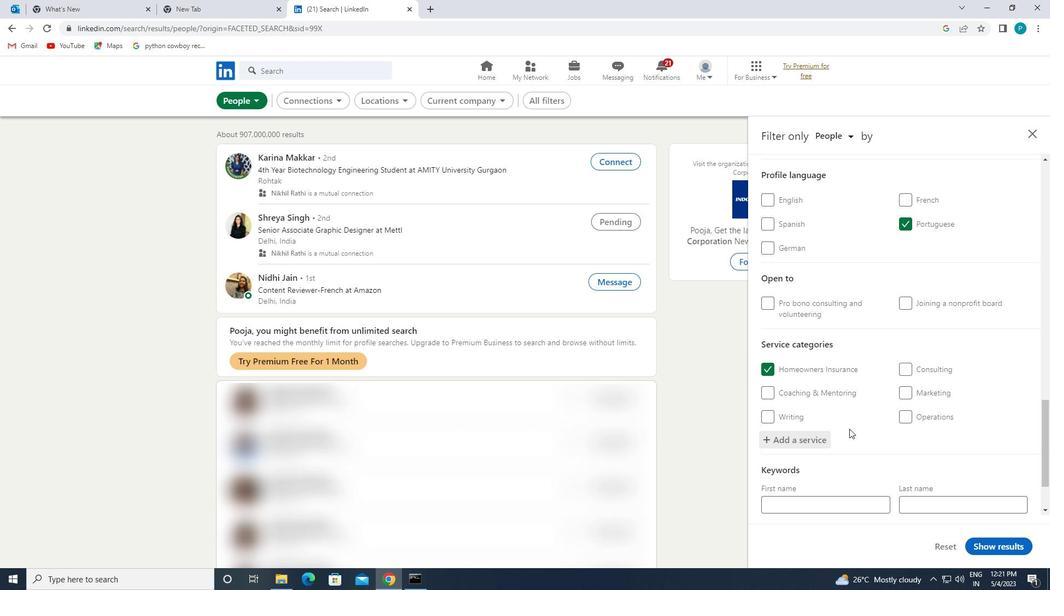
Action: Mouse scrolled (849, 428) with delta (0, 0)
Screenshot: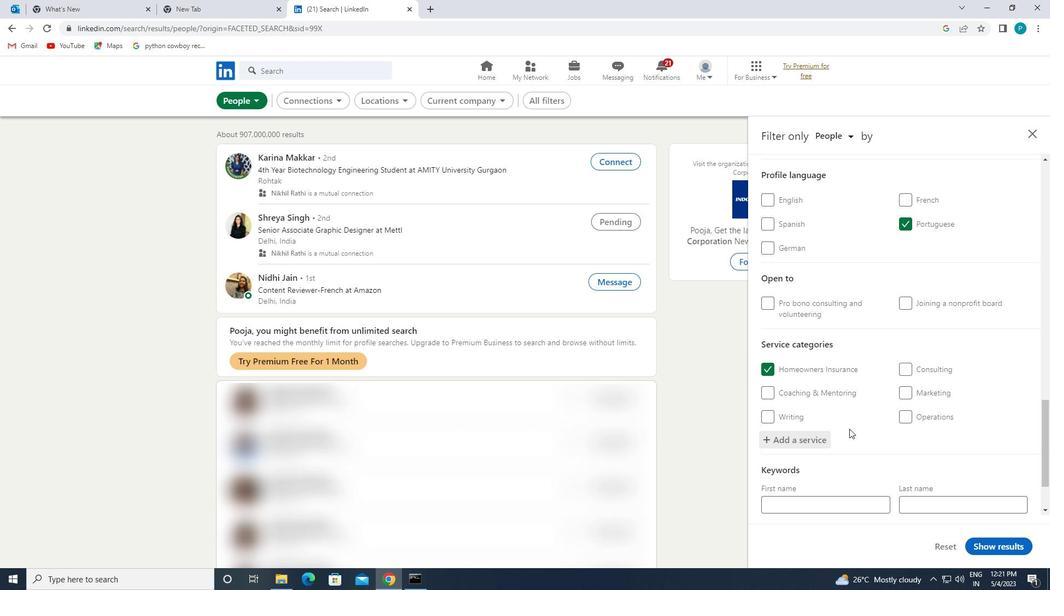
Action: Mouse scrolled (849, 428) with delta (0, 0)
Screenshot: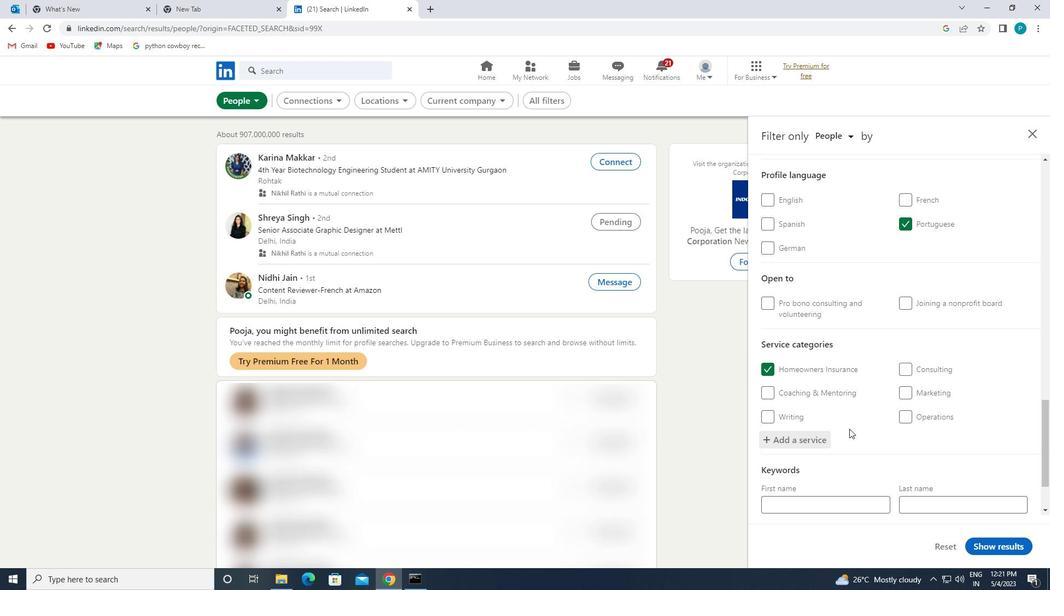 
Action: Mouse moved to (840, 472)
Screenshot: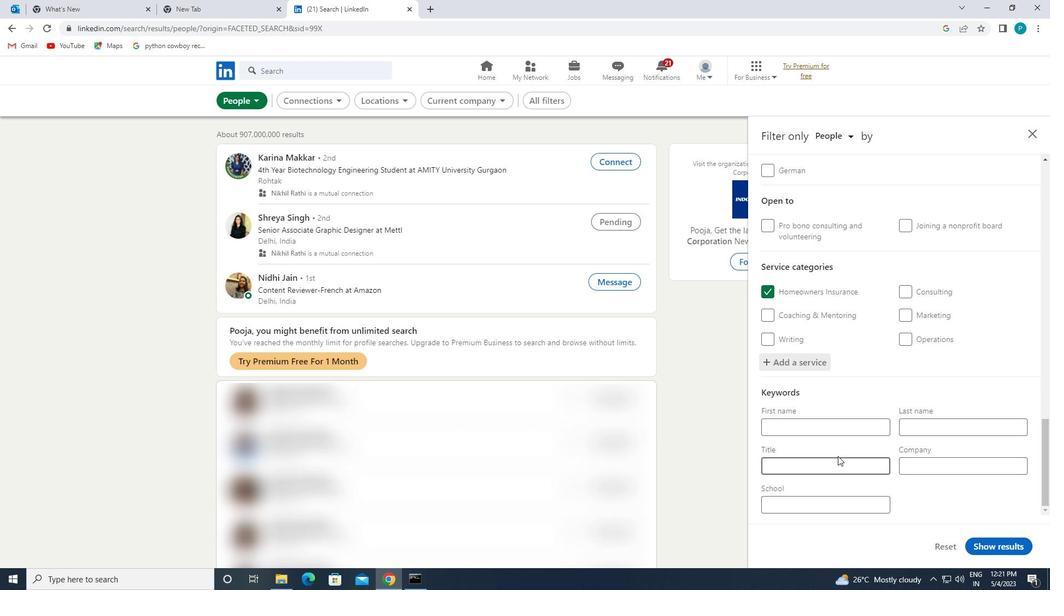 
Action: Mouse pressed left at (840, 472)
Screenshot: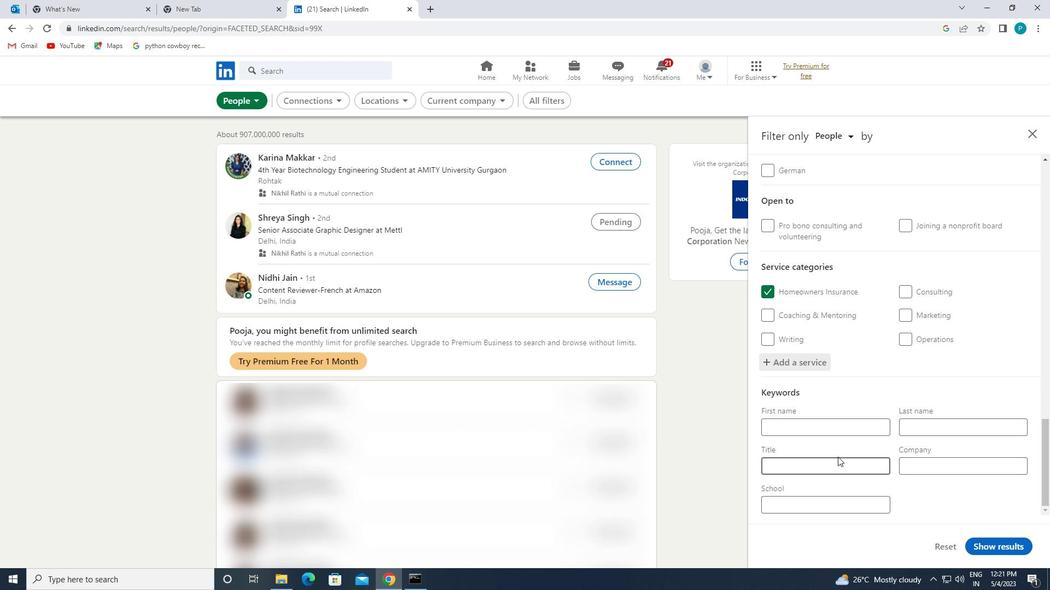 
Action: Key pressed <Key.caps_lock>C<Key.caps_lock>FE<Key.backspace><Key.backspace>AFETERIA<Key.space><Key.caps_lock>W<Key.caps_lock>ORKER
Screenshot: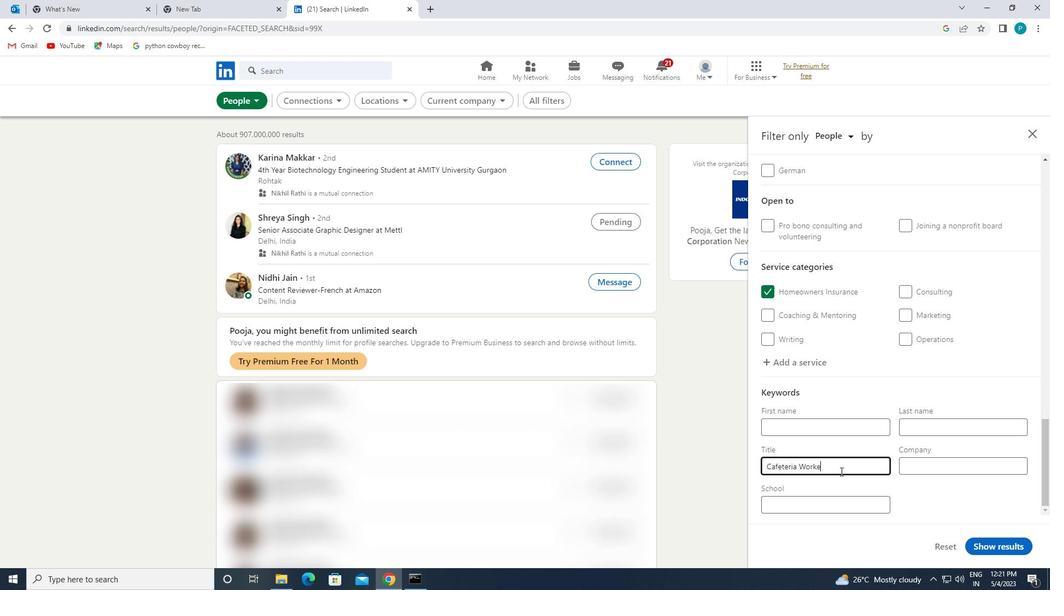 
Action: Mouse moved to (989, 540)
Screenshot: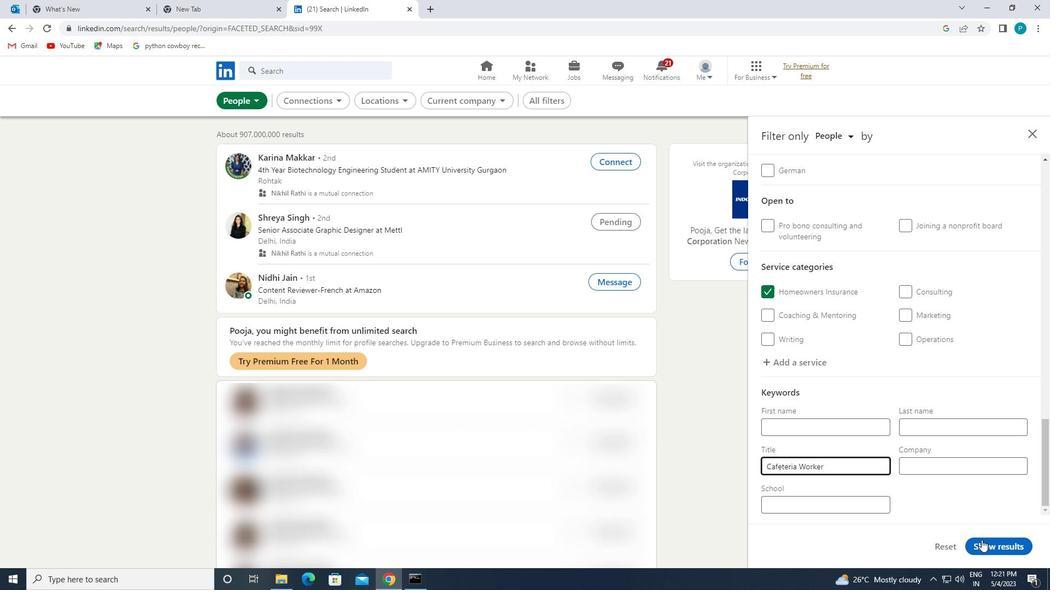 
Action: Mouse pressed left at (989, 540)
Screenshot: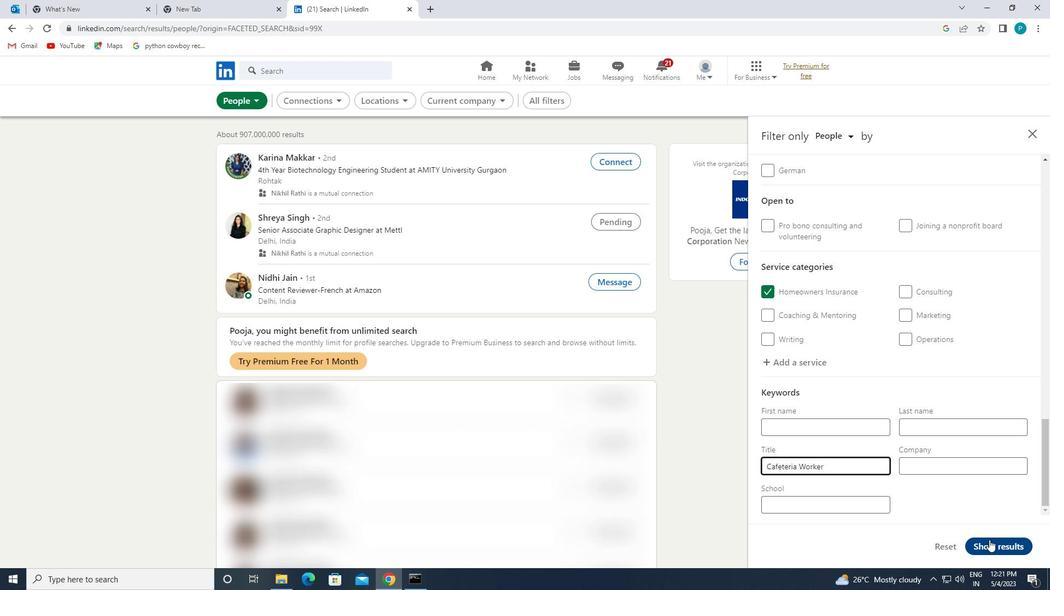 
